 Task: Look for Airbnb properties in Tokar, Sudan from 14th December, 2023 to 30th December, 2023 for 5 adults.5 bedrooms having 5 beds and 5 bathrooms. Property type can be house. Amenities needed are: wifi, TV, free parkinig on premises, gym, breakfast. Booking option can be shelf check-in. Look for 5 properties as per requirement.
Action: Mouse moved to (474, 152)
Screenshot: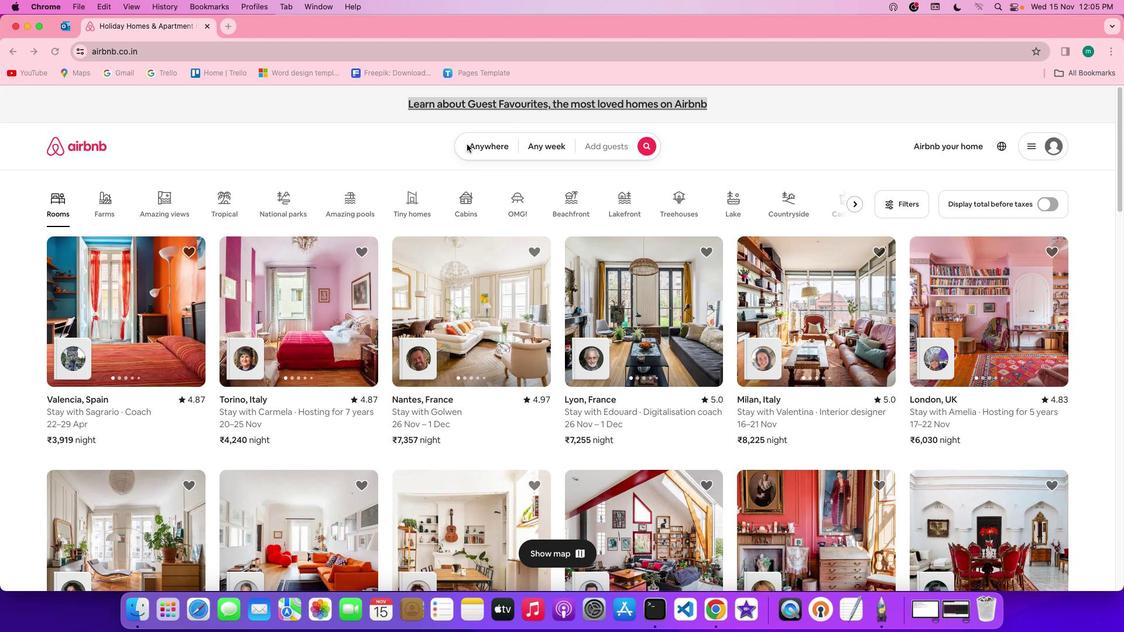 
Action: Mouse pressed left at (474, 152)
Screenshot: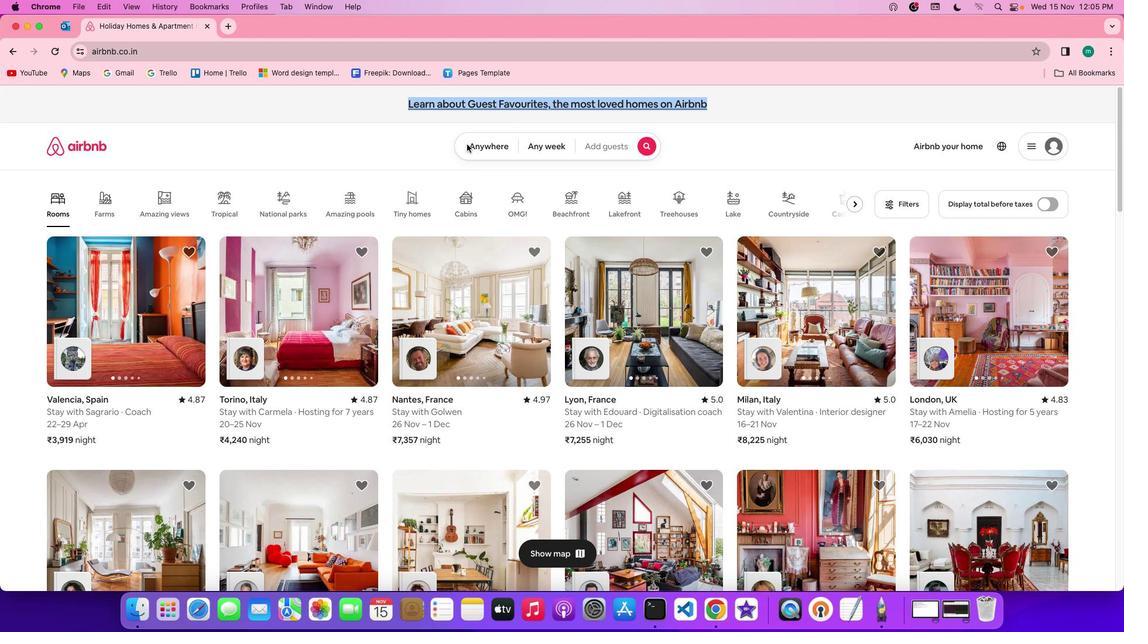 
Action: Mouse pressed left at (474, 152)
Screenshot: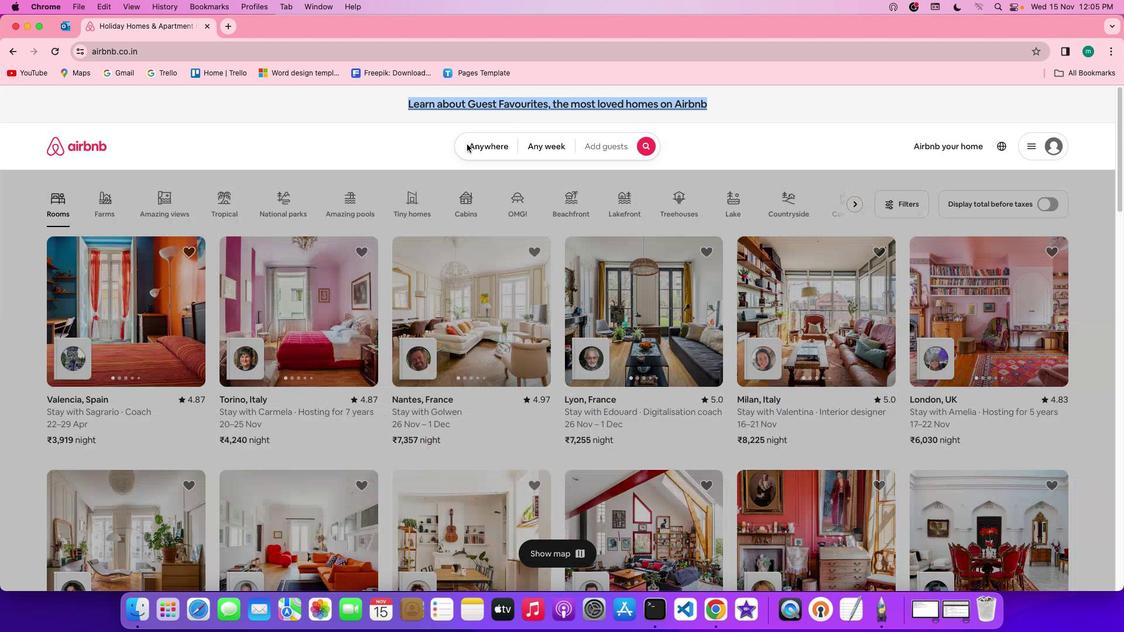 
Action: Mouse moved to (435, 196)
Screenshot: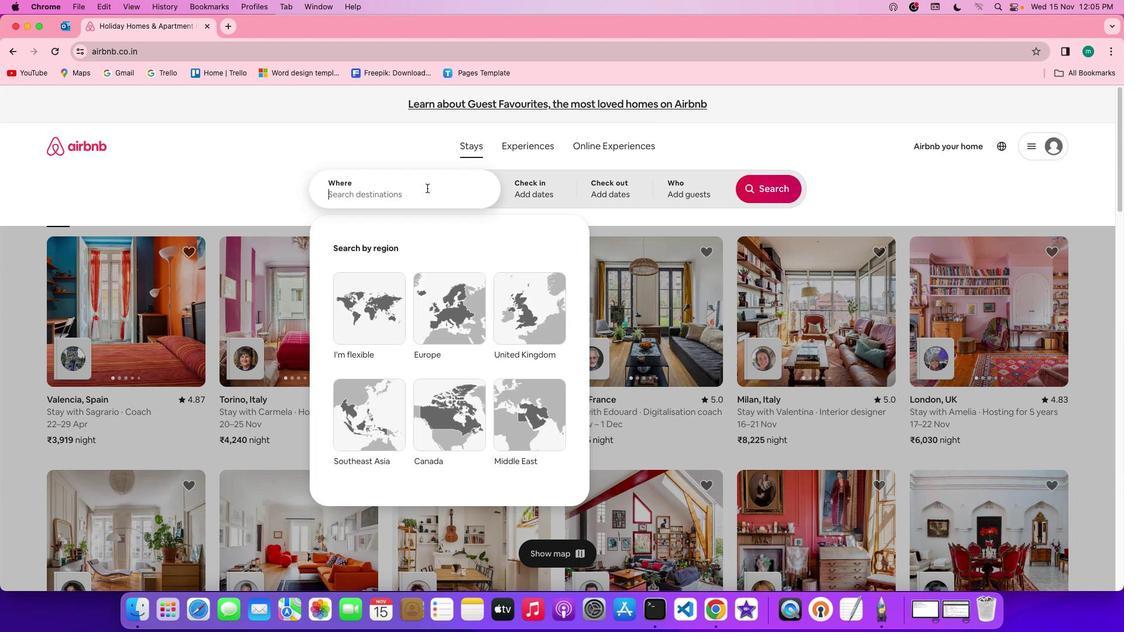 
Action: Mouse pressed left at (435, 196)
Screenshot: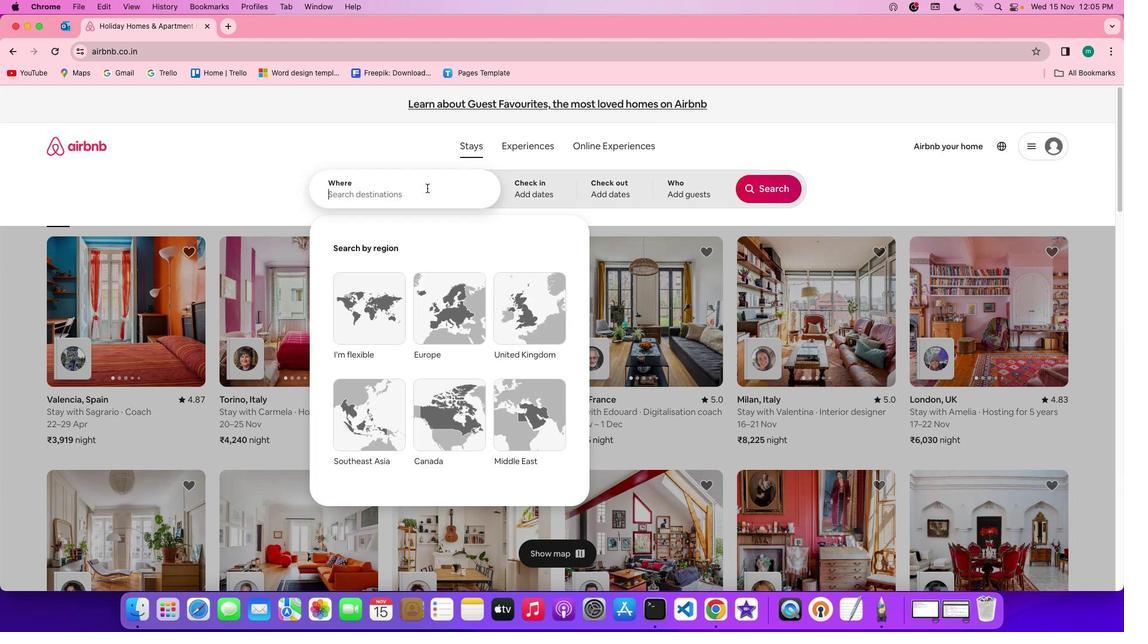 
Action: Key pressed Key.shift'T''o''k''a''r'','Key.spaceKey.shift'S''u''d''a''n'
Screenshot: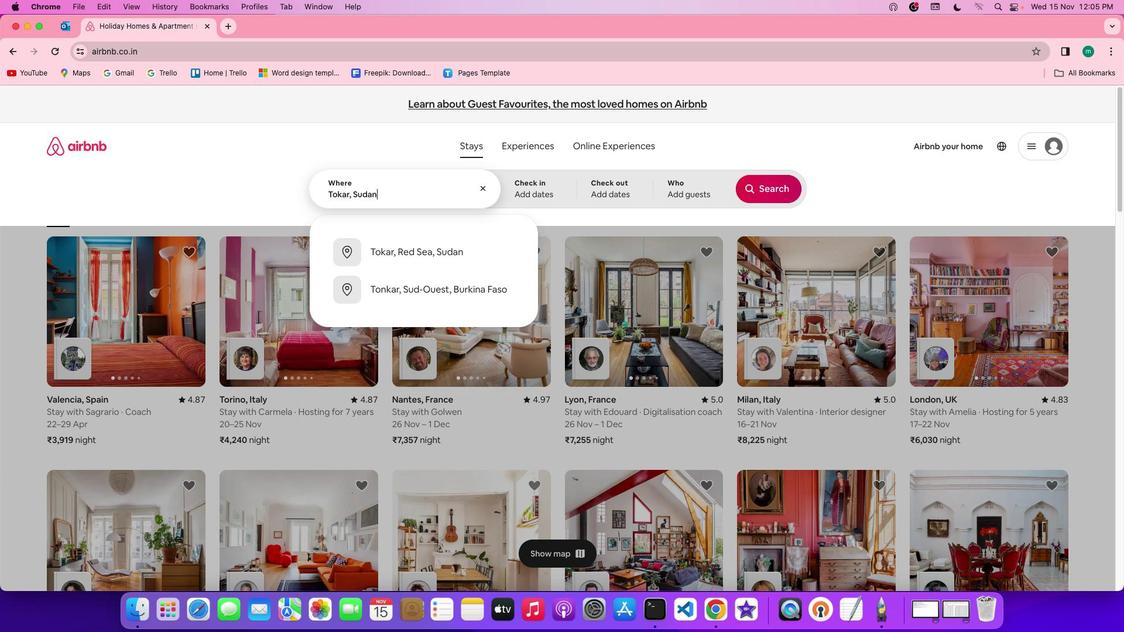 
Action: Mouse moved to (564, 196)
Screenshot: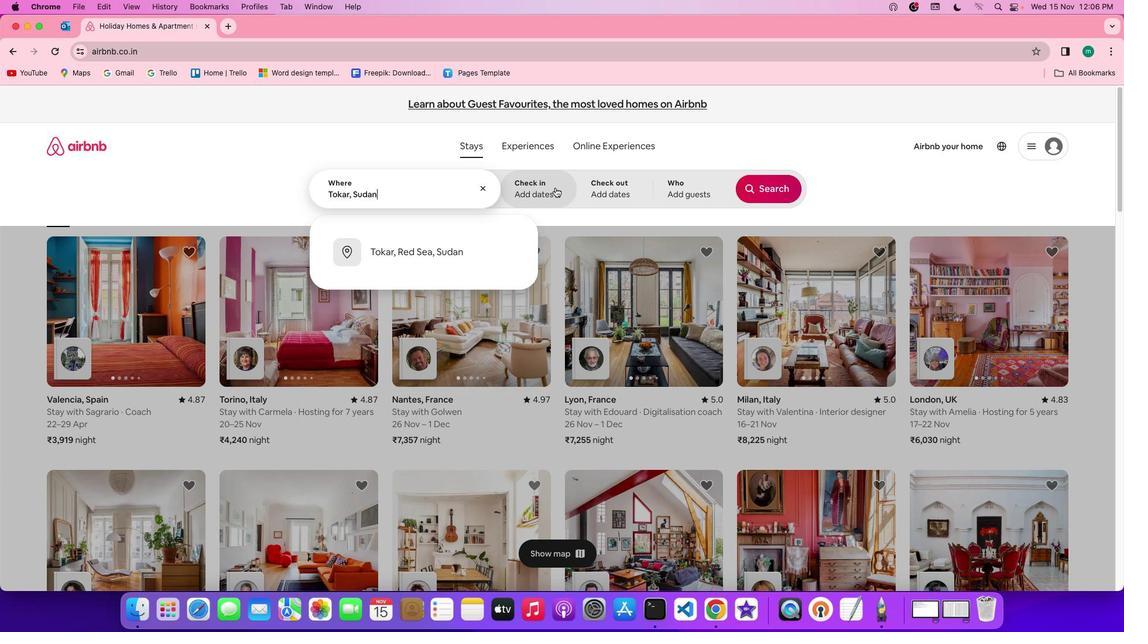 
Action: Mouse pressed left at (564, 196)
Screenshot: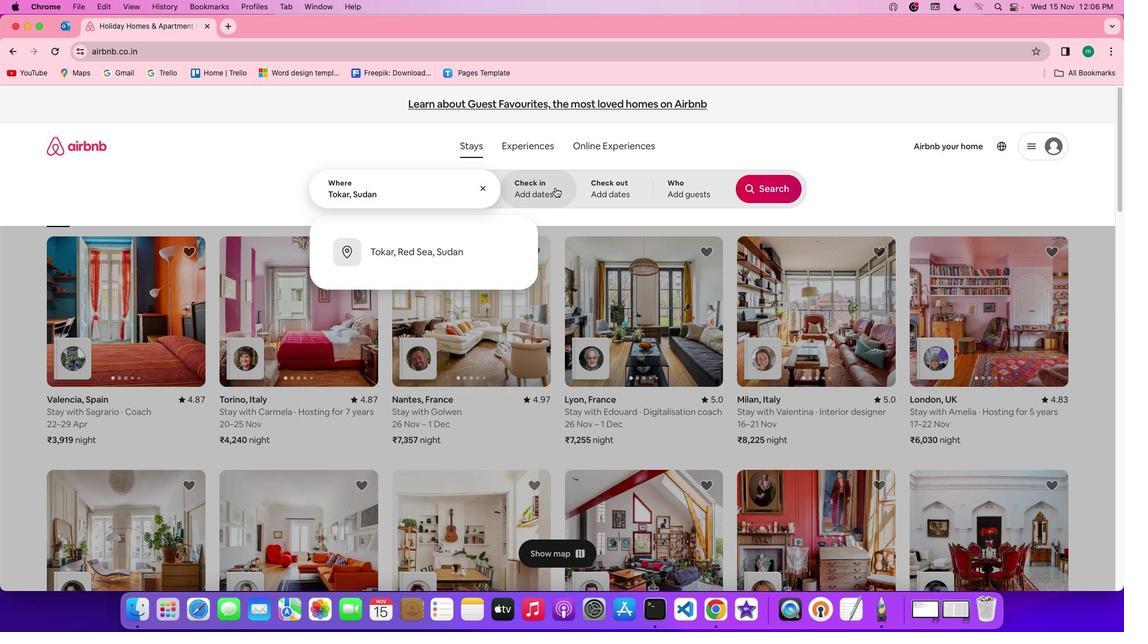 
Action: Mouse moved to (678, 364)
Screenshot: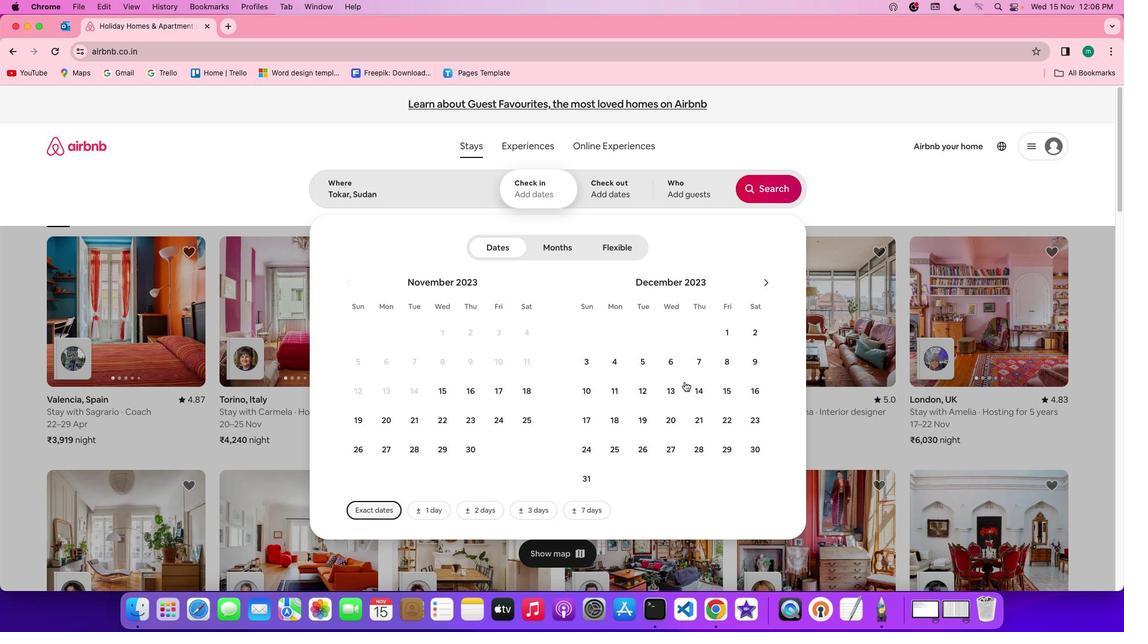 
Action: Mouse pressed left at (678, 364)
Screenshot: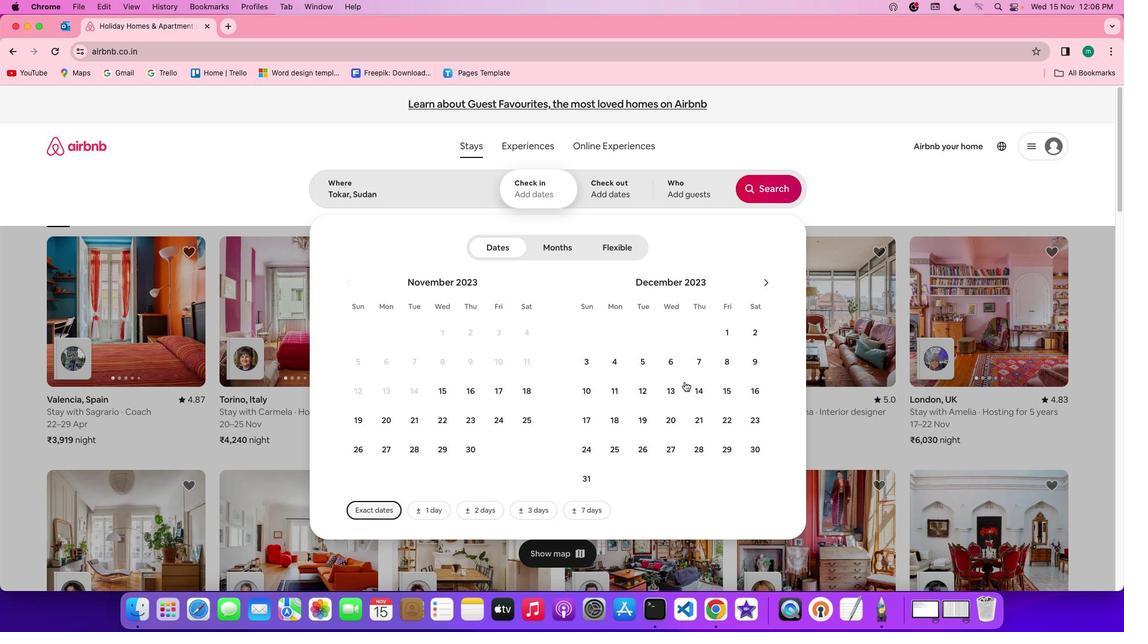 
Action: Mouse moved to (697, 394)
Screenshot: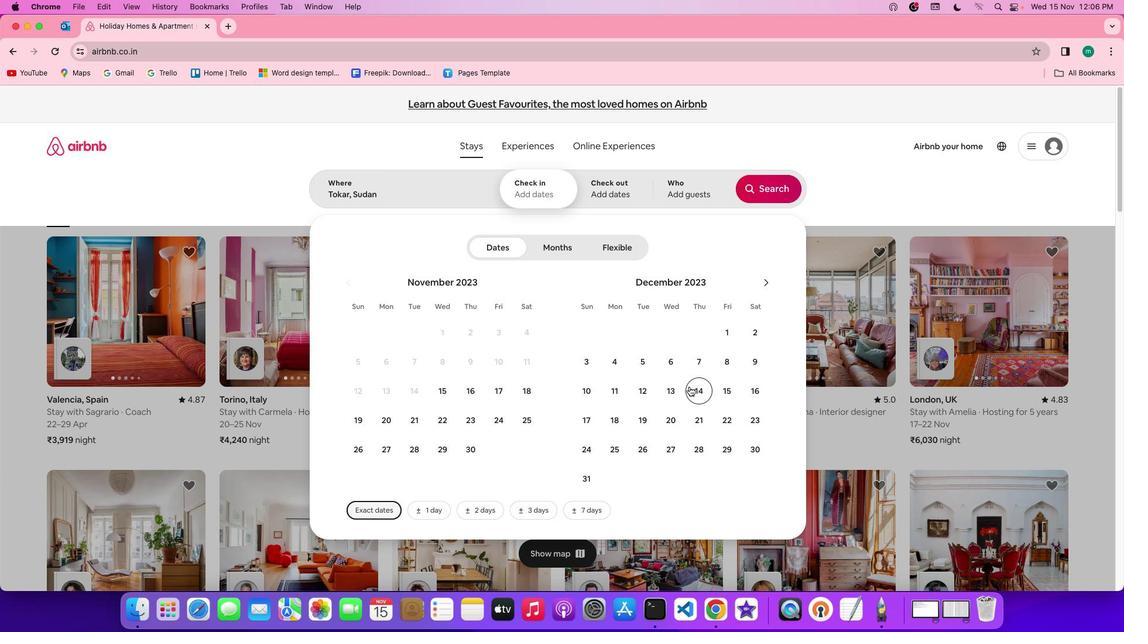 
Action: Mouse pressed left at (697, 394)
Screenshot: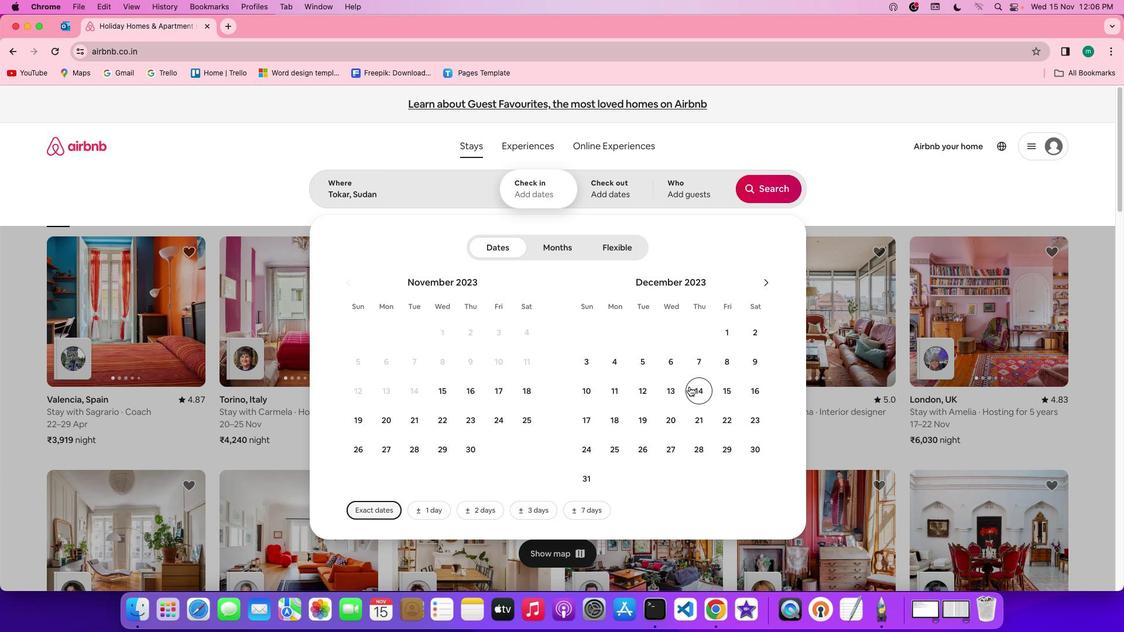 
Action: Mouse moved to (769, 462)
Screenshot: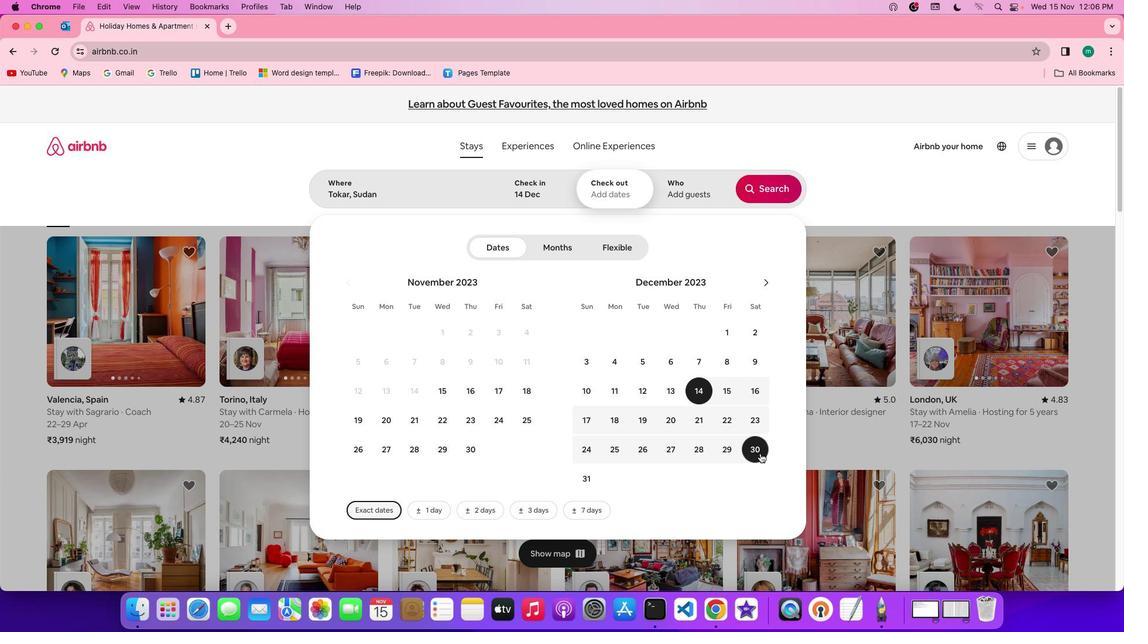 
Action: Mouse pressed left at (769, 462)
Screenshot: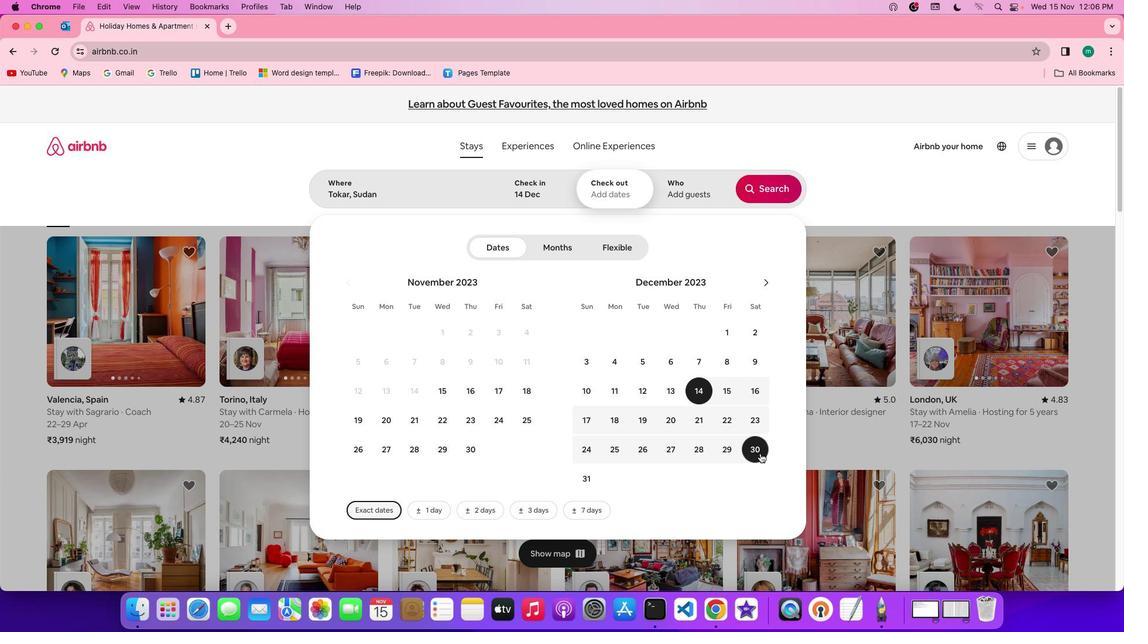 
Action: Mouse moved to (695, 192)
Screenshot: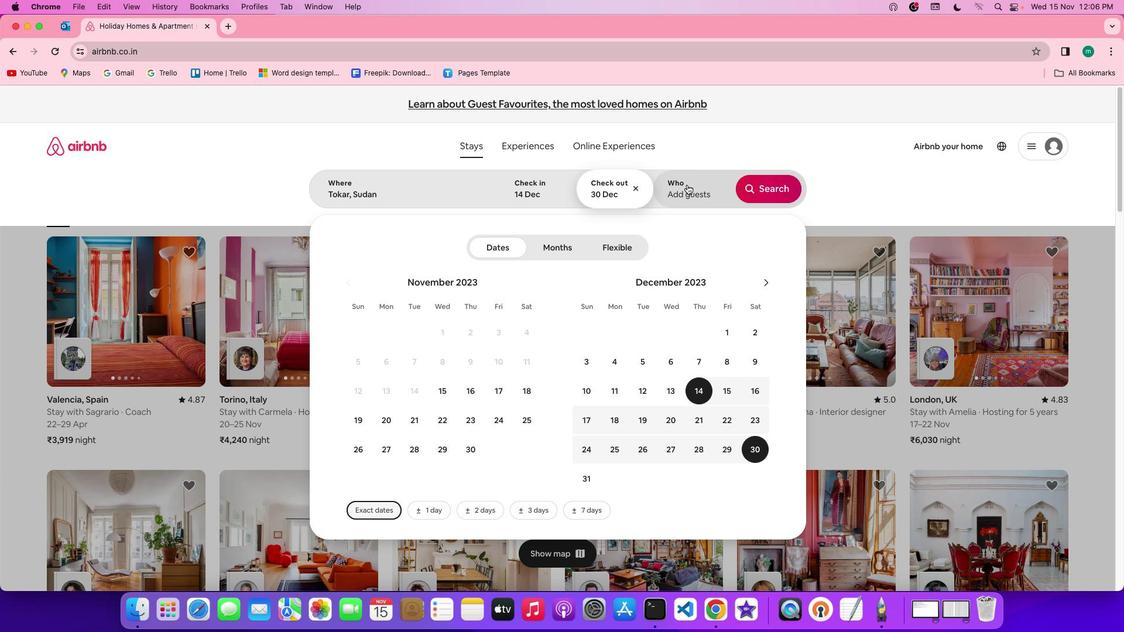 
Action: Mouse pressed left at (695, 192)
Screenshot: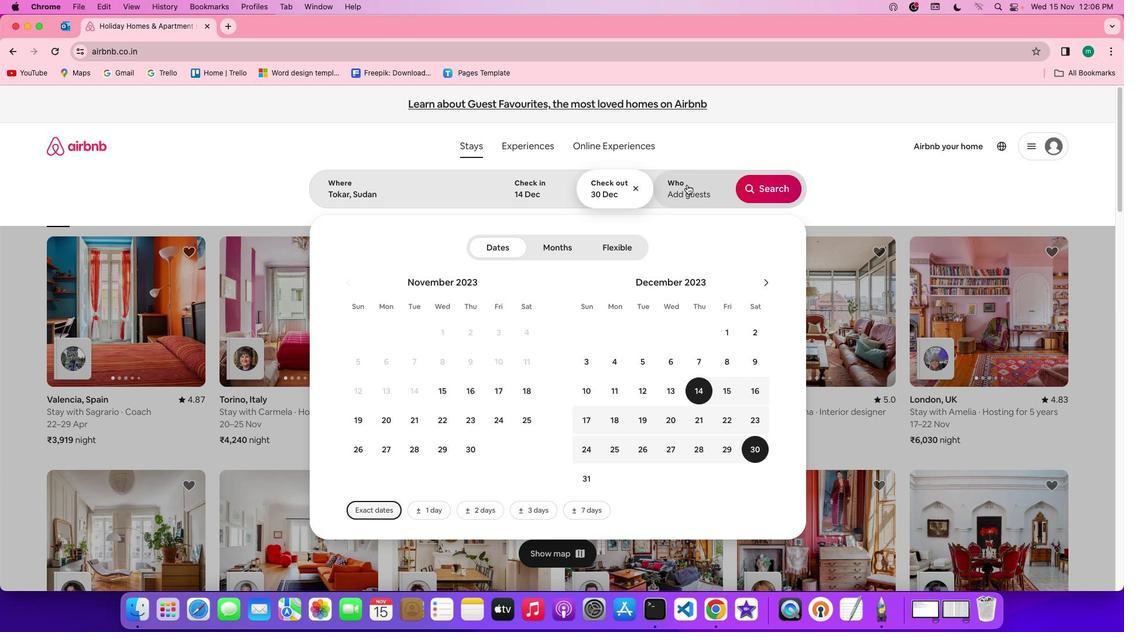 
Action: Mouse moved to (774, 258)
Screenshot: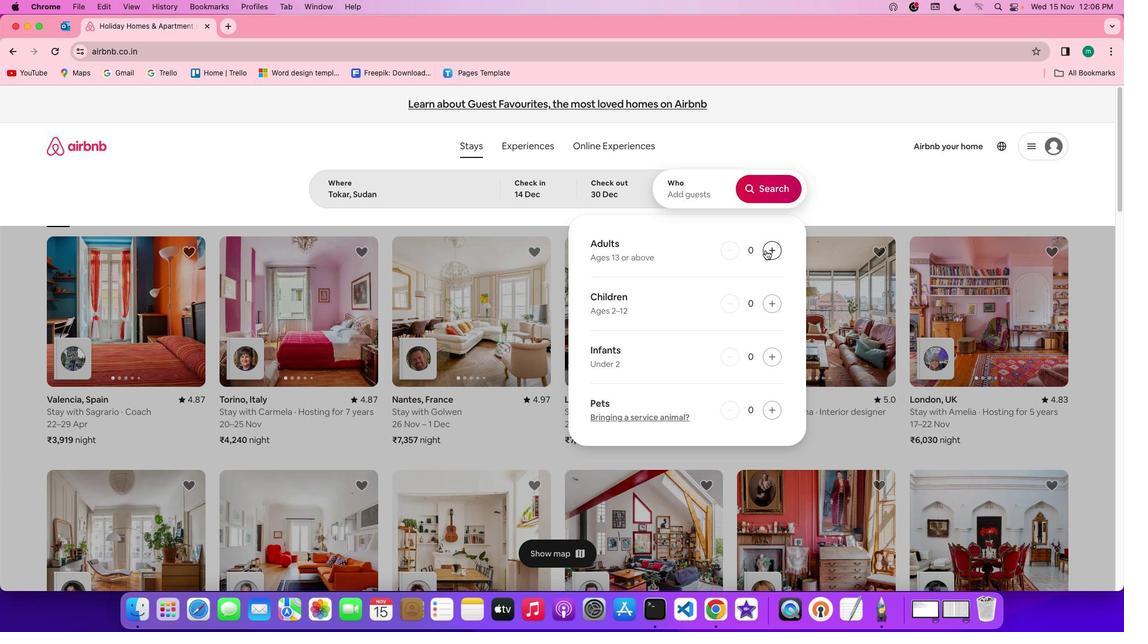 
Action: Mouse pressed left at (774, 258)
Screenshot: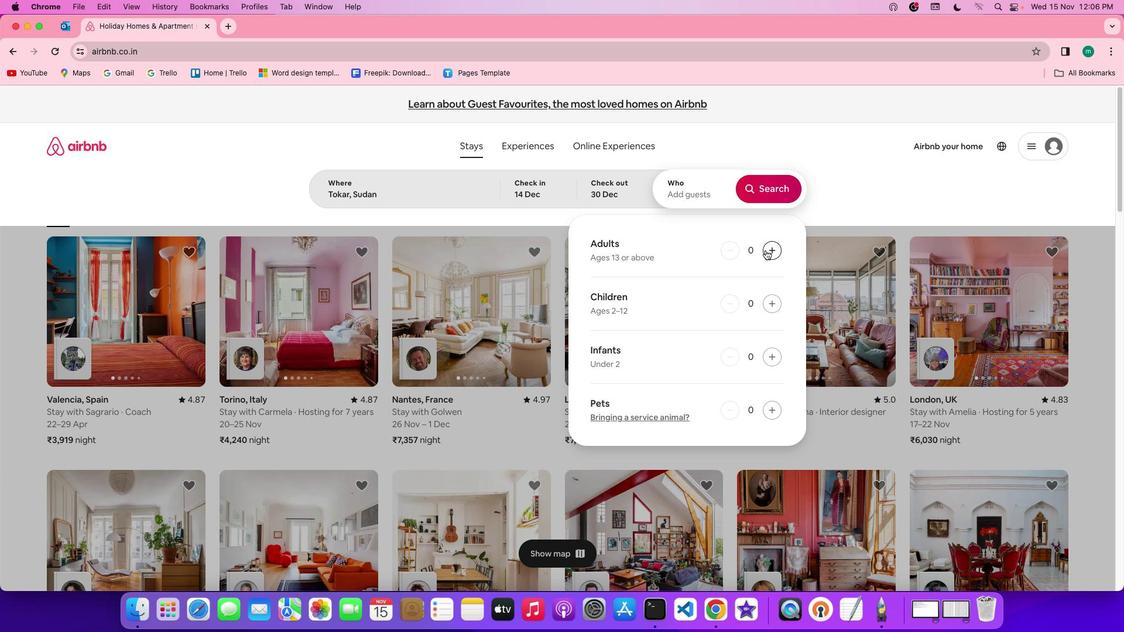 
Action: Mouse pressed left at (774, 258)
Screenshot: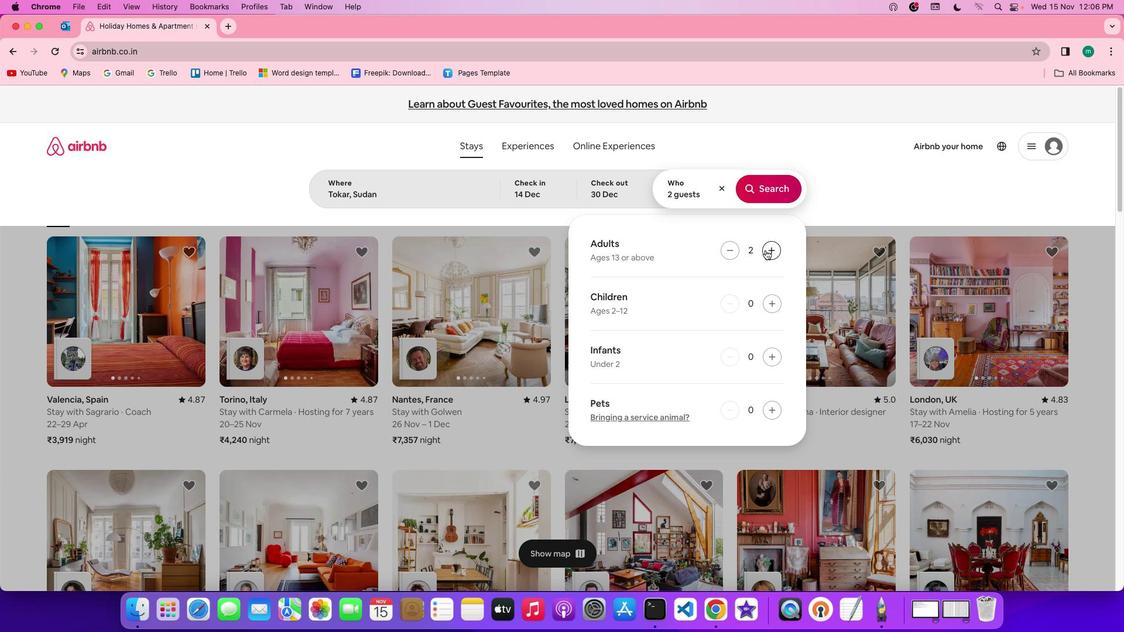
Action: Mouse pressed left at (774, 258)
Screenshot: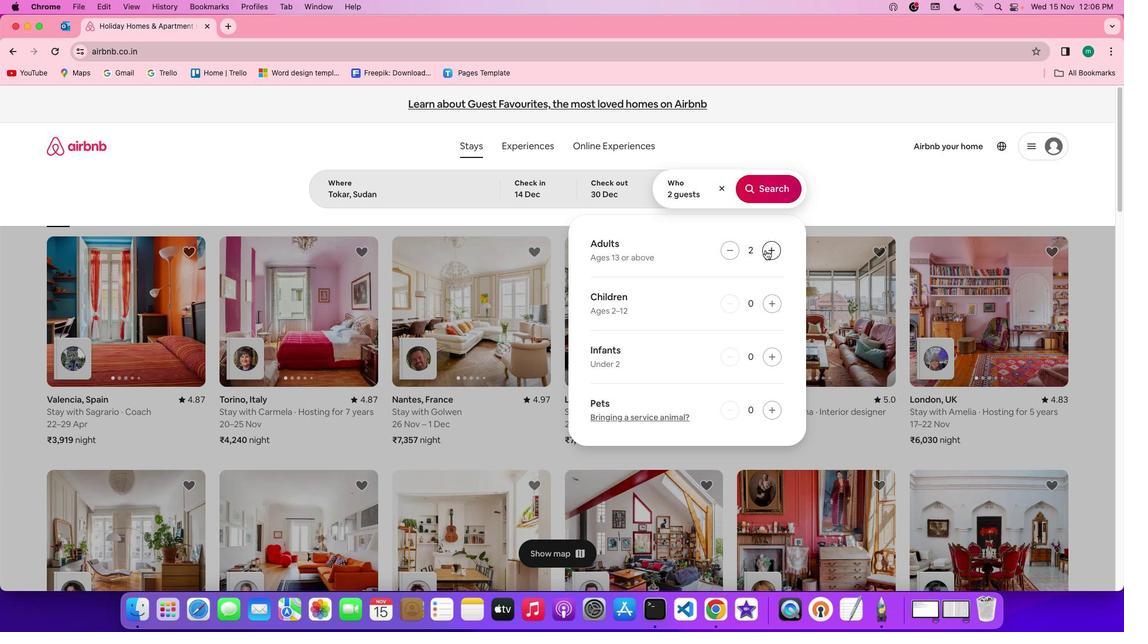 
Action: Mouse pressed left at (774, 258)
Screenshot: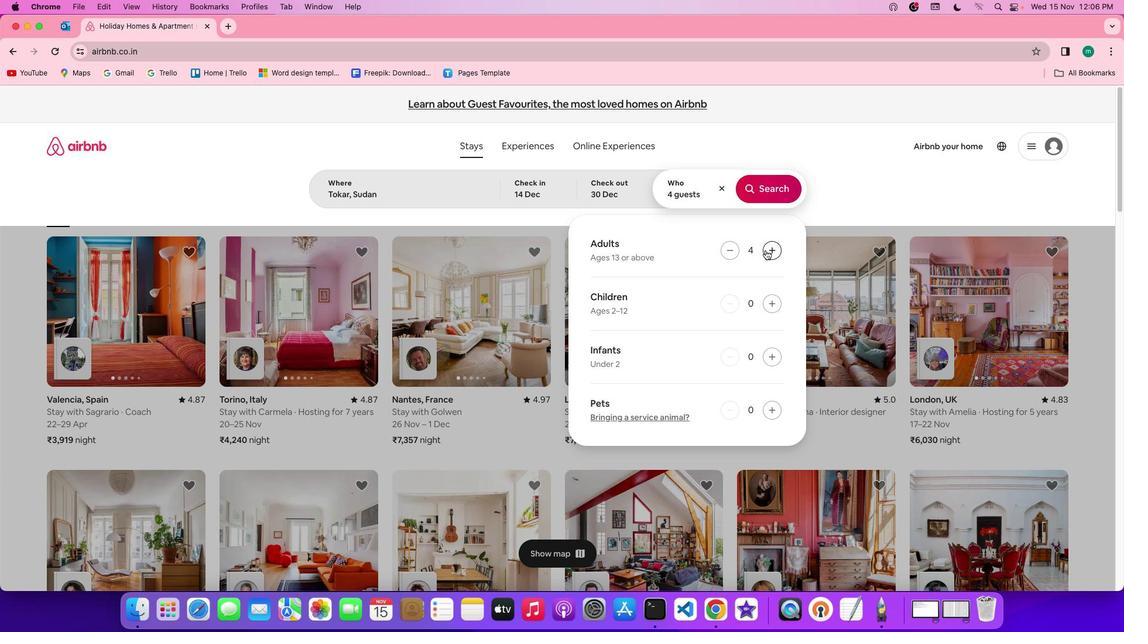 
Action: Mouse pressed left at (774, 258)
Screenshot: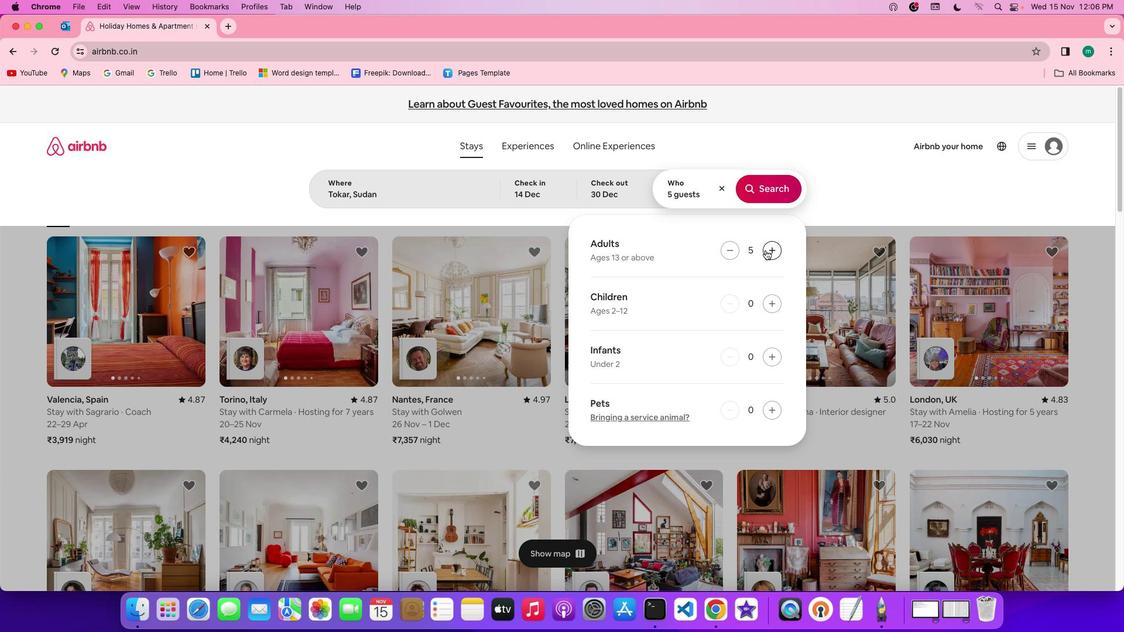
Action: Mouse moved to (776, 190)
Screenshot: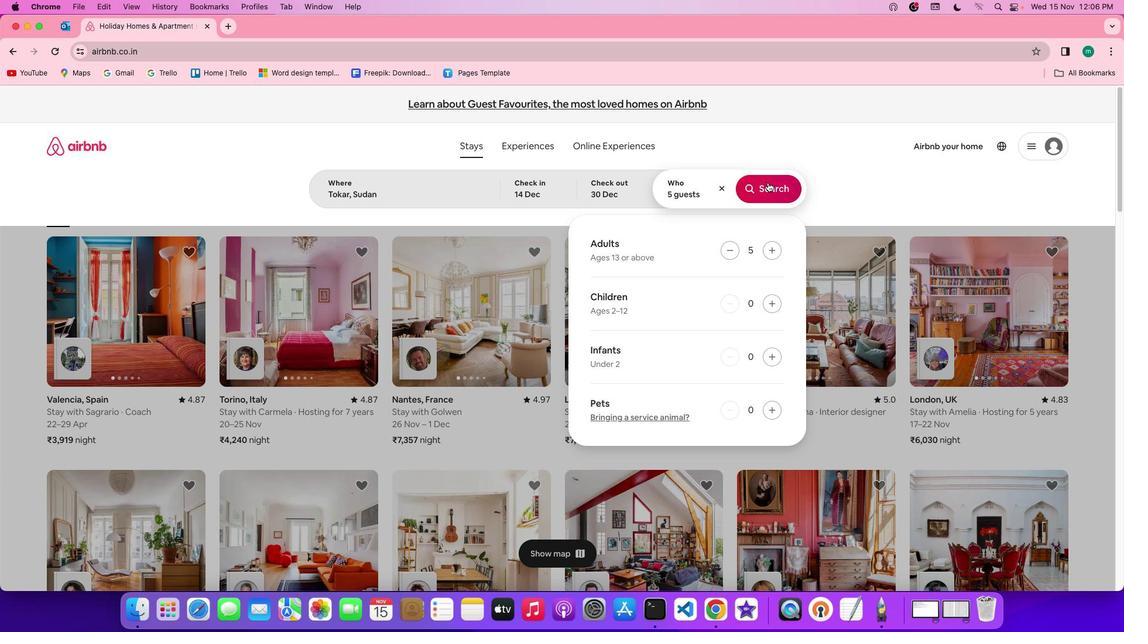 
Action: Mouse pressed left at (776, 190)
Screenshot: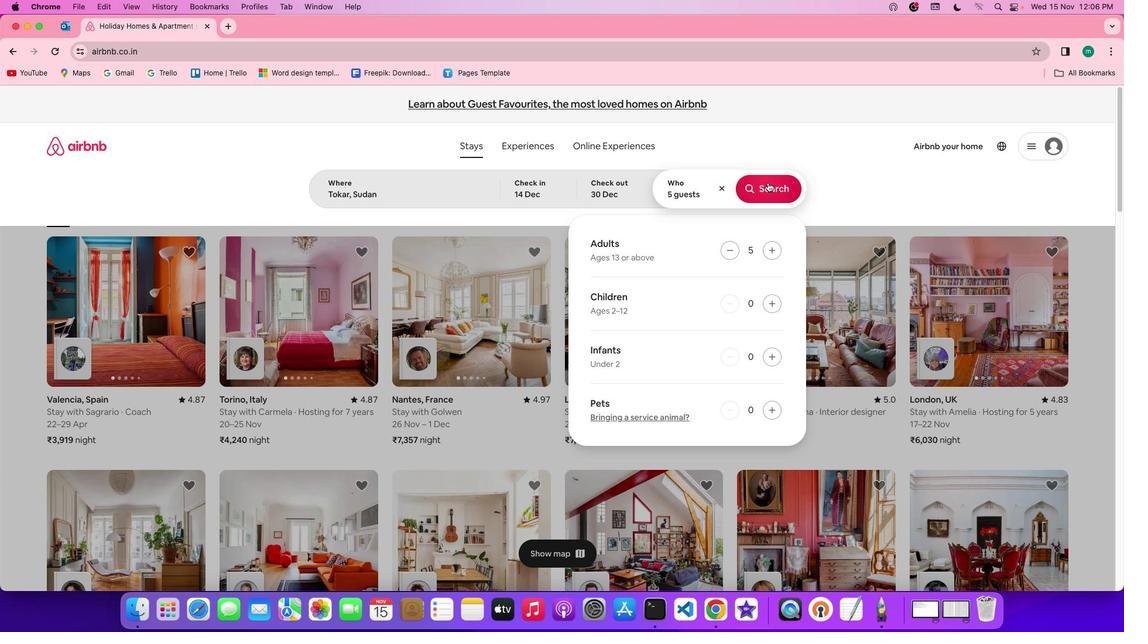 
Action: Mouse moved to (942, 158)
Screenshot: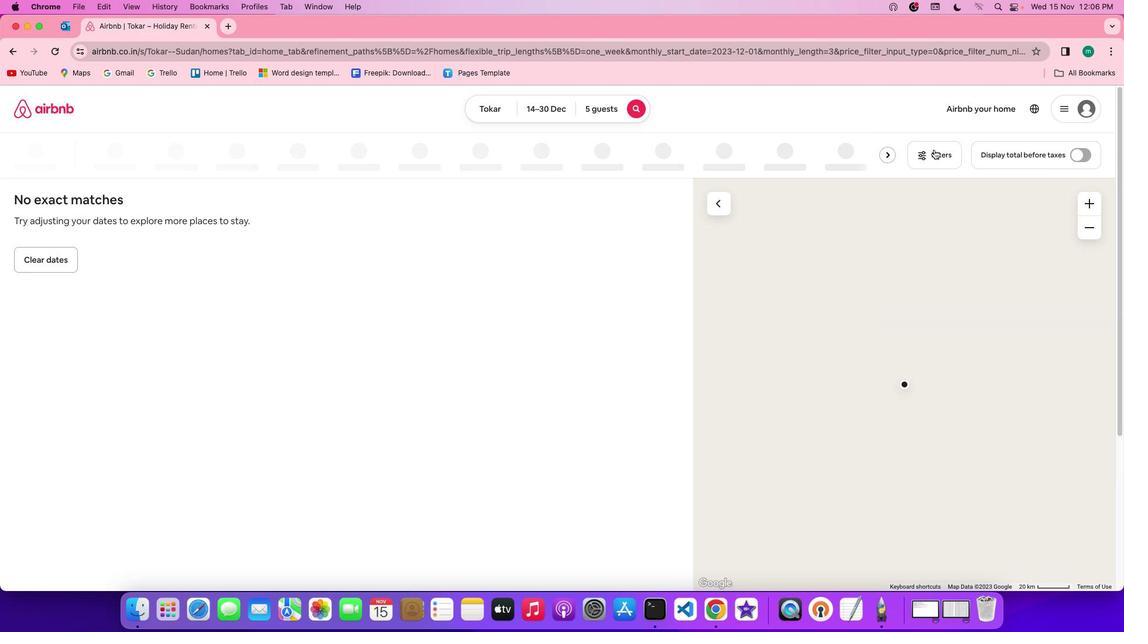 
Action: Mouse pressed left at (942, 158)
Screenshot: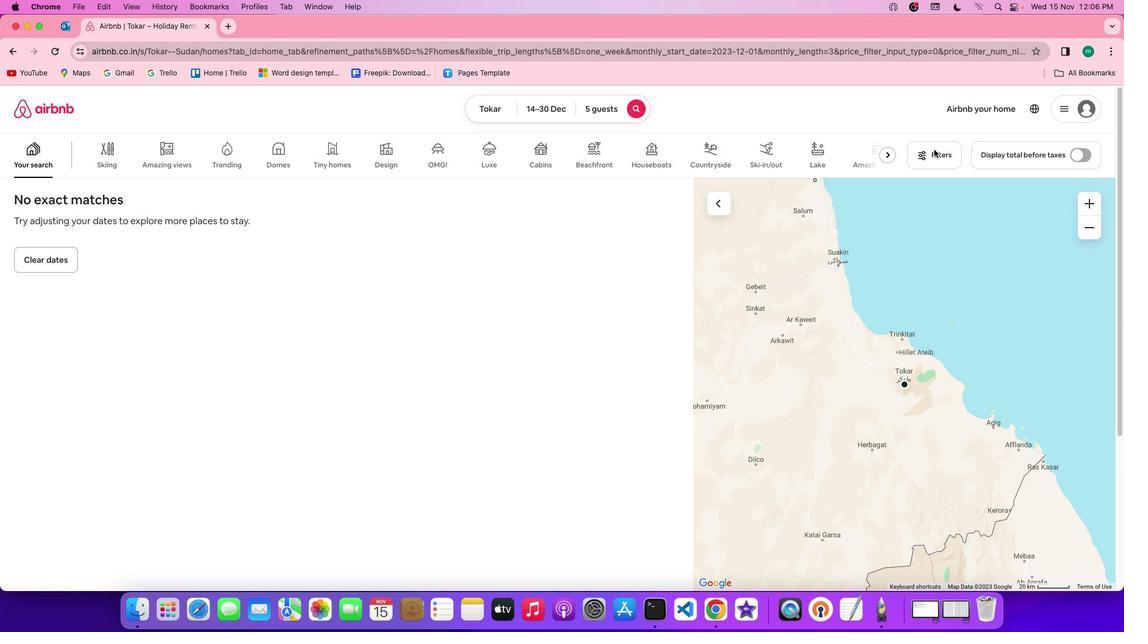 
Action: Mouse moved to (497, 412)
Screenshot: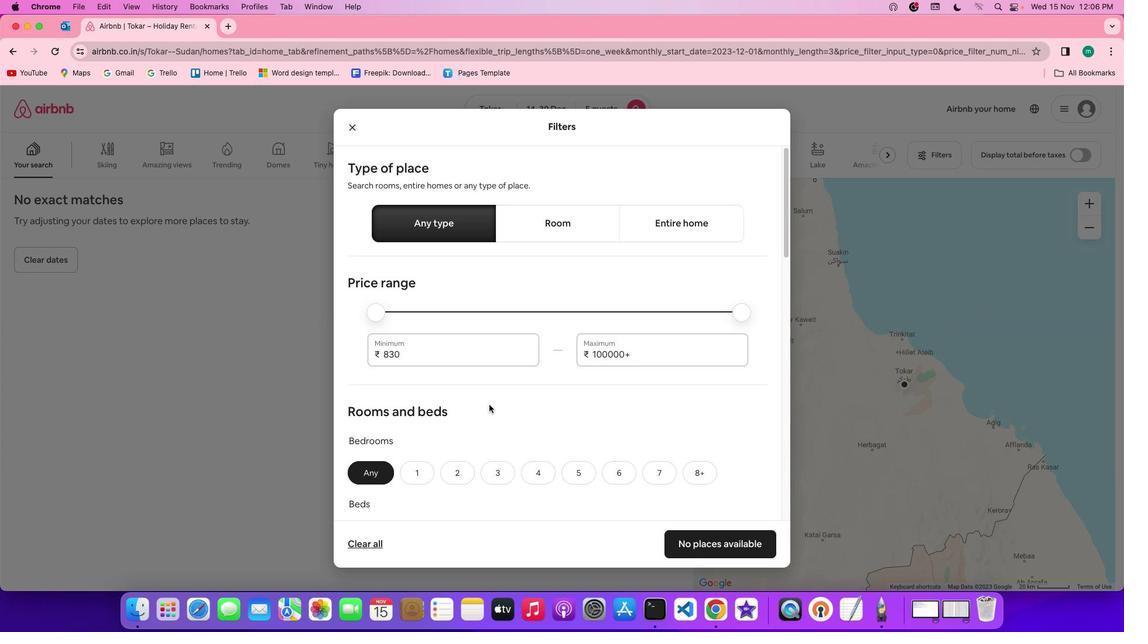 
Action: Mouse scrolled (497, 412) with delta (8, 7)
Screenshot: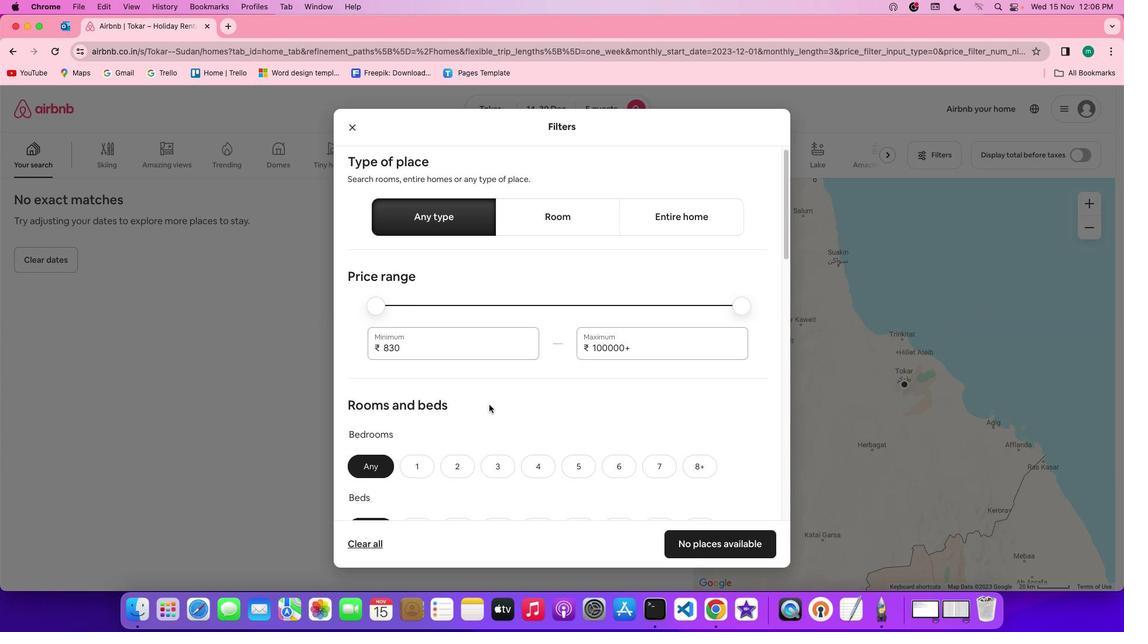 
Action: Mouse scrolled (497, 412) with delta (8, 7)
Screenshot: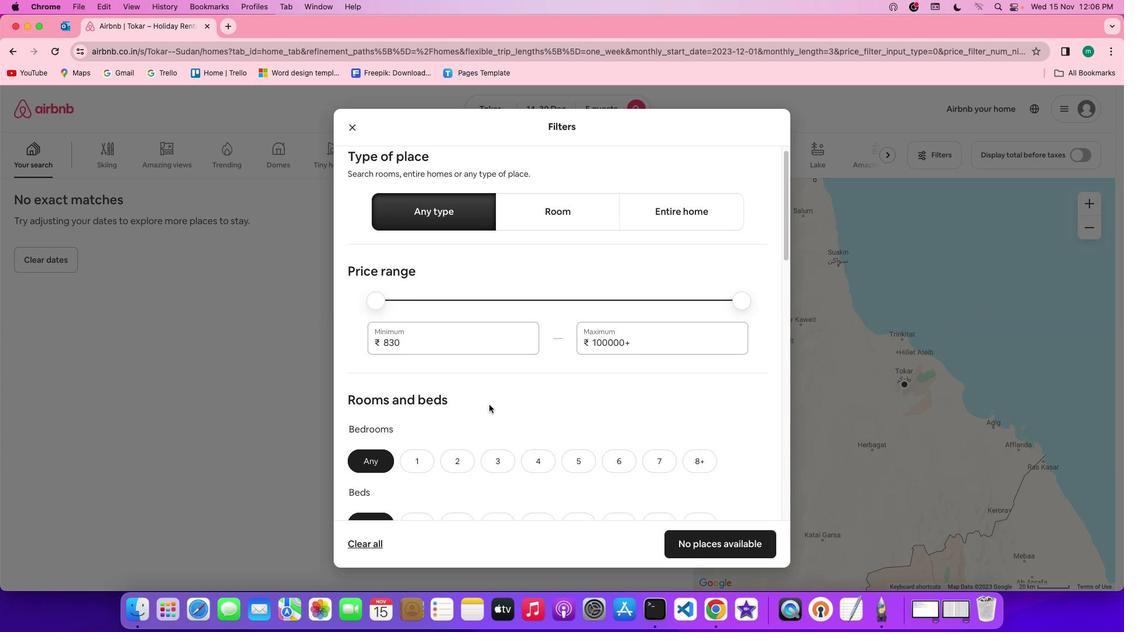 
Action: Mouse scrolled (497, 412) with delta (8, 7)
Screenshot: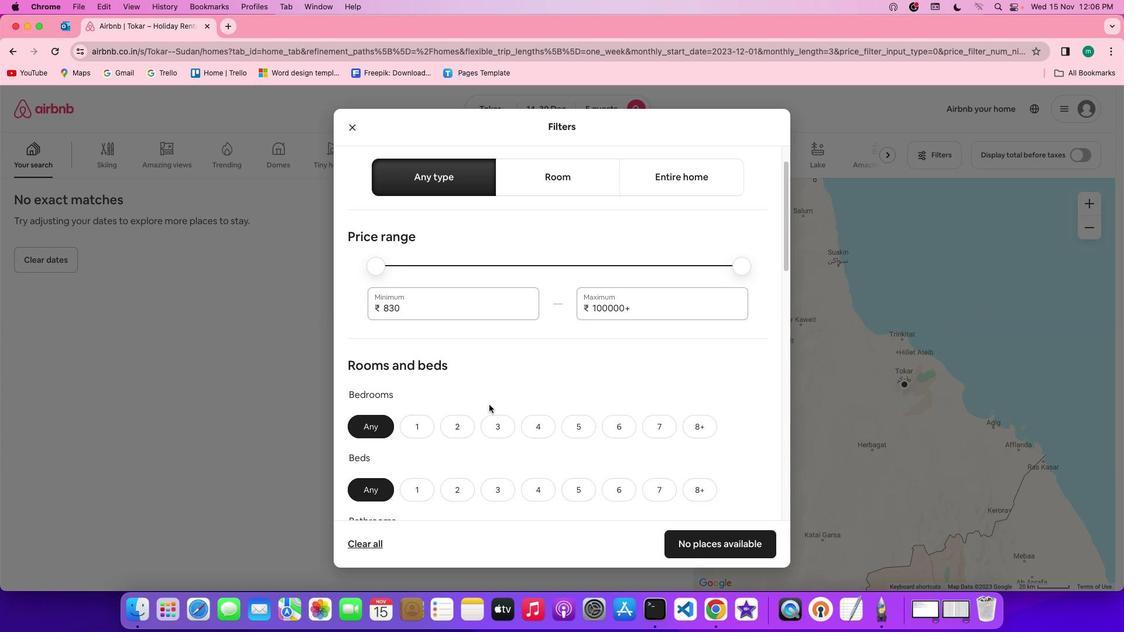 
Action: Mouse scrolled (497, 412) with delta (8, 7)
Screenshot: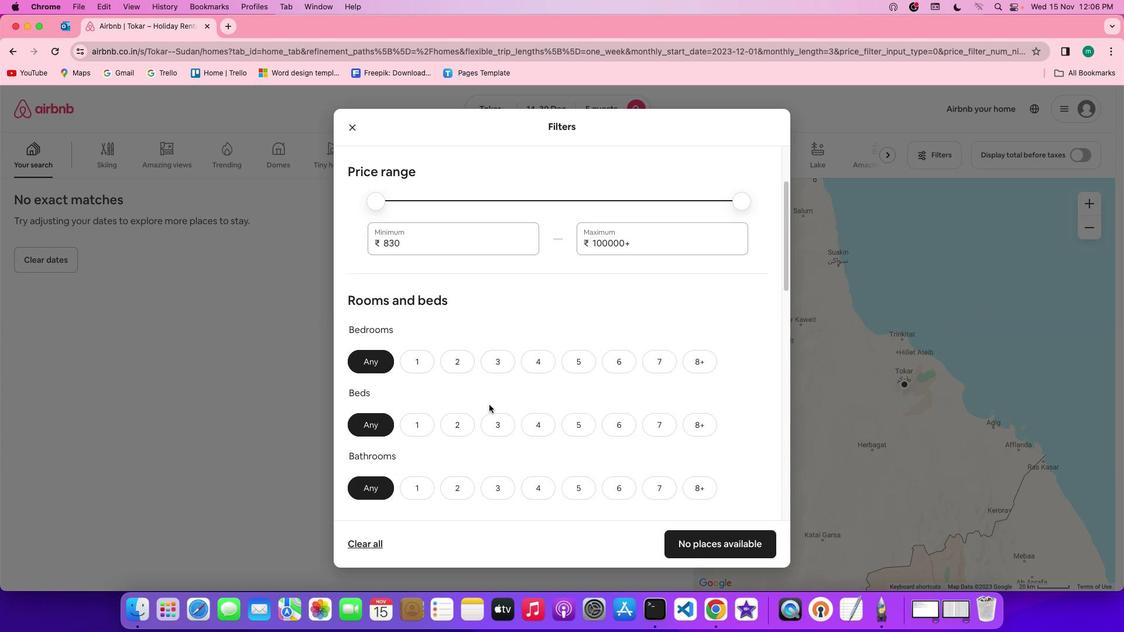 
Action: Mouse scrolled (497, 412) with delta (8, 7)
Screenshot: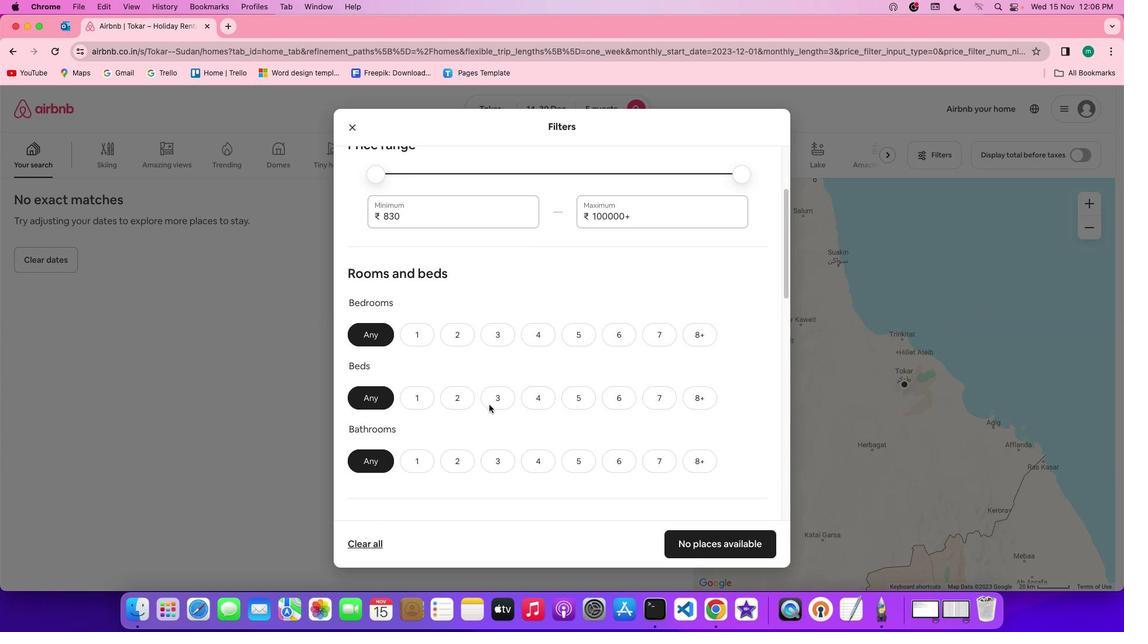 
Action: Mouse scrolled (497, 412) with delta (8, 7)
Screenshot: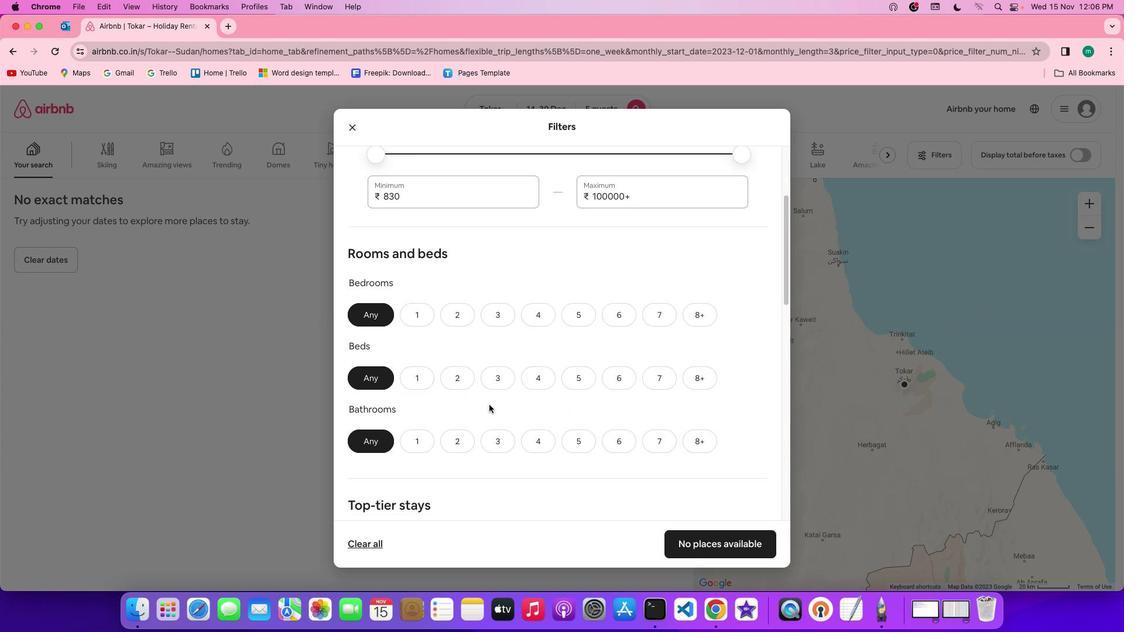 
Action: Mouse scrolled (497, 412) with delta (8, 7)
Screenshot: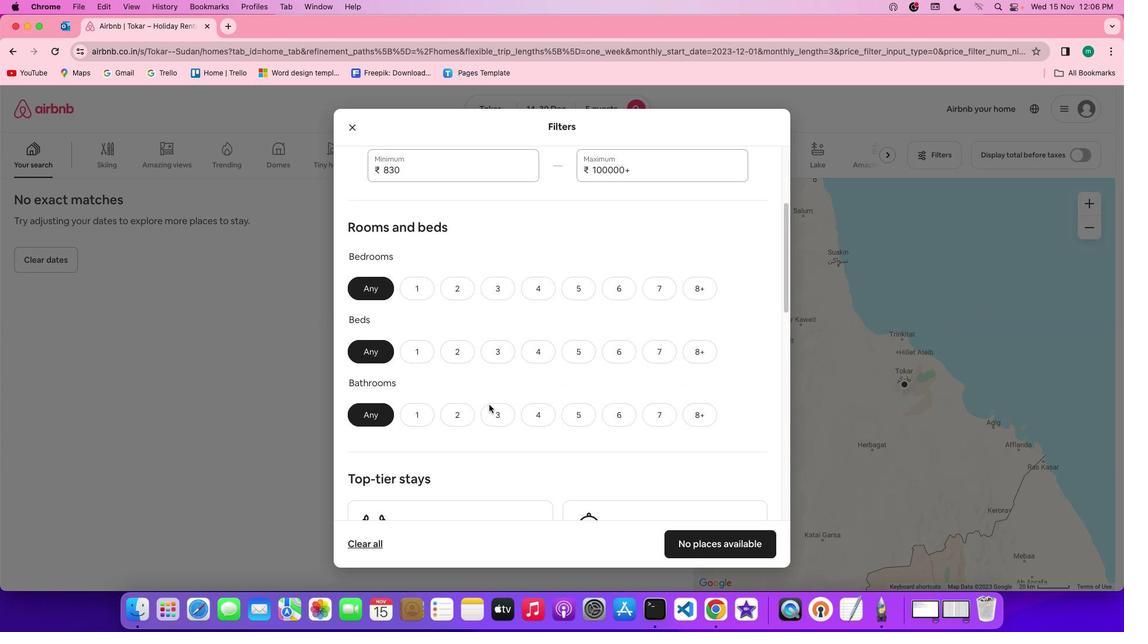 
Action: Mouse scrolled (497, 412) with delta (8, 7)
Screenshot: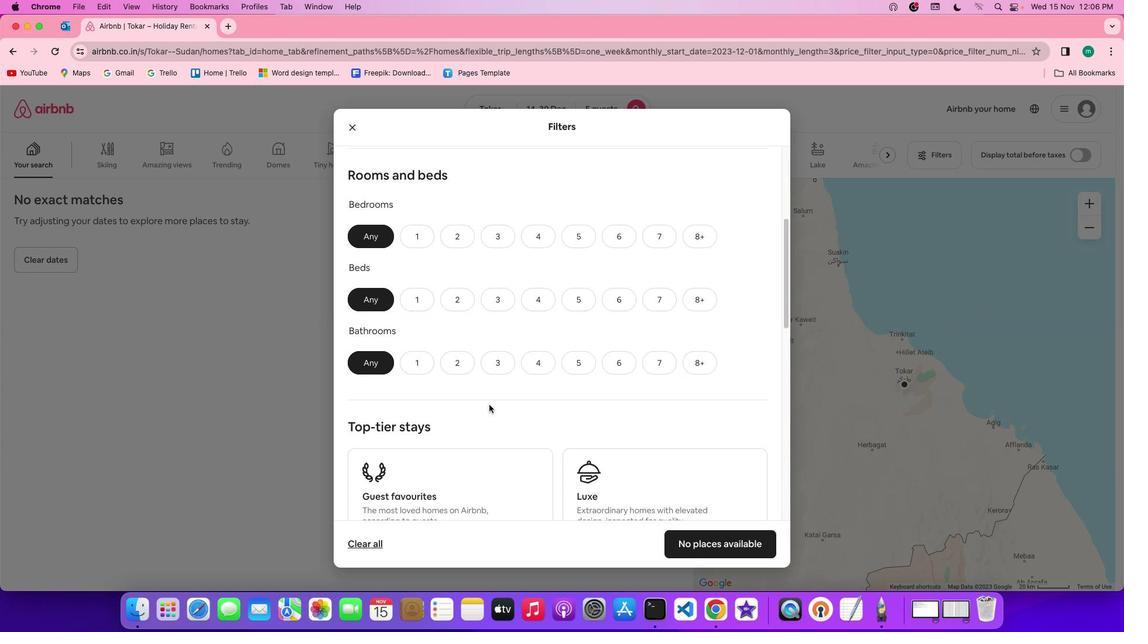 
Action: Mouse scrolled (497, 412) with delta (8, 7)
Screenshot: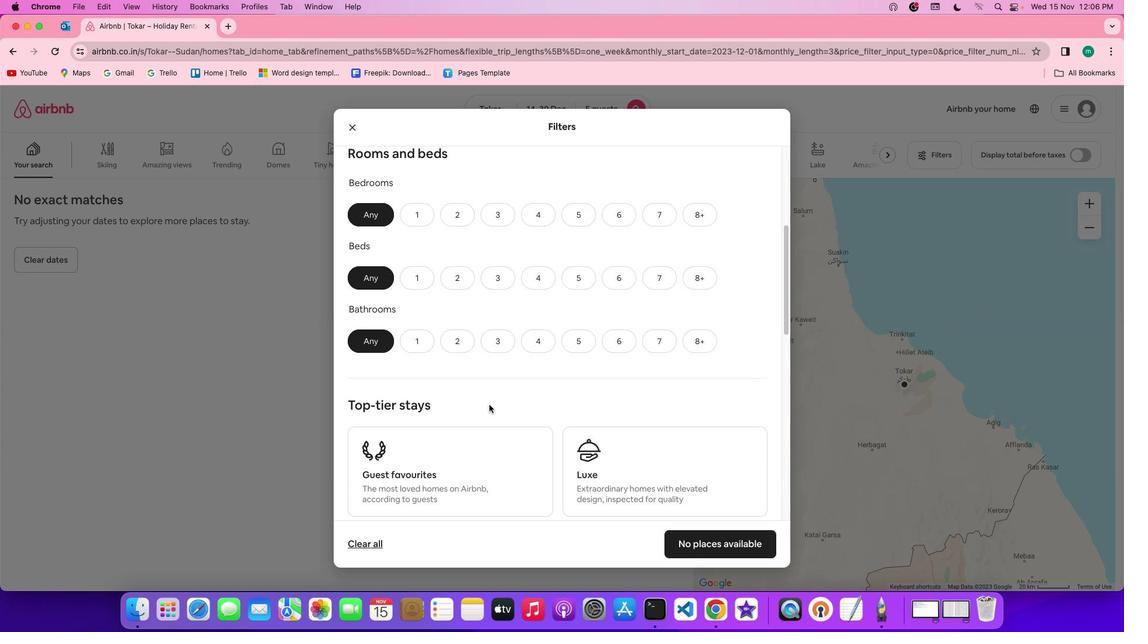 
Action: Mouse scrolled (497, 412) with delta (8, 7)
Screenshot: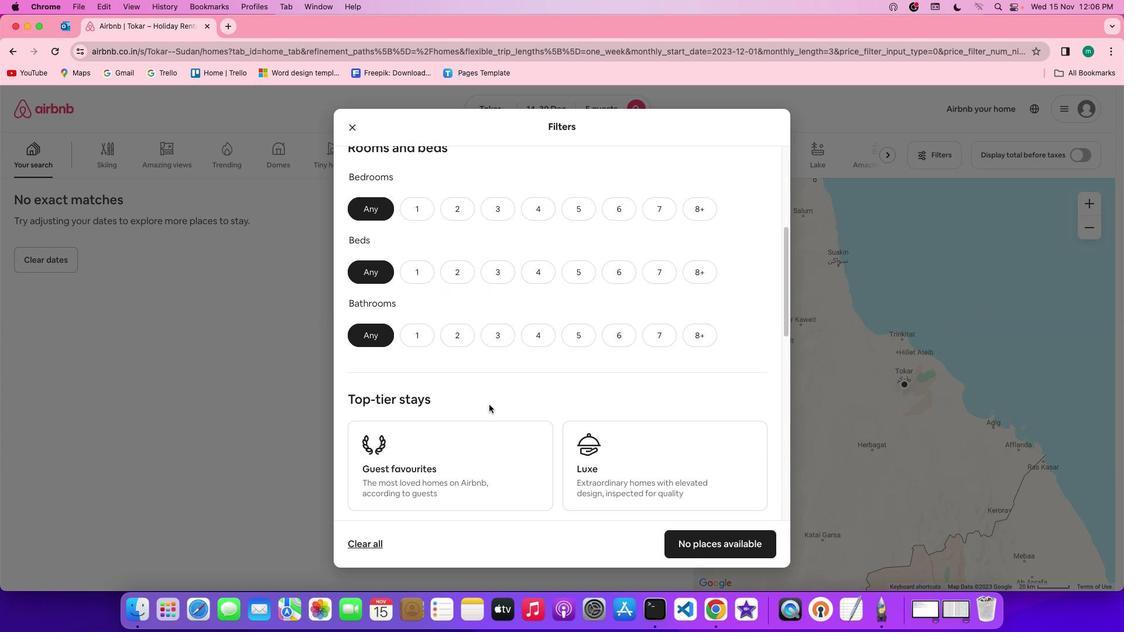 
Action: Mouse scrolled (497, 412) with delta (8, 7)
Screenshot: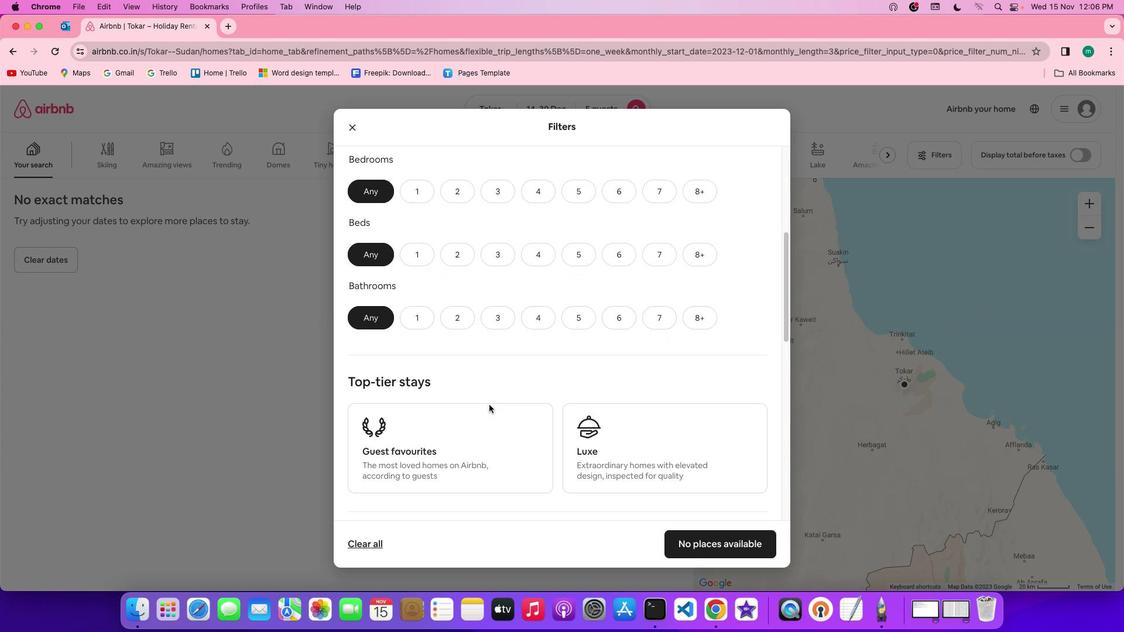 
Action: Mouse moved to (588, 179)
Screenshot: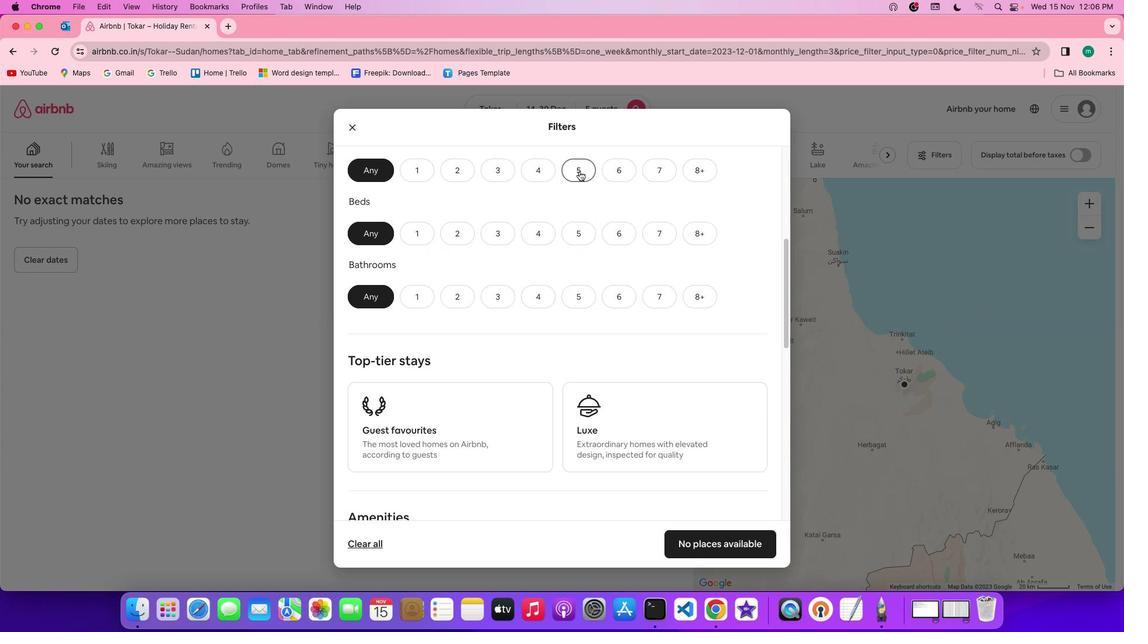 
Action: Mouse pressed left at (588, 179)
Screenshot: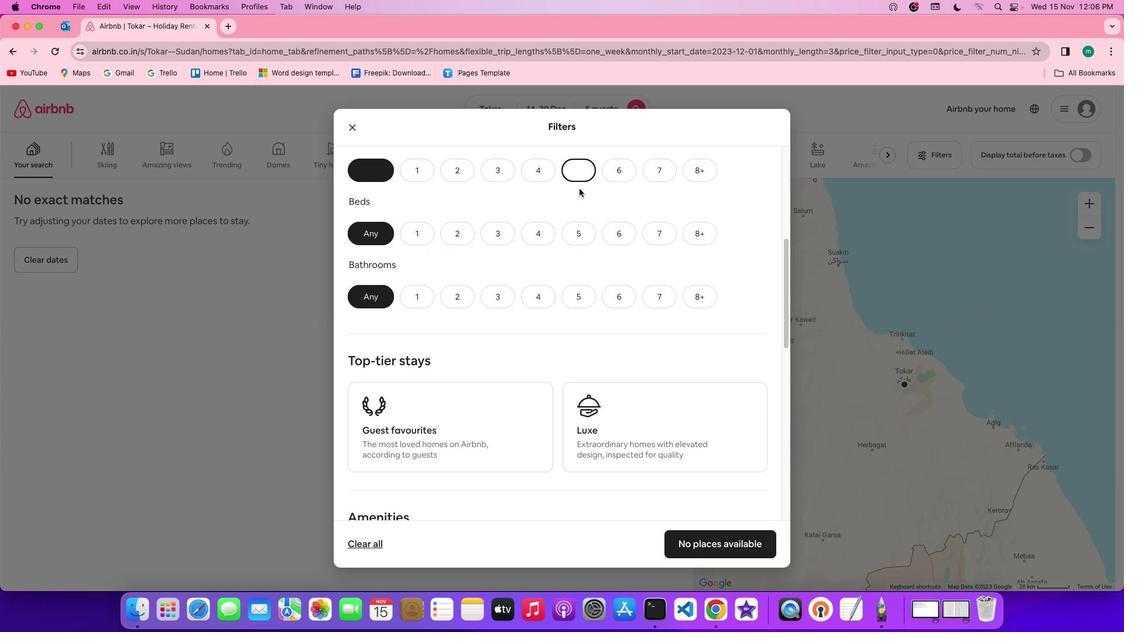 
Action: Mouse moved to (588, 228)
Screenshot: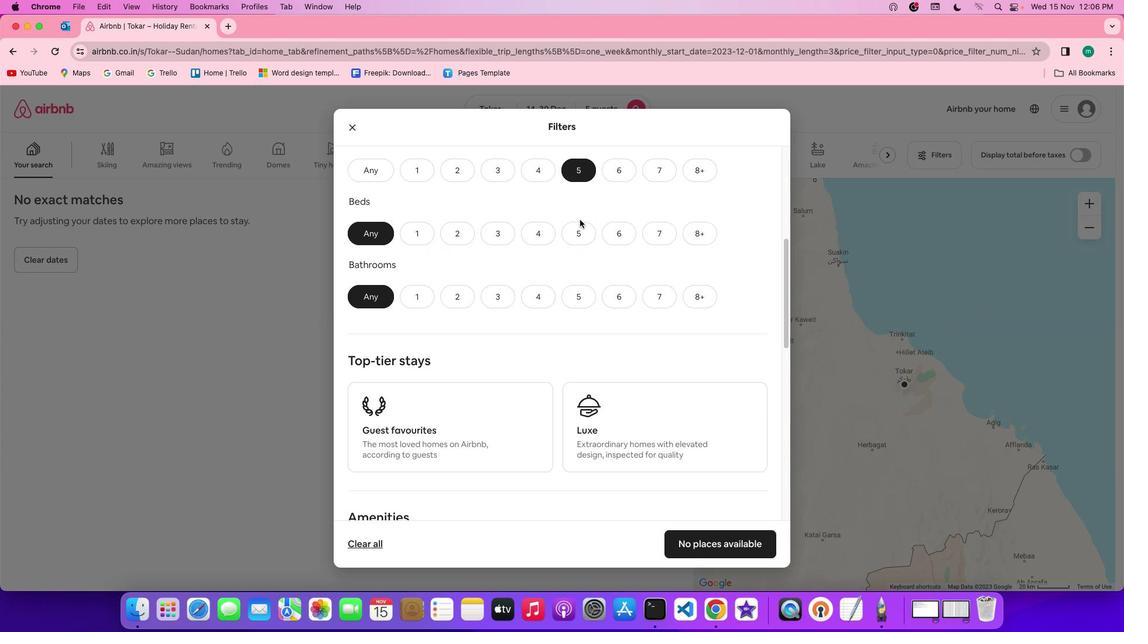
Action: Mouse pressed left at (588, 228)
Screenshot: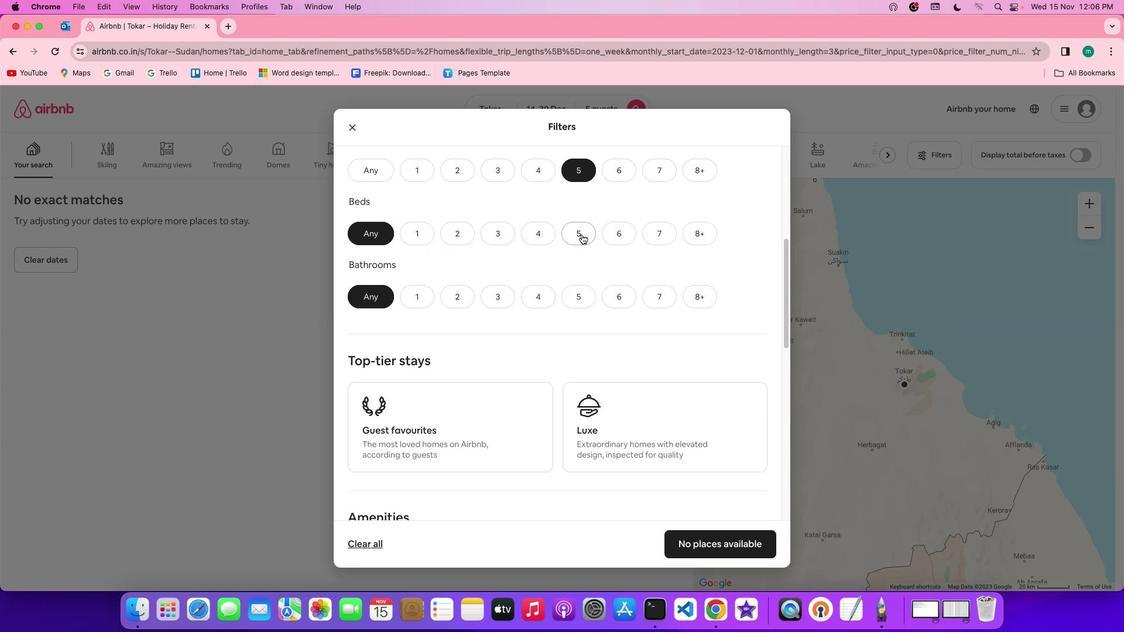 
Action: Mouse moved to (592, 248)
Screenshot: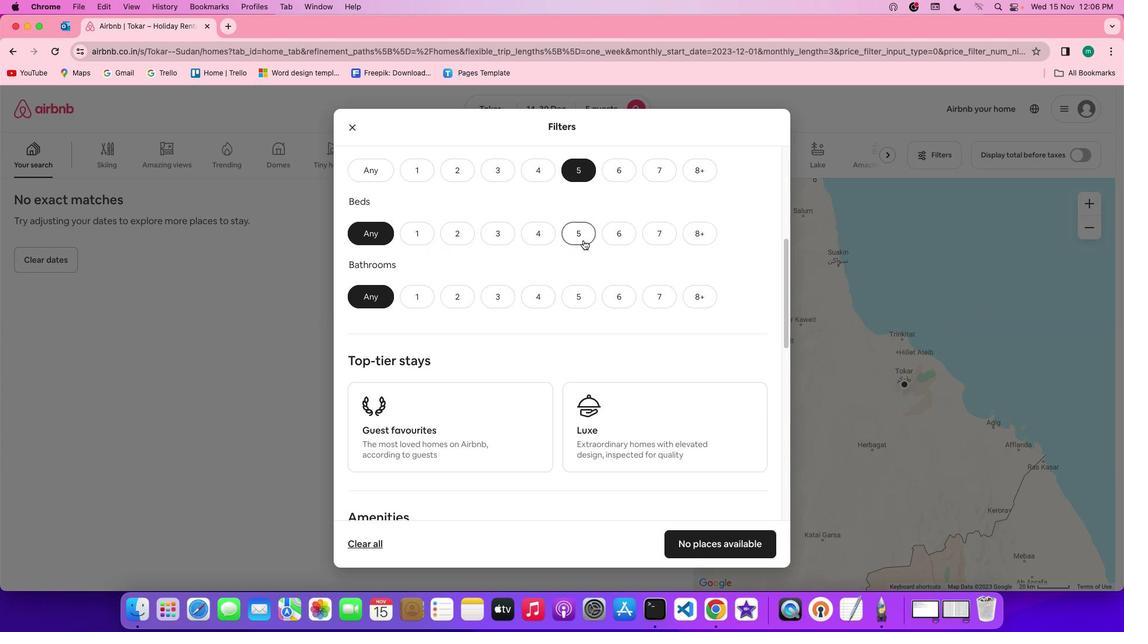 
Action: Mouse pressed left at (592, 248)
Screenshot: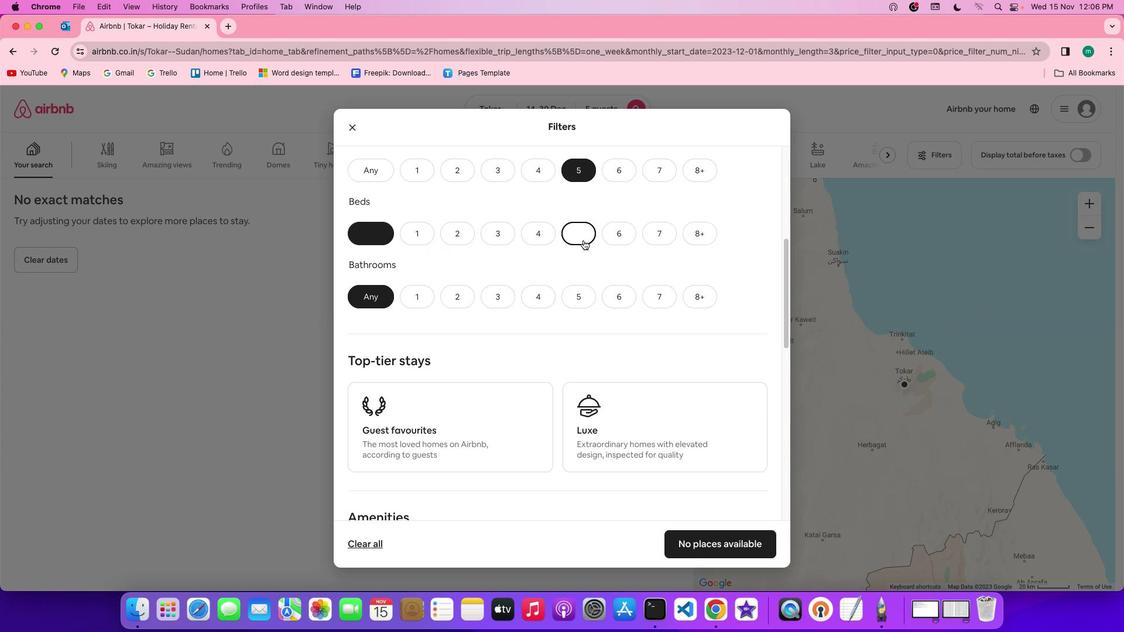 
Action: Mouse moved to (589, 298)
Screenshot: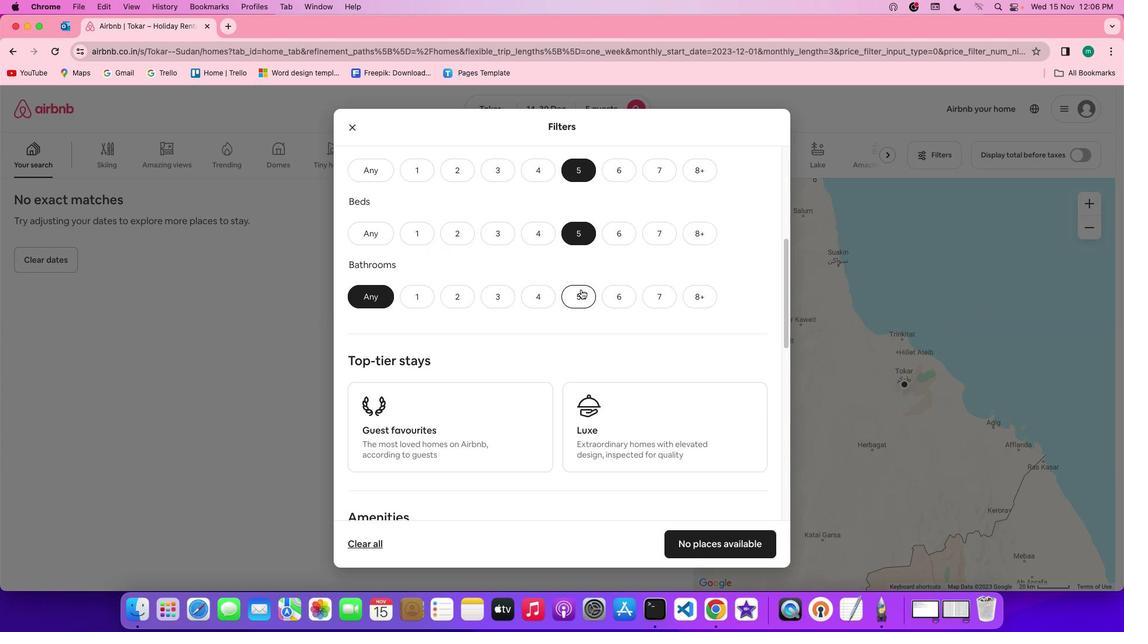 
Action: Mouse pressed left at (589, 298)
Screenshot: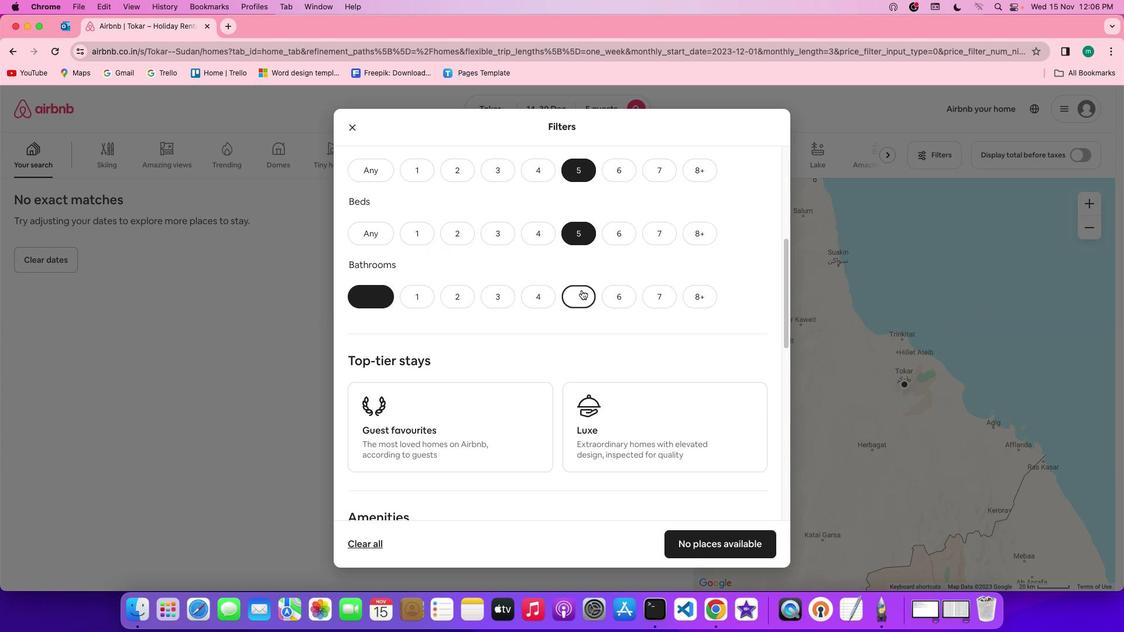 
Action: Mouse moved to (681, 325)
Screenshot: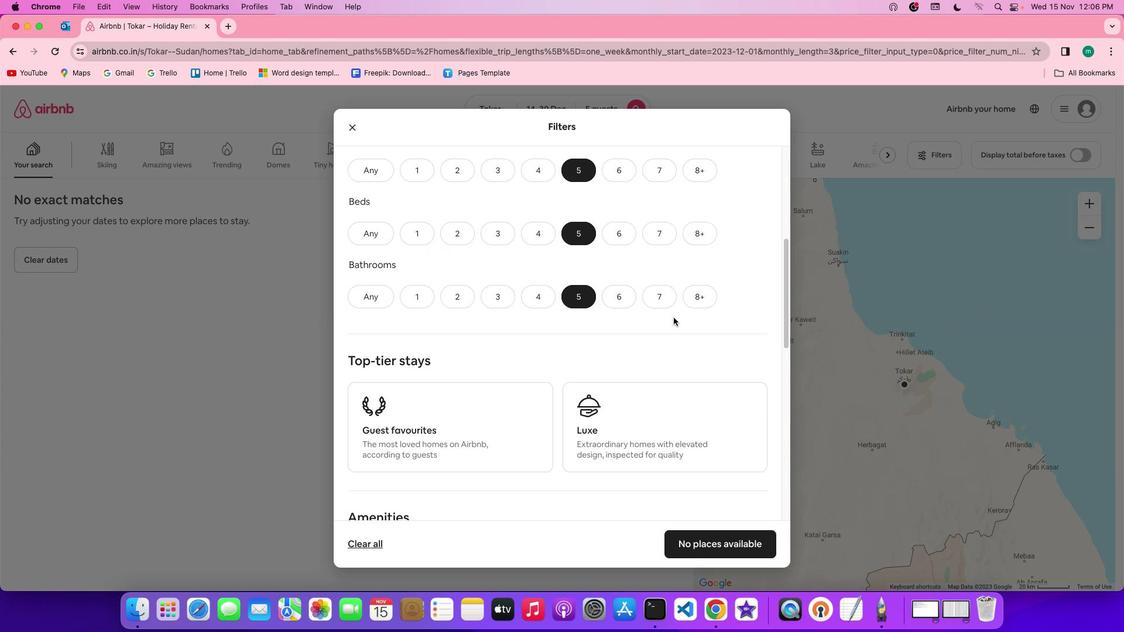 
Action: Mouse scrolled (681, 325) with delta (8, 7)
Screenshot: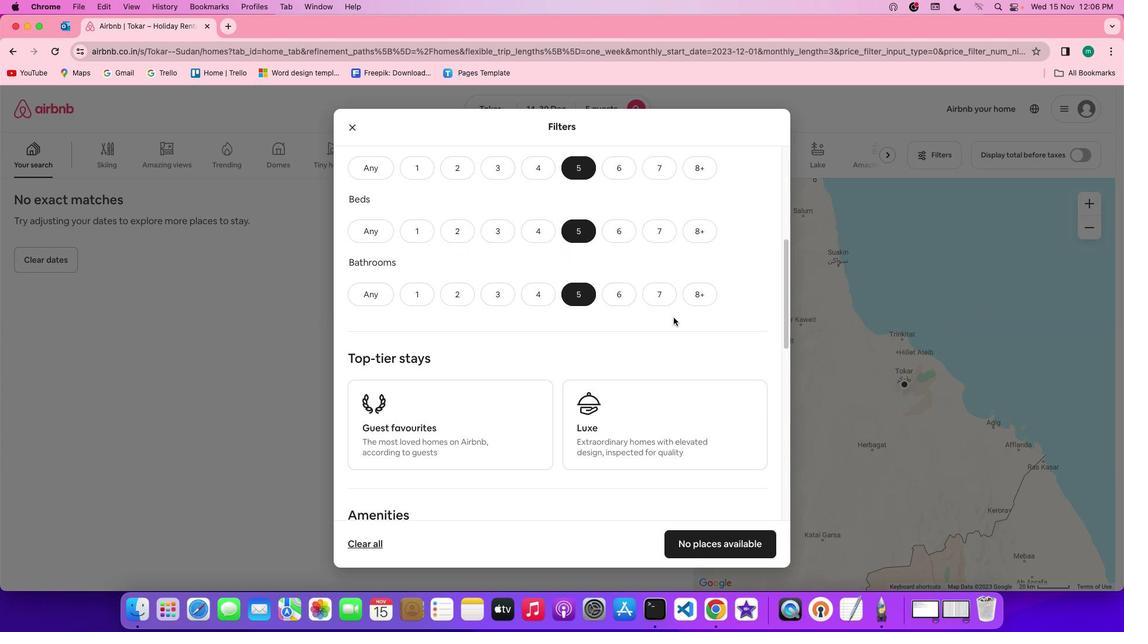 
Action: Mouse scrolled (681, 325) with delta (8, 7)
Screenshot: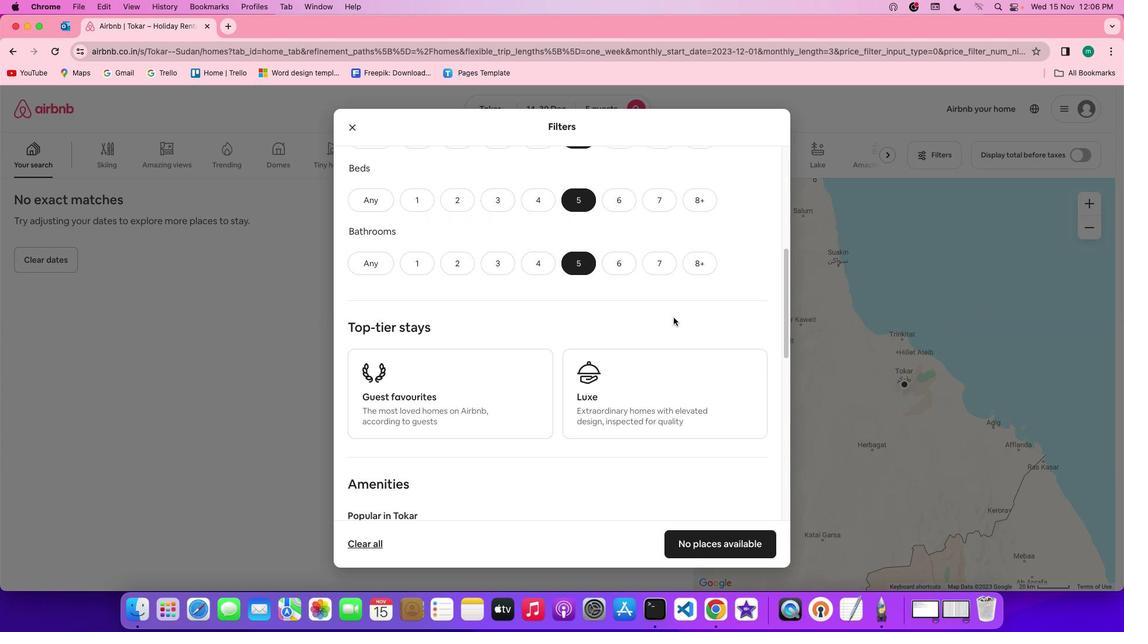 
Action: Mouse scrolled (681, 325) with delta (8, 7)
Screenshot: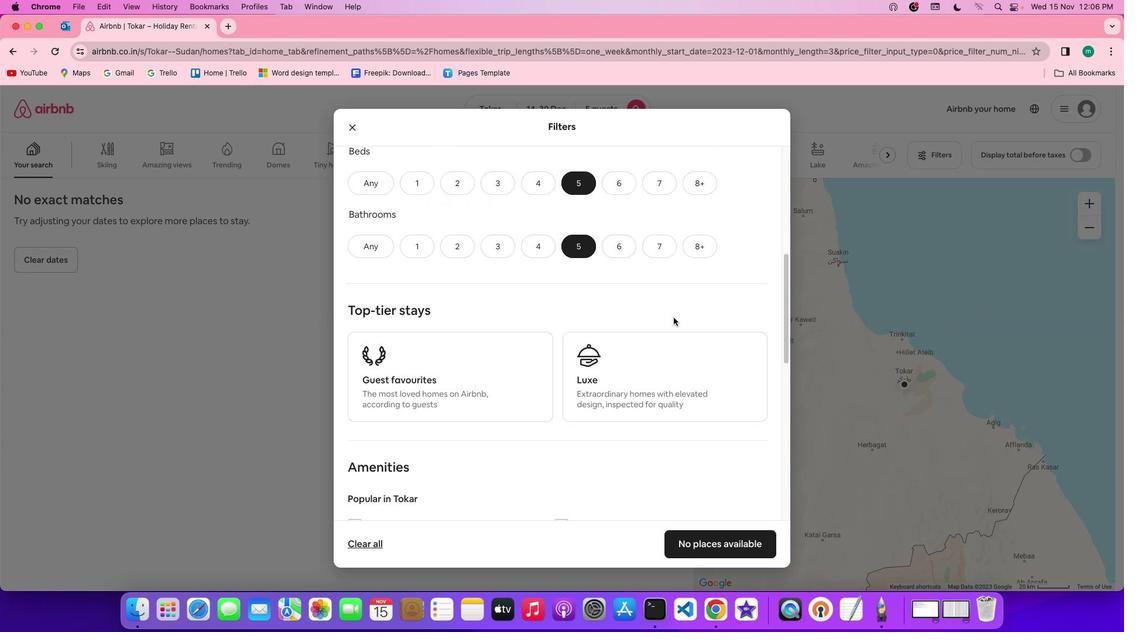
Action: Mouse scrolled (681, 325) with delta (8, 7)
Screenshot: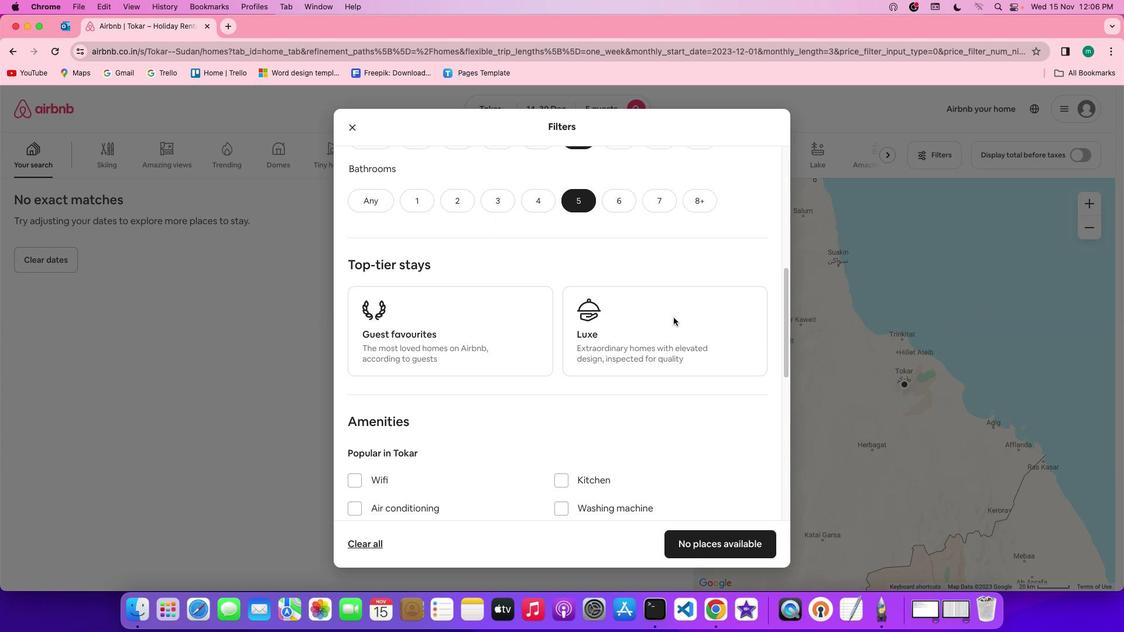 
Action: Mouse scrolled (681, 325) with delta (8, 7)
Screenshot: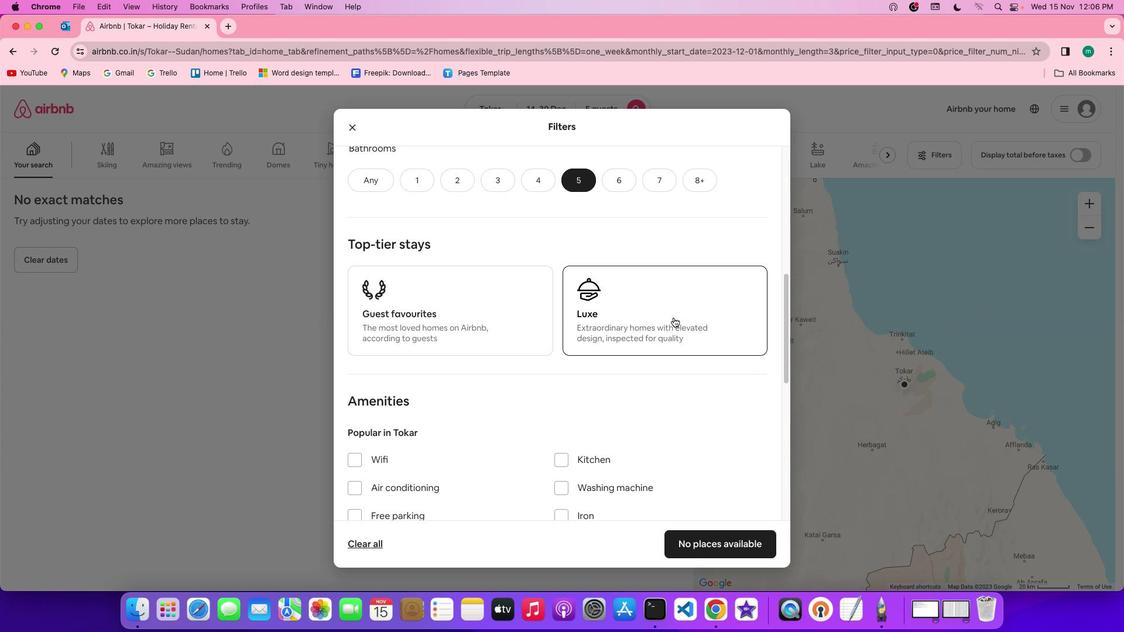 
Action: Mouse scrolled (681, 325) with delta (8, 7)
Screenshot: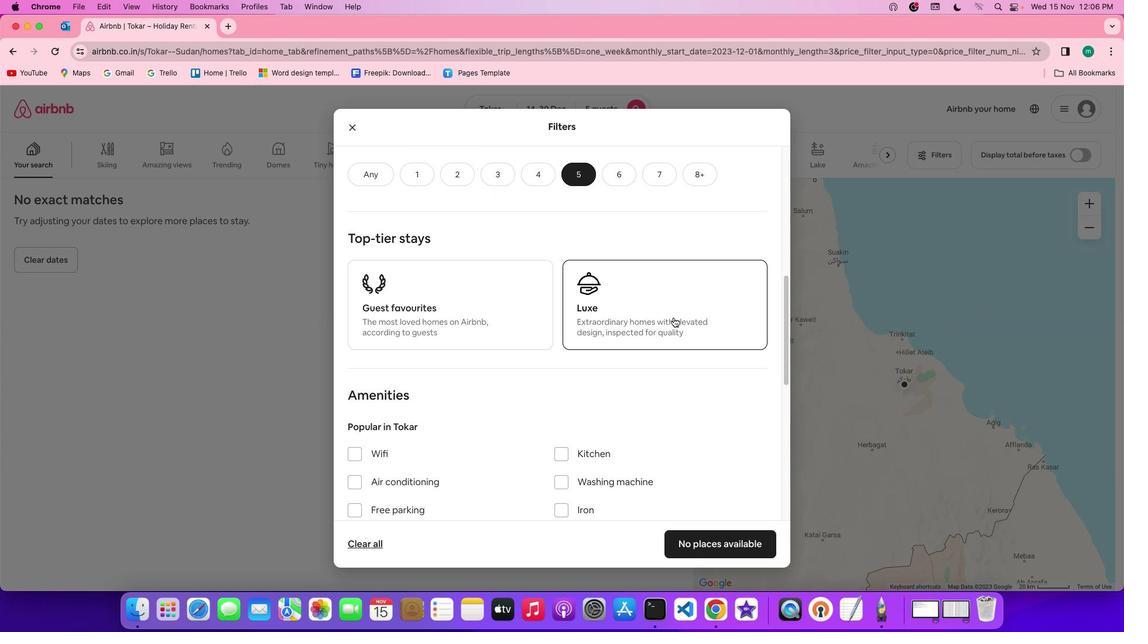 
Action: Mouse scrolled (681, 325) with delta (8, 7)
Screenshot: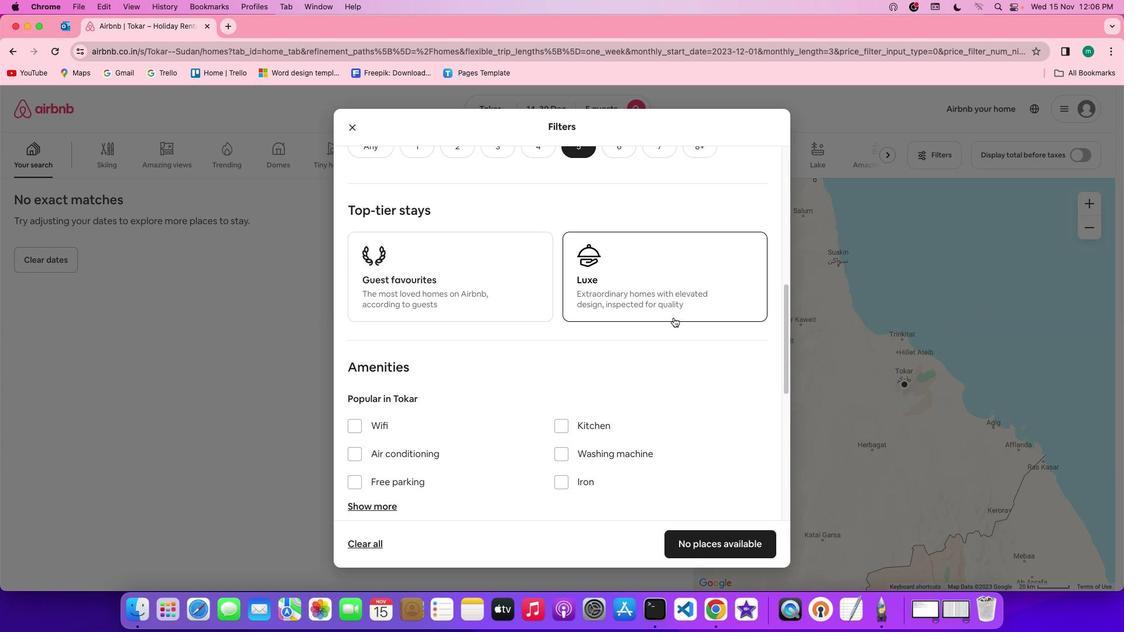 
Action: Mouse scrolled (681, 325) with delta (8, 7)
Screenshot: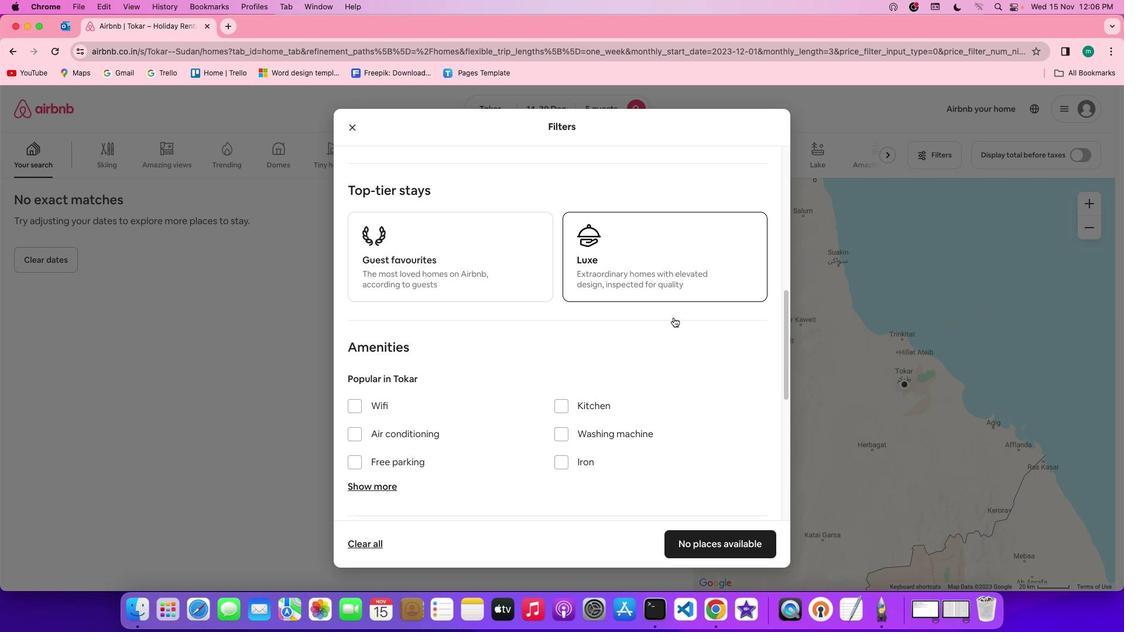 
Action: Mouse scrolled (681, 325) with delta (8, 7)
Screenshot: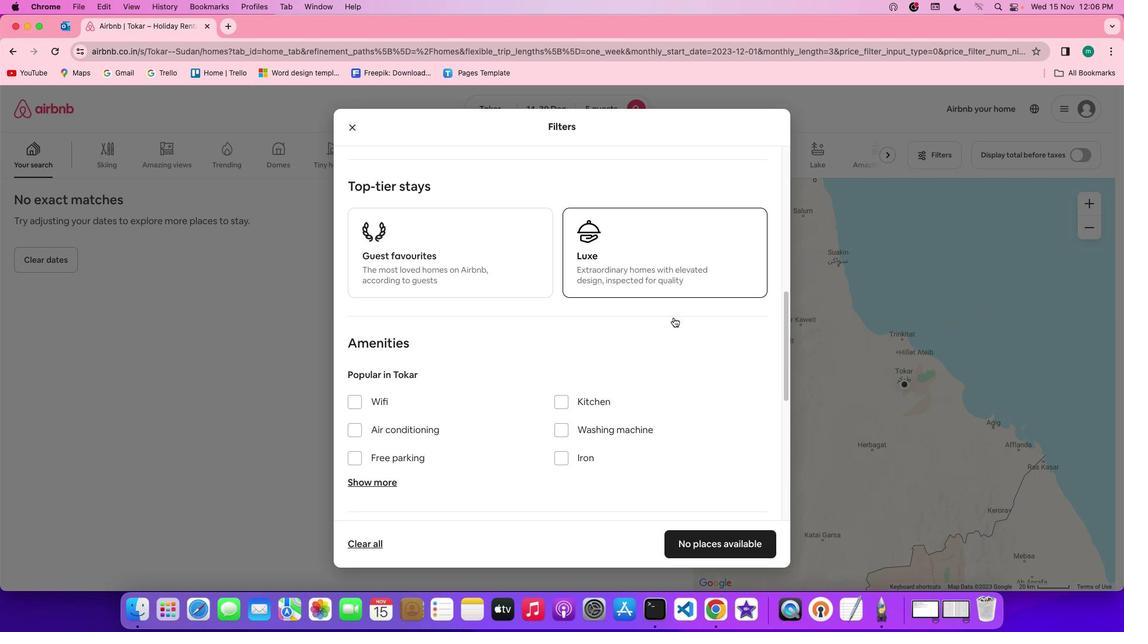 
Action: Mouse scrolled (681, 325) with delta (8, 7)
Screenshot: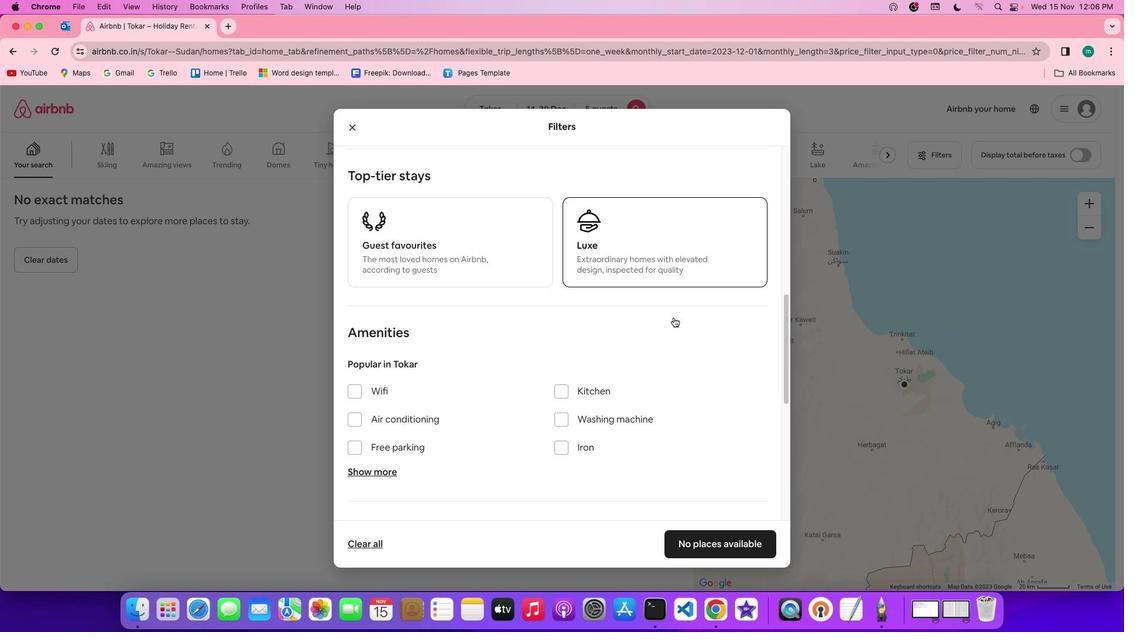 
Action: Mouse scrolled (681, 325) with delta (8, 7)
Screenshot: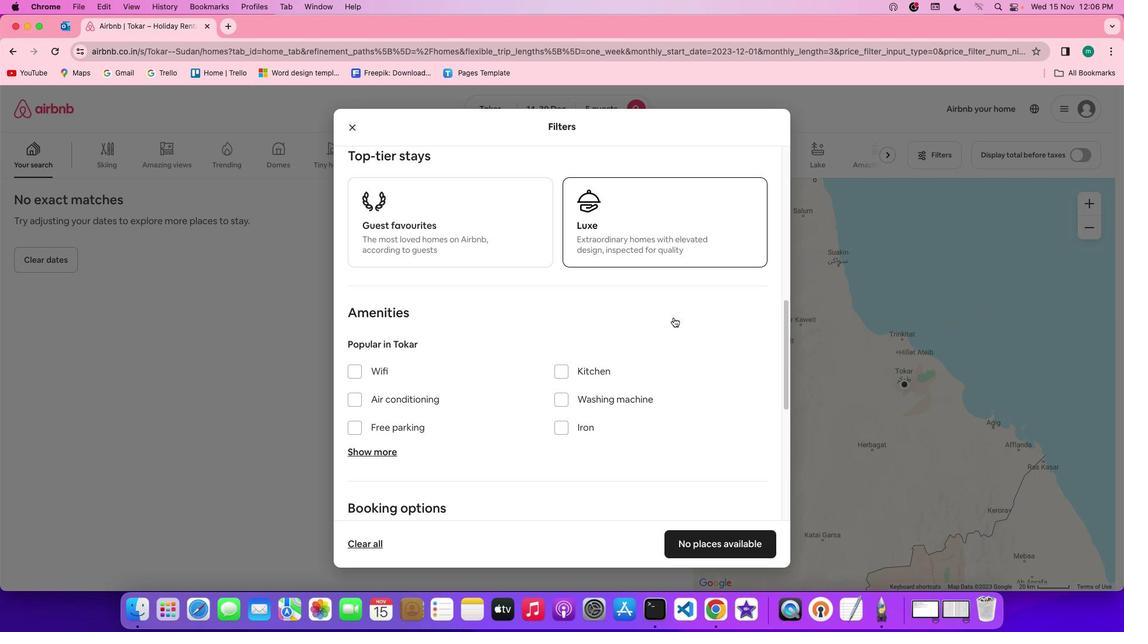 
Action: Mouse scrolled (681, 325) with delta (8, 7)
Screenshot: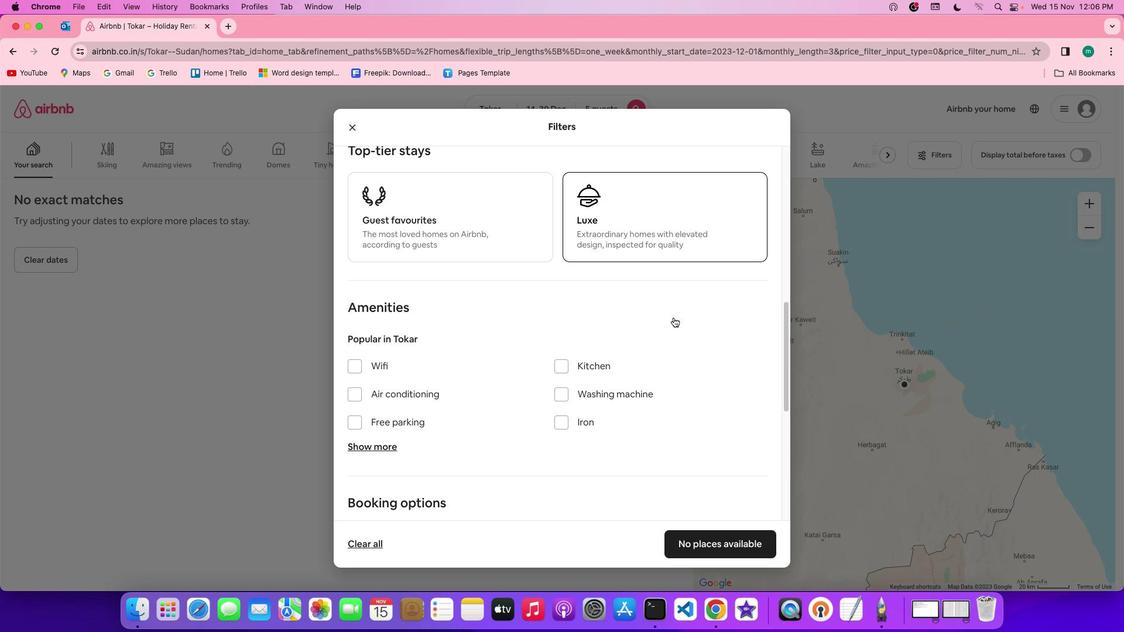 
Action: Mouse scrolled (681, 325) with delta (8, 7)
Screenshot: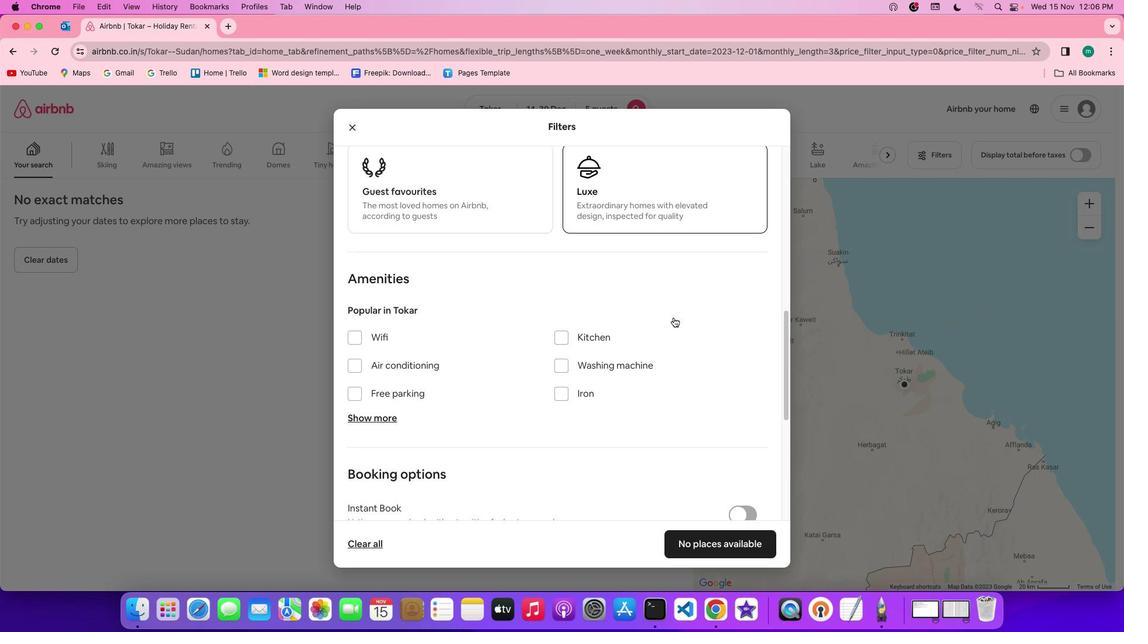 
Action: Mouse scrolled (681, 325) with delta (8, 6)
Screenshot: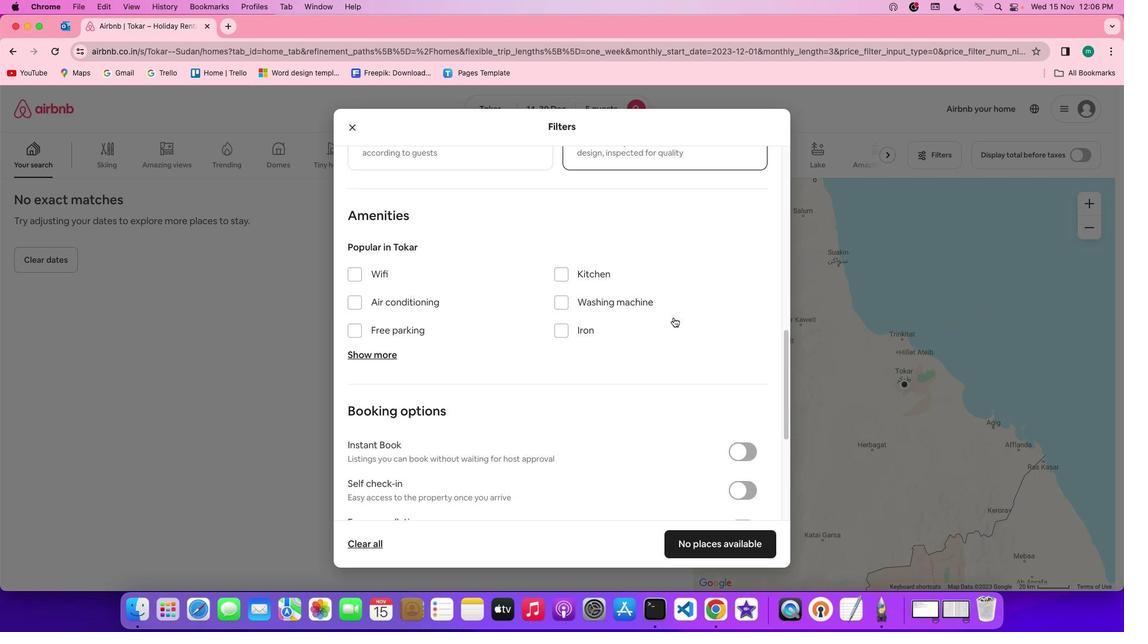 
Action: Mouse moved to (364, 242)
Screenshot: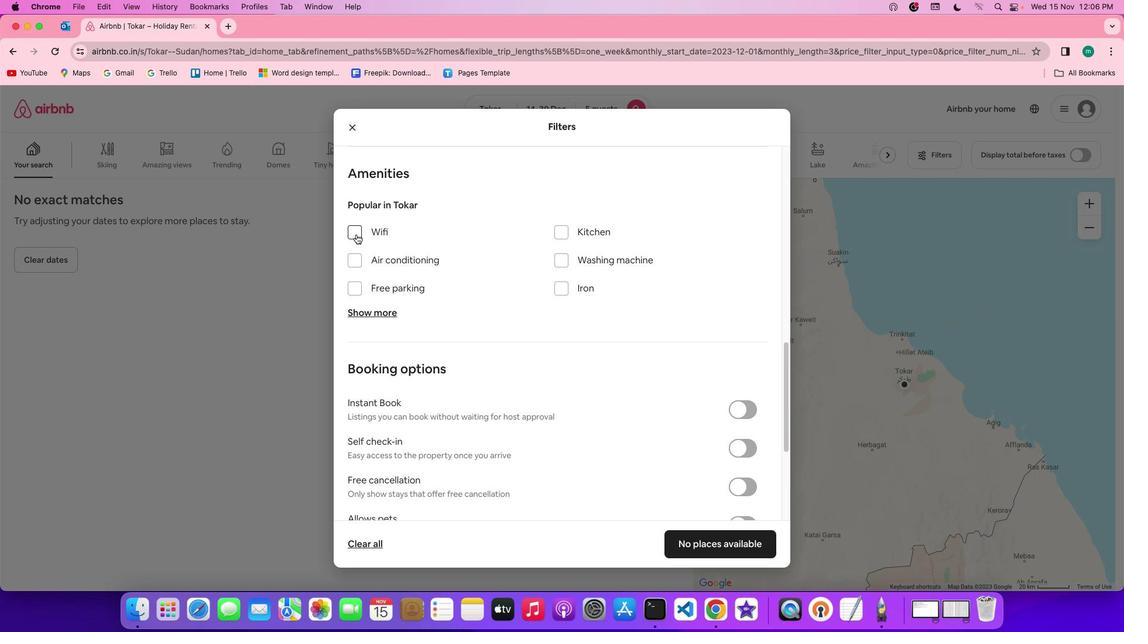 
Action: Mouse pressed left at (364, 242)
Screenshot: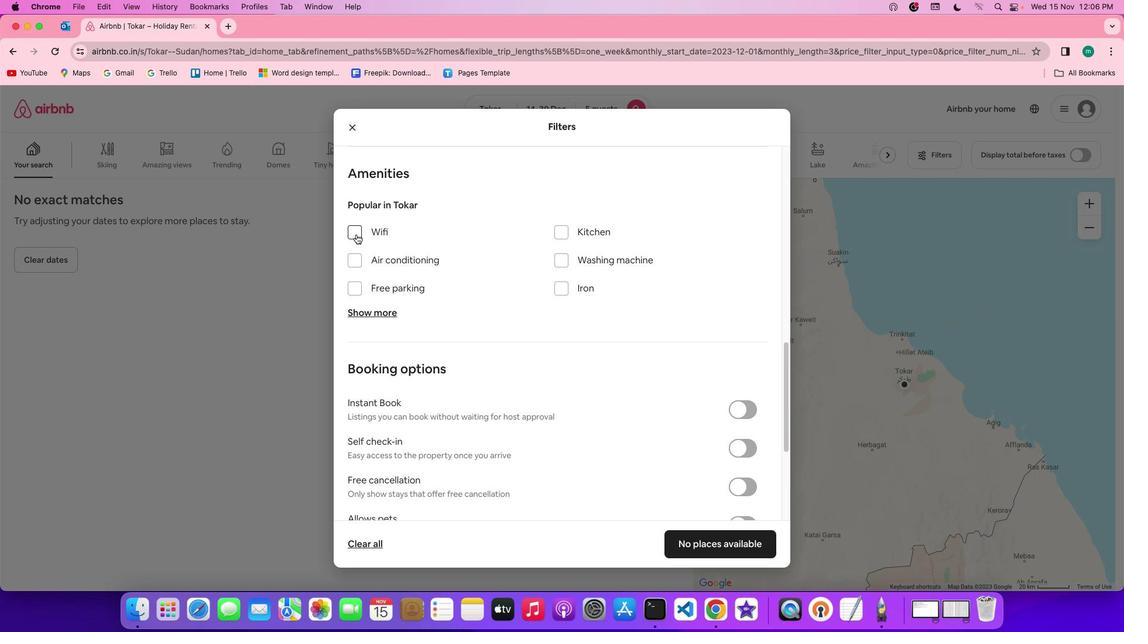 
Action: Mouse moved to (376, 318)
Screenshot: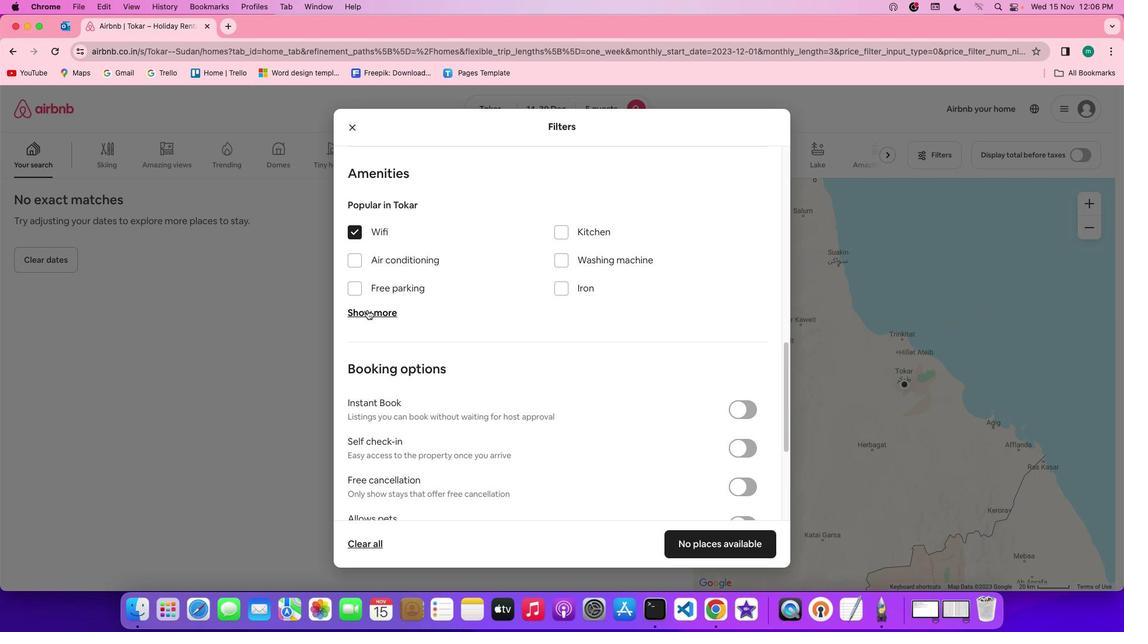 
Action: Mouse pressed left at (376, 318)
Screenshot: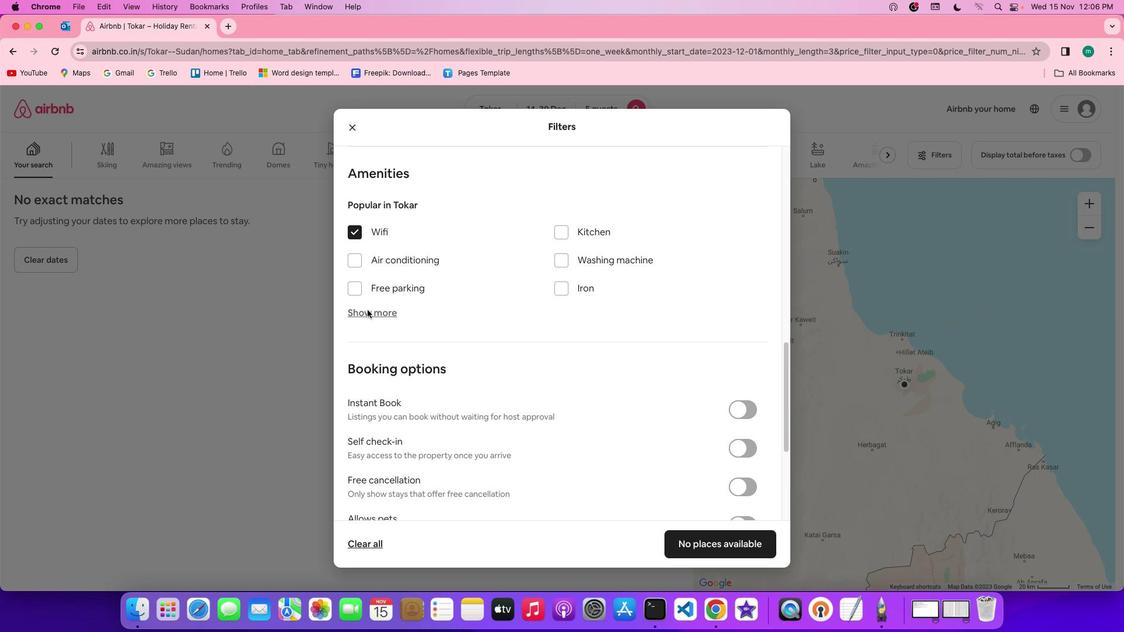 
Action: Mouse moved to (561, 340)
Screenshot: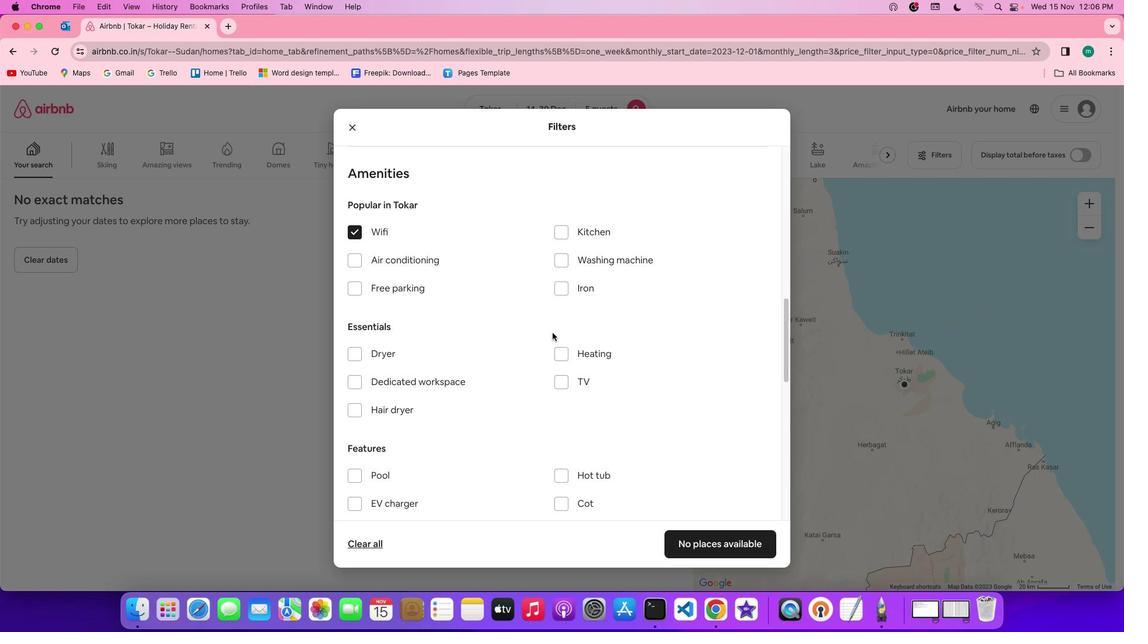 
Action: Mouse scrolled (561, 340) with delta (8, 7)
Screenshot: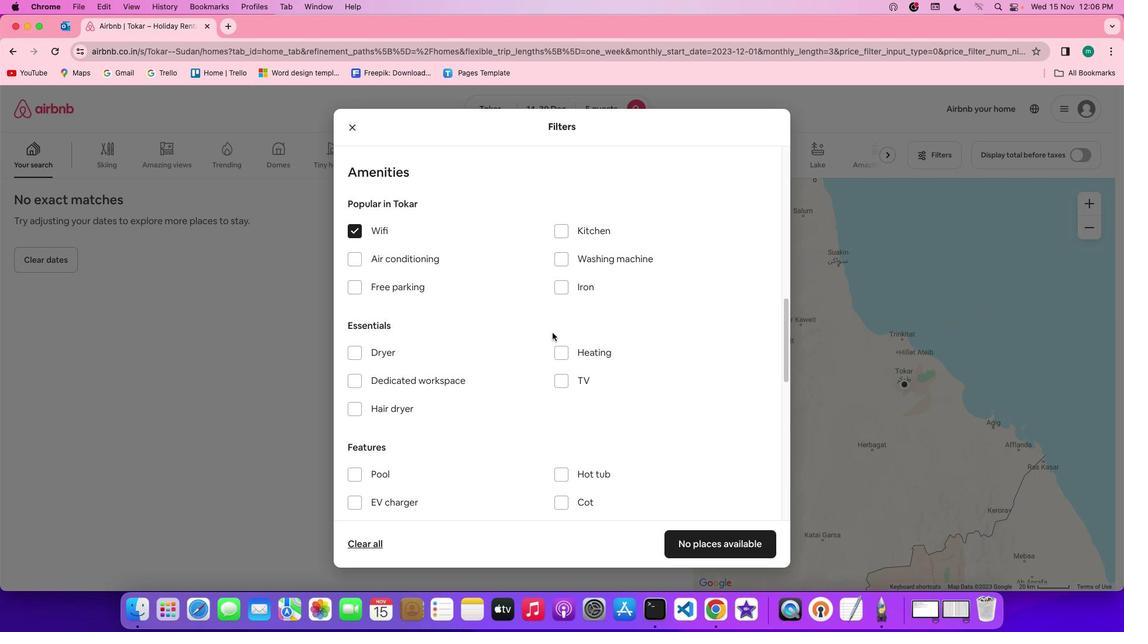 
Action: Mouse scrolled (561, 340) with delta (8, 7)
Screenshot: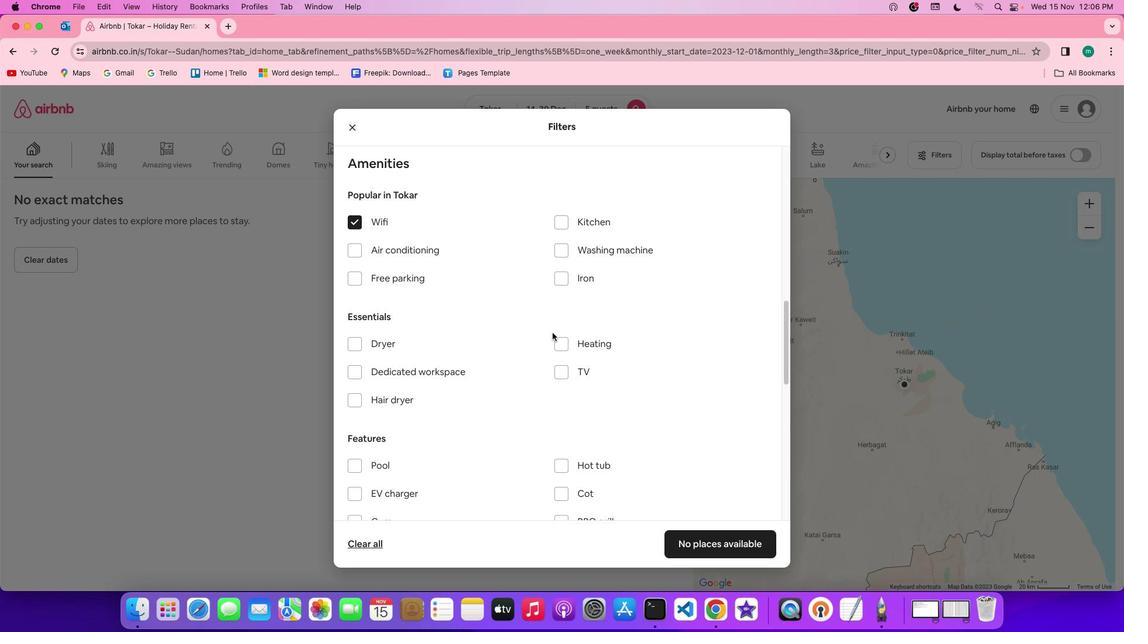 
Action: Mouse scrolled (561, 340) with delta (8, 7)
Screenshot: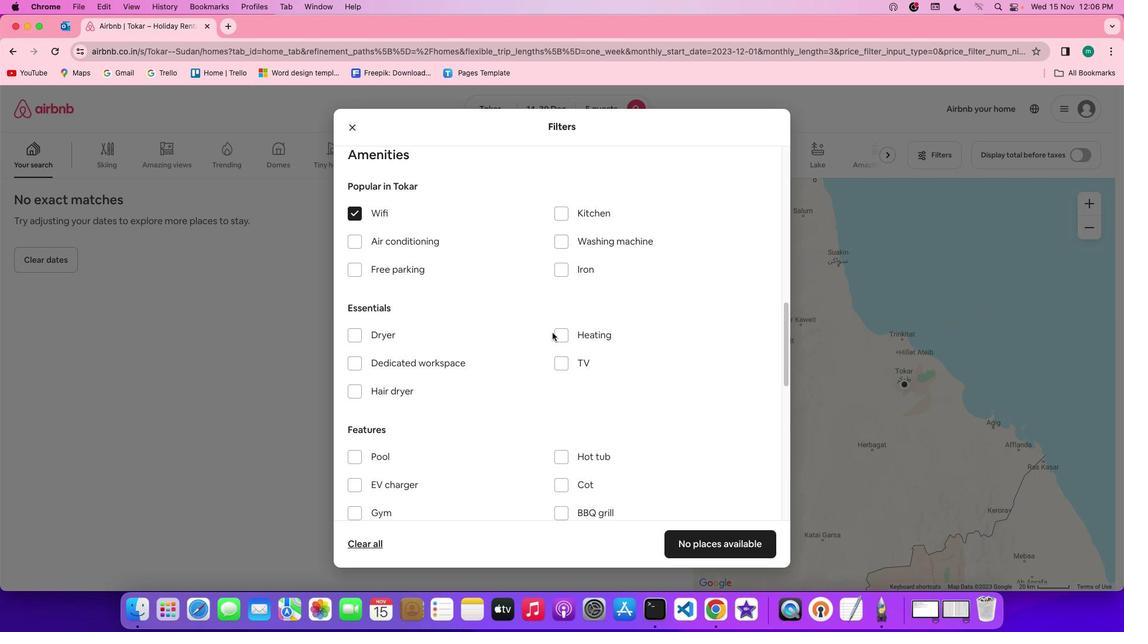 
Action: Mouse scrolled (561, 340) with delta (8, 7)
Screenshot: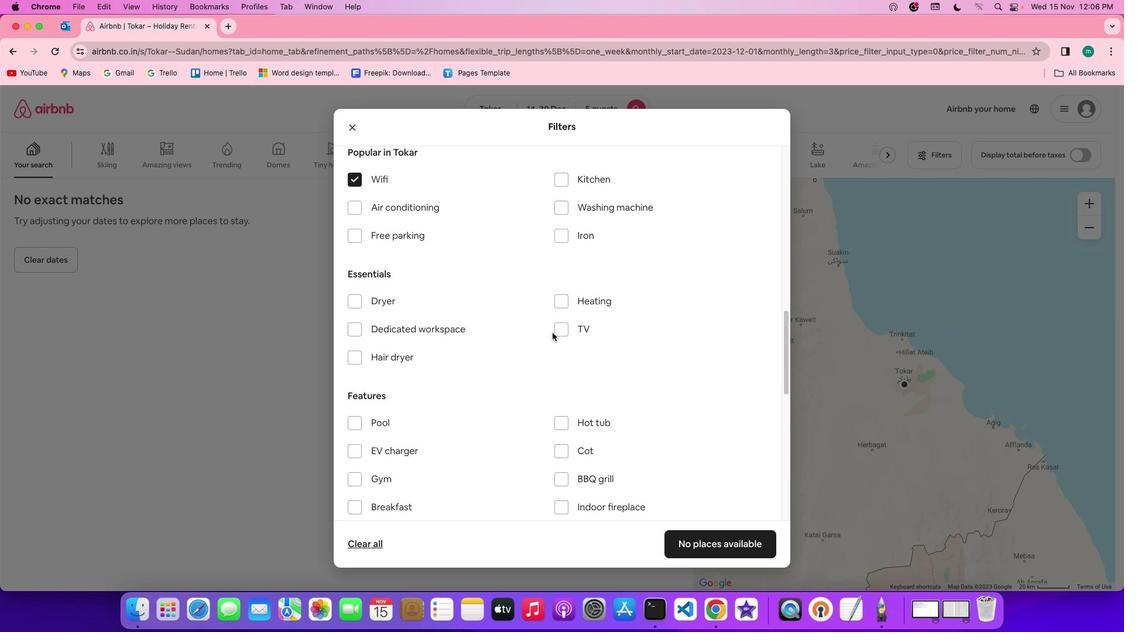 
Action: Mouse scrolled (561, 340) with delta (8, 7)
Screenshot: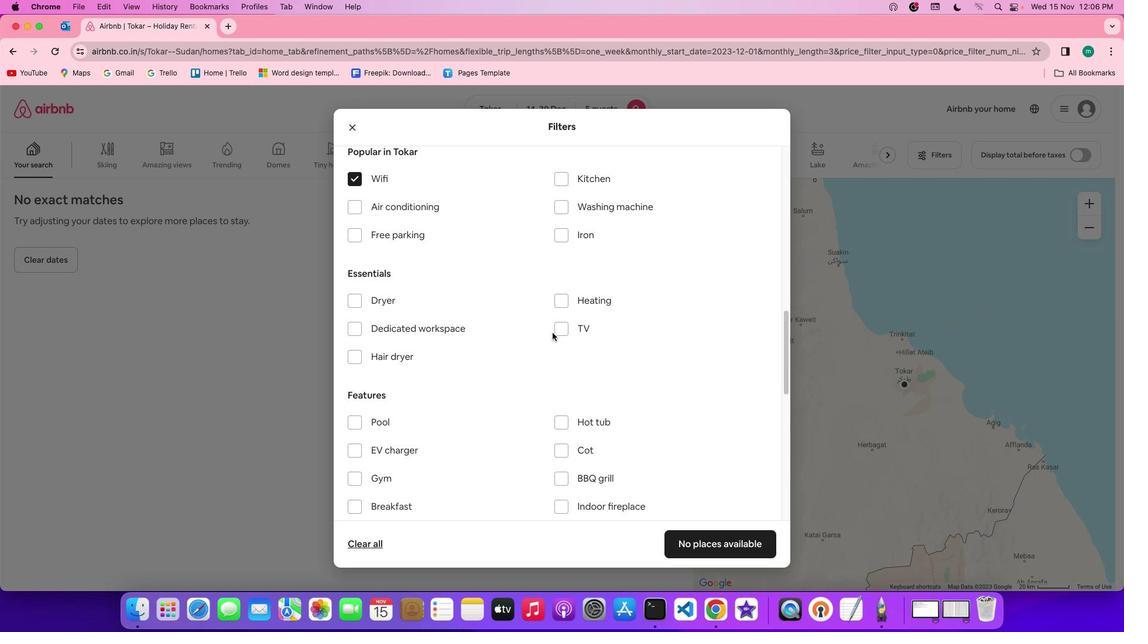 
Action: Mouse scrolled (561, 340) with delta (8, 7)
Screenshot: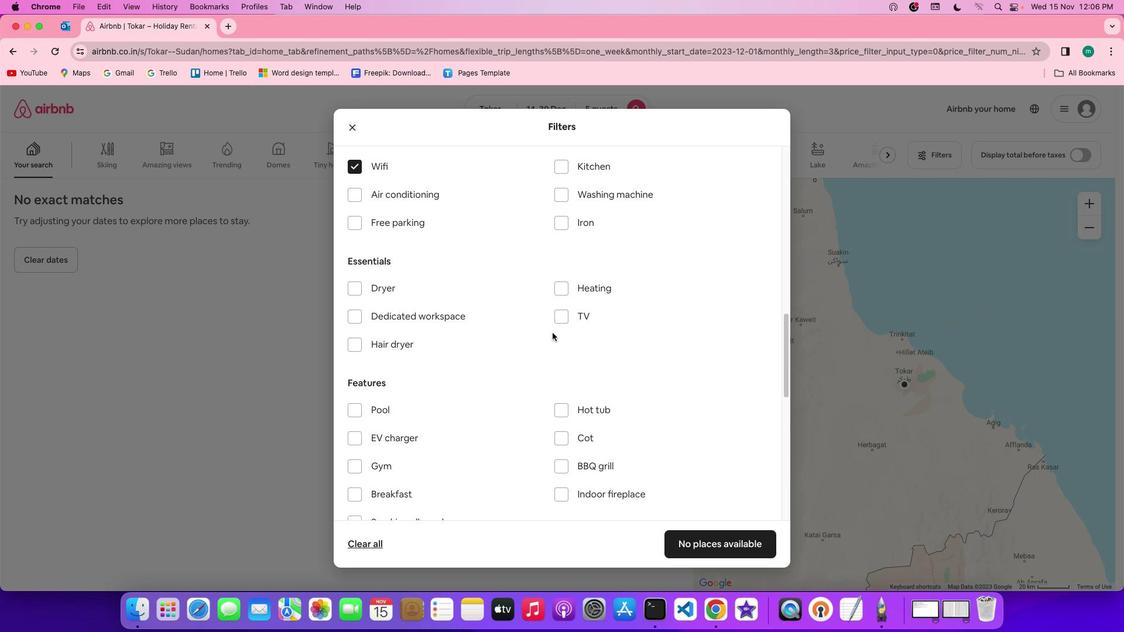 
Action: Mouse scrolled (561, 340) with delta (8, 7)
Screenshot: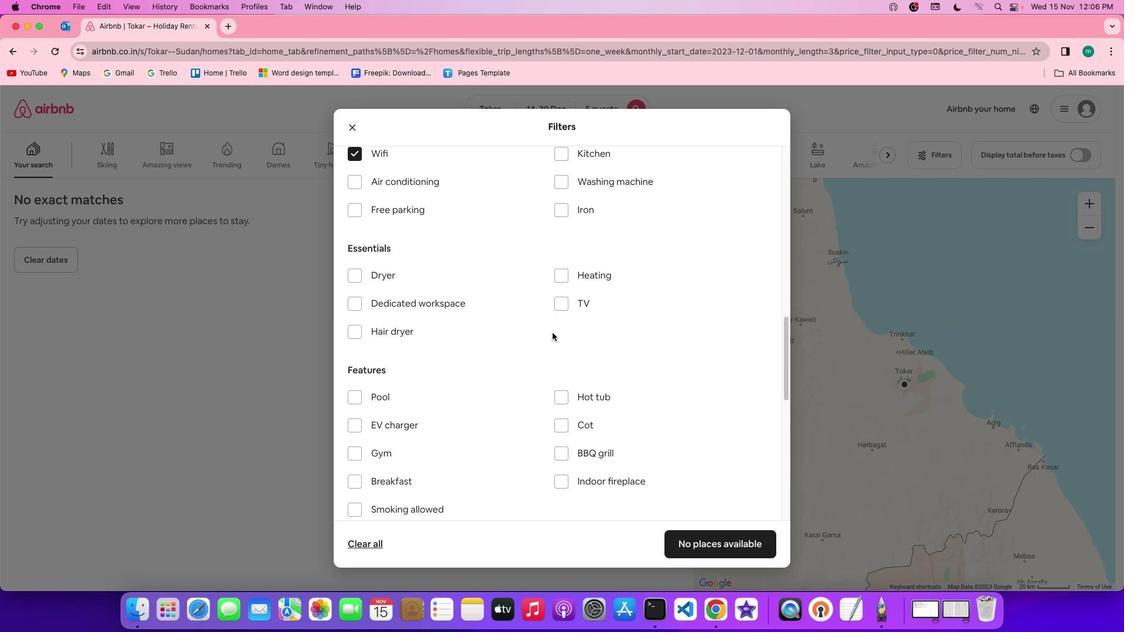 
Action: Mouse scrolled (561, 340) with delta (8, 7)
Screenshot: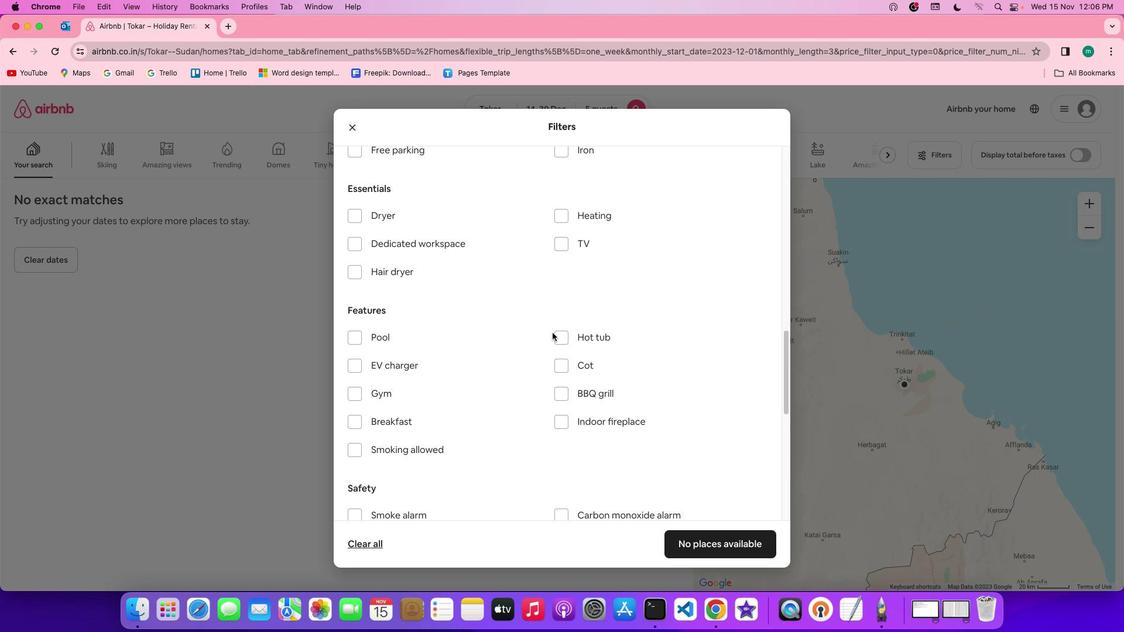 
Action: Mouse moved to (569, 220)
Screenshot: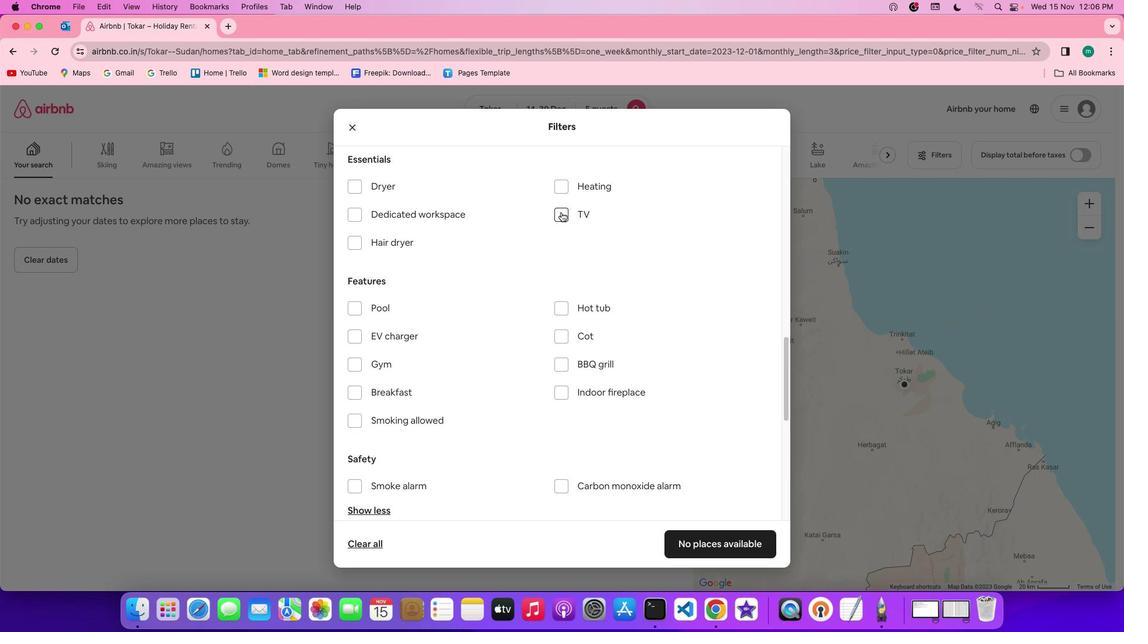 
Action: Mouse pressed left at (569, 220)
Screenshot: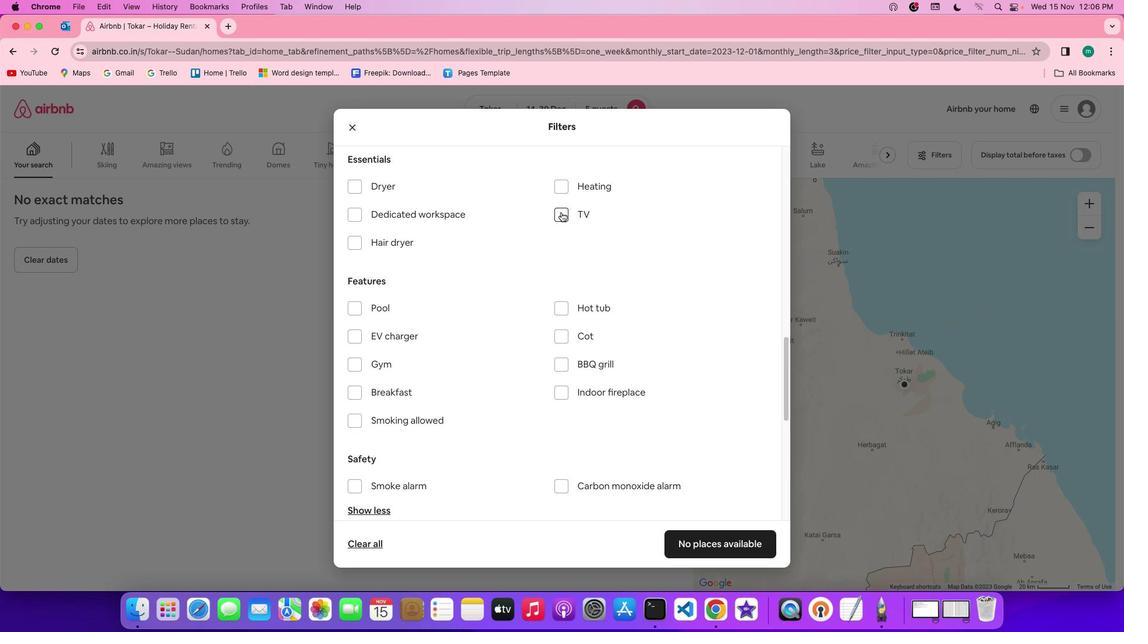 
Action: Mouse moved to (614, 272)
Screenshot: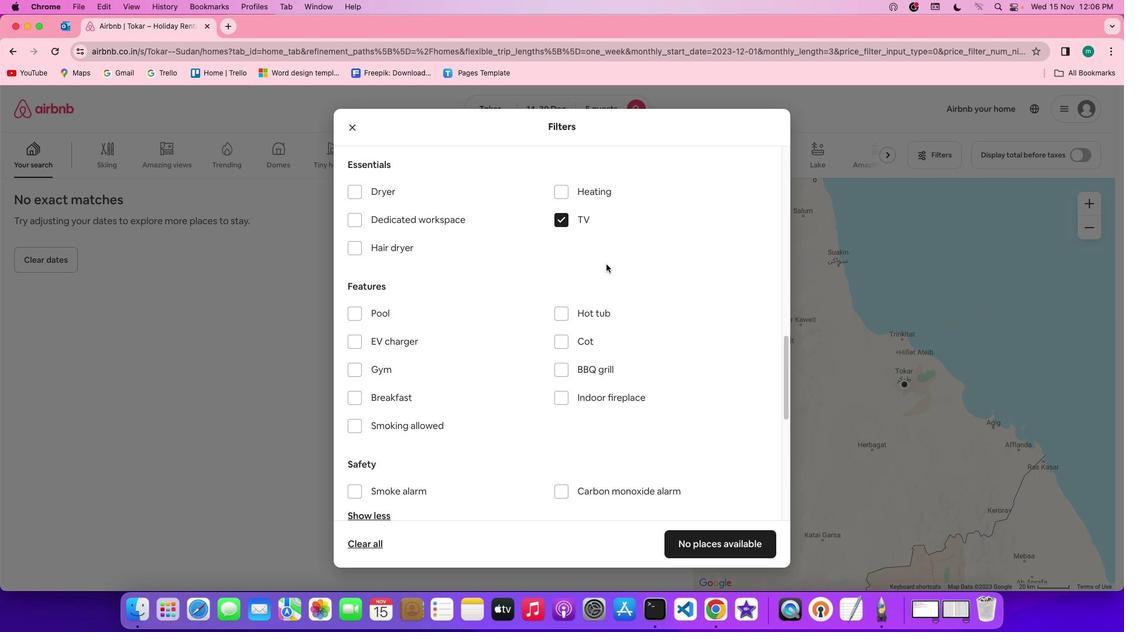 
Action: Mouse scrolled (614, 272) with delta (8, 8)
Screenshot: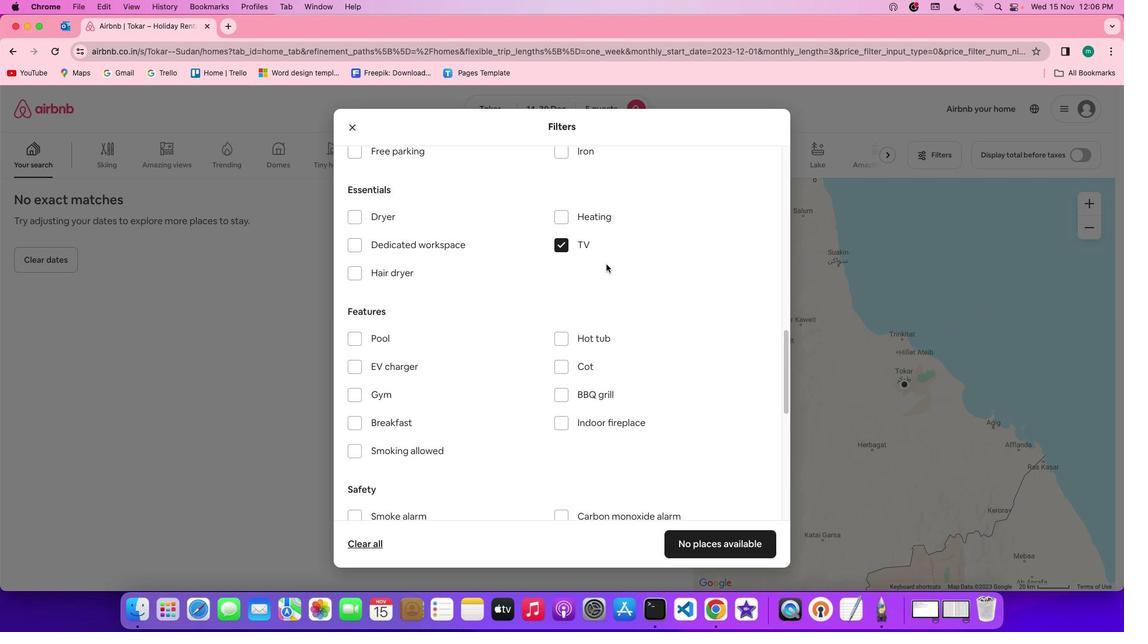 
Action: Mouse scrolled (614, 272) with delta (8, 8)
Screenshot: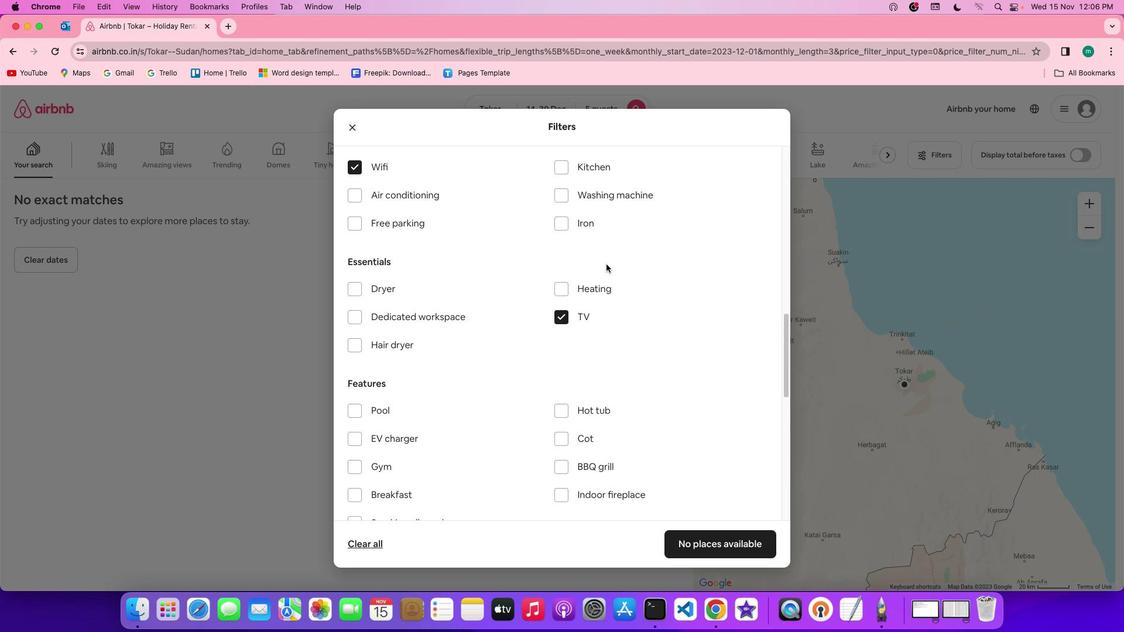 
Action: Mouse scrolled (614, 272) with delta (8, 9)
Screenshot: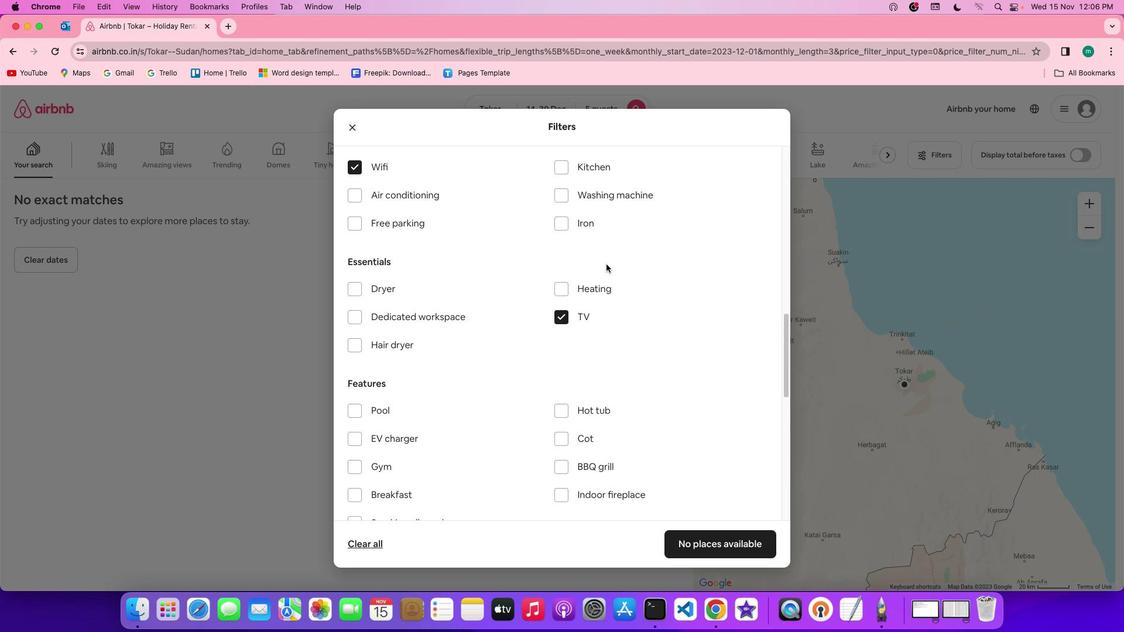 
Action: Mouse scrolled (614, 272) with delta (8, 11)
Screenshot: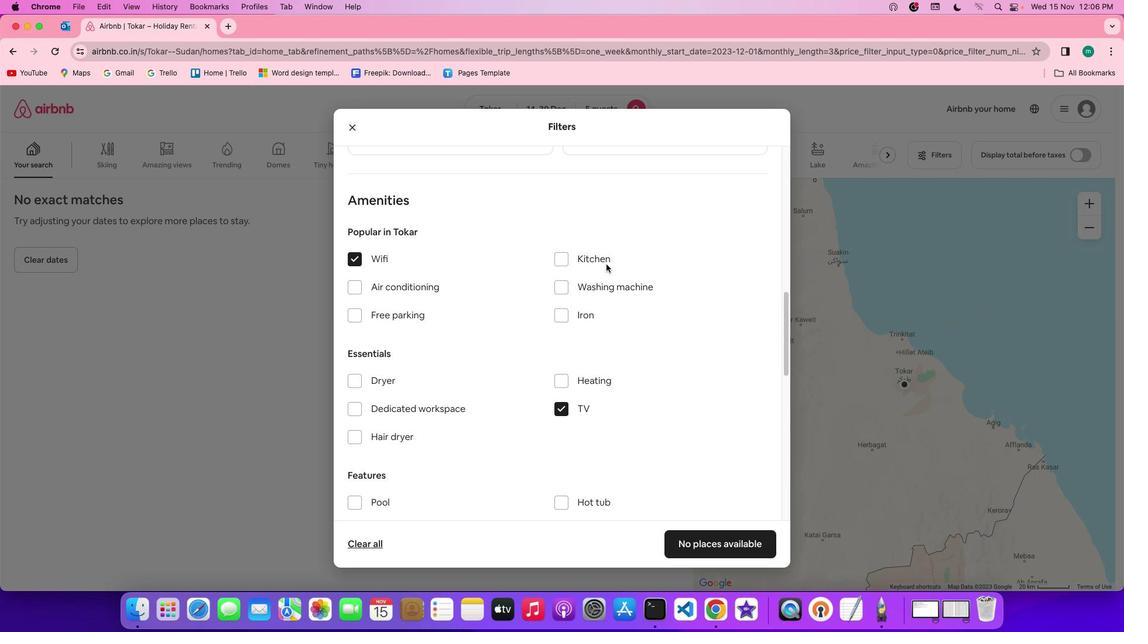 
Action: Mouse moved to (398, 368)
Screenshot: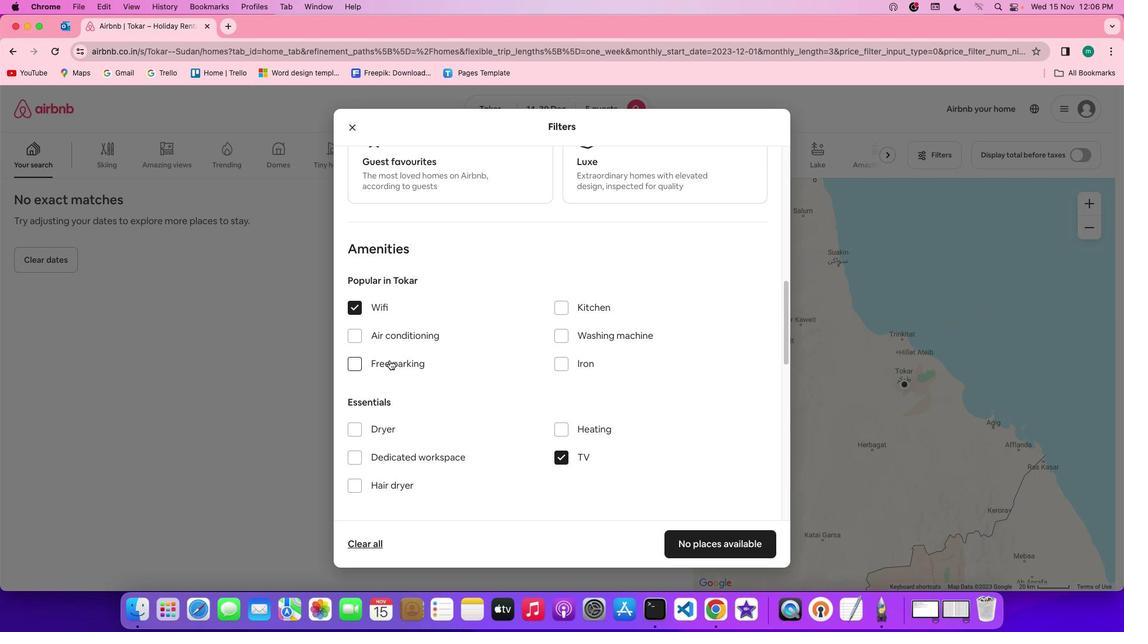 
Action: Mouse pressed left at (398, 368)
Screenshot: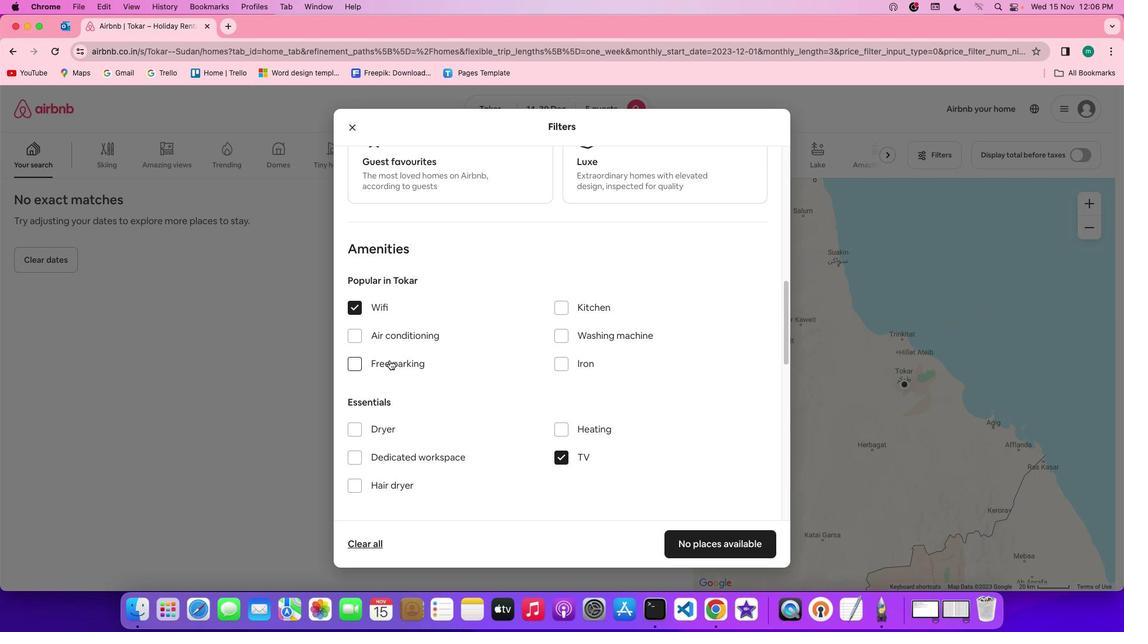 
Action: Mouse moved to (605, 400)
Screenshot: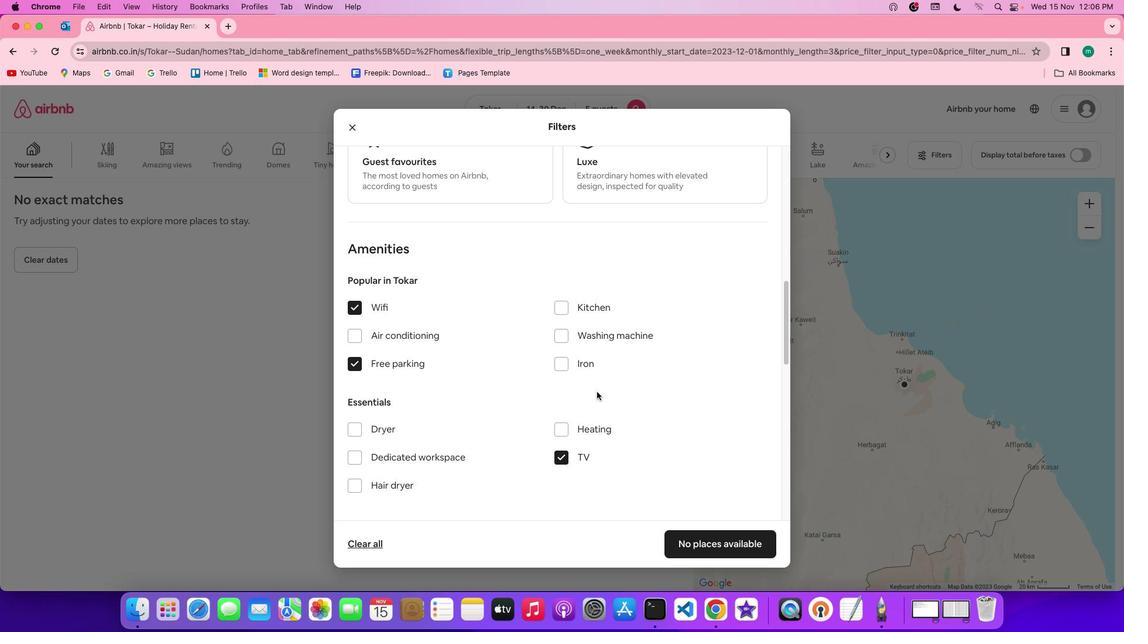 
Action: Mouse scrolled (605, 400) with delta (8, 7)
Screenshot: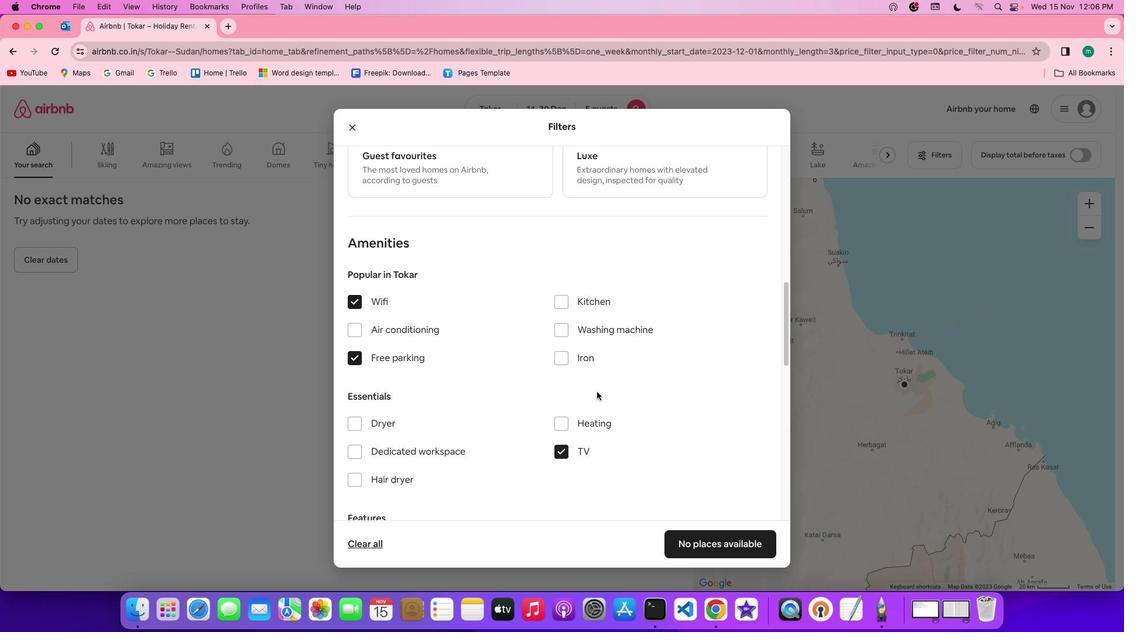 
Action: Mouse scrolled (605, 400) with delta (8, 7)
Screenshot: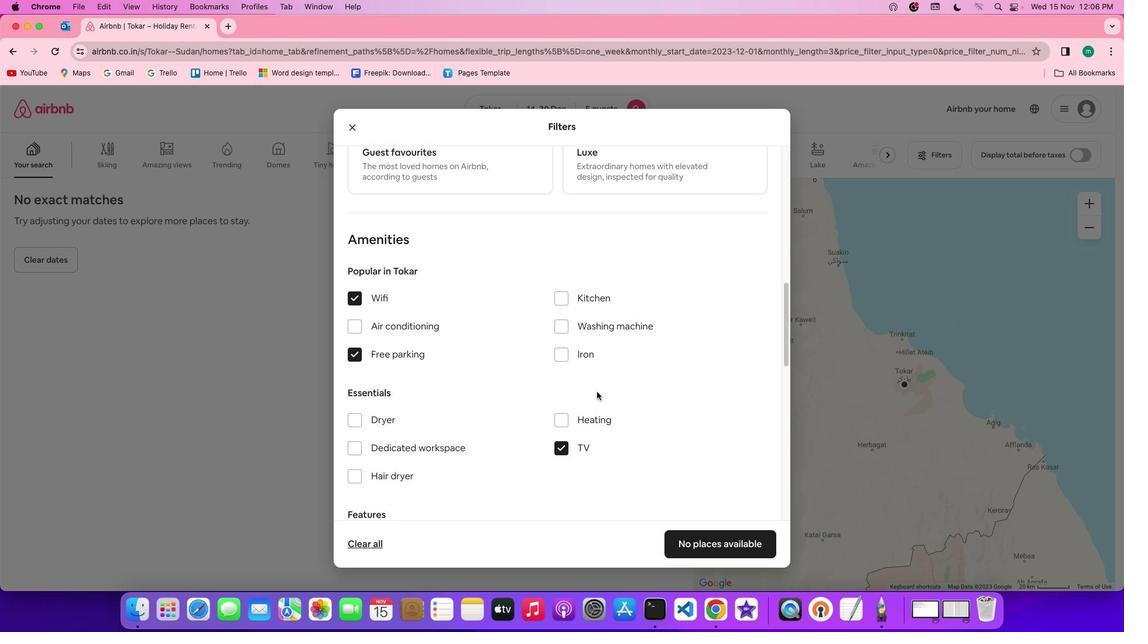 
Action: Mouse scrolled (605, 400) with delta (8, 7)
Screenshot: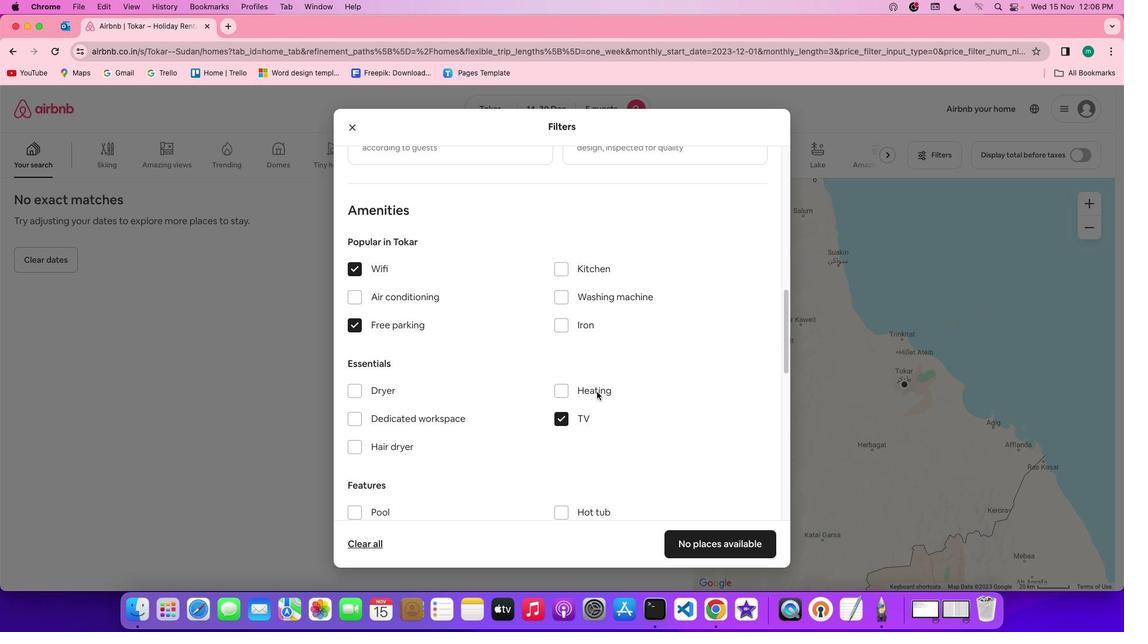 
Action: Mouse scrolled (605, 400) with delta (8, 7)
Screenshot: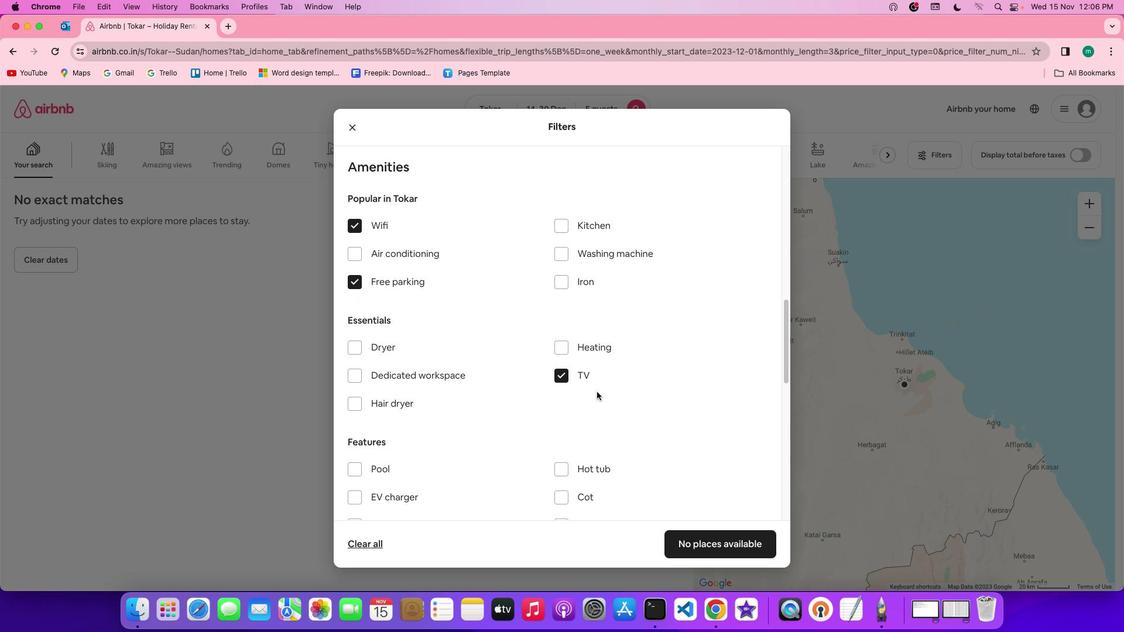 
Action: Mouse scrolled (605, 400) with delta (8, 7)
Screenshot: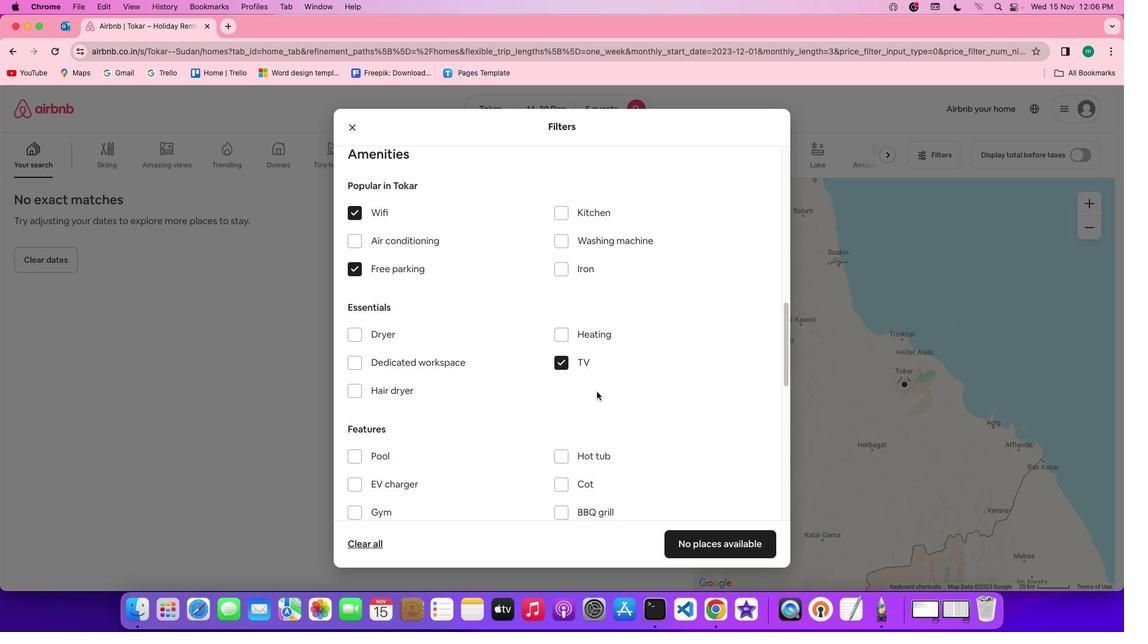 
Action: Mouse scrolled (605, 400) with delta (8, 7)
Screenshot: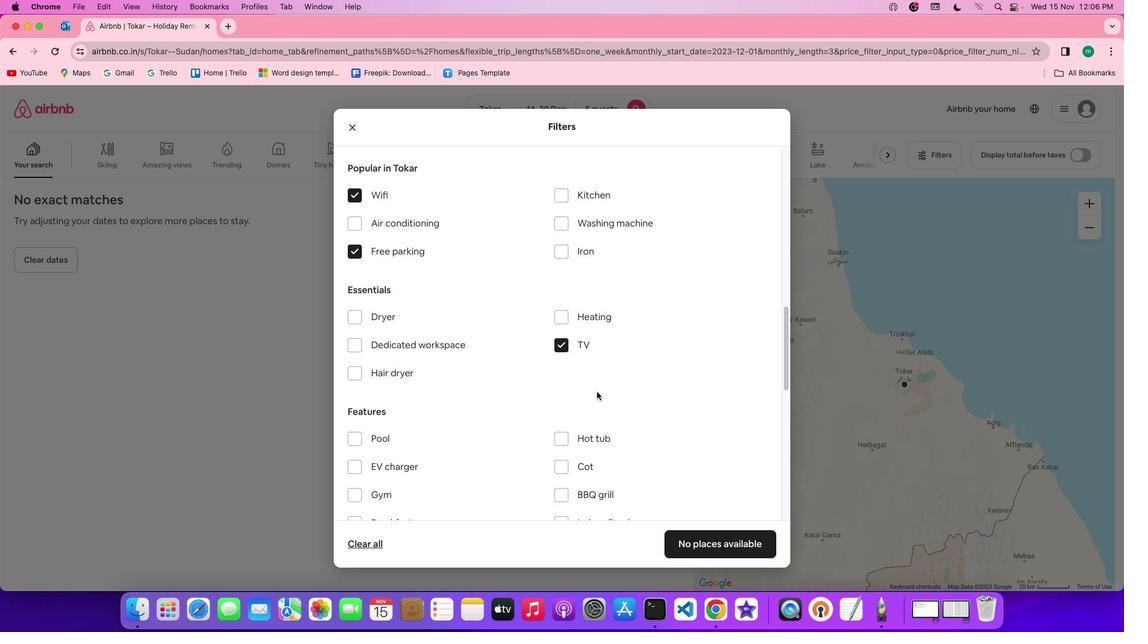 
Action: Mouse scrolled (605, 400) with delta (8, 7)
Screenshot: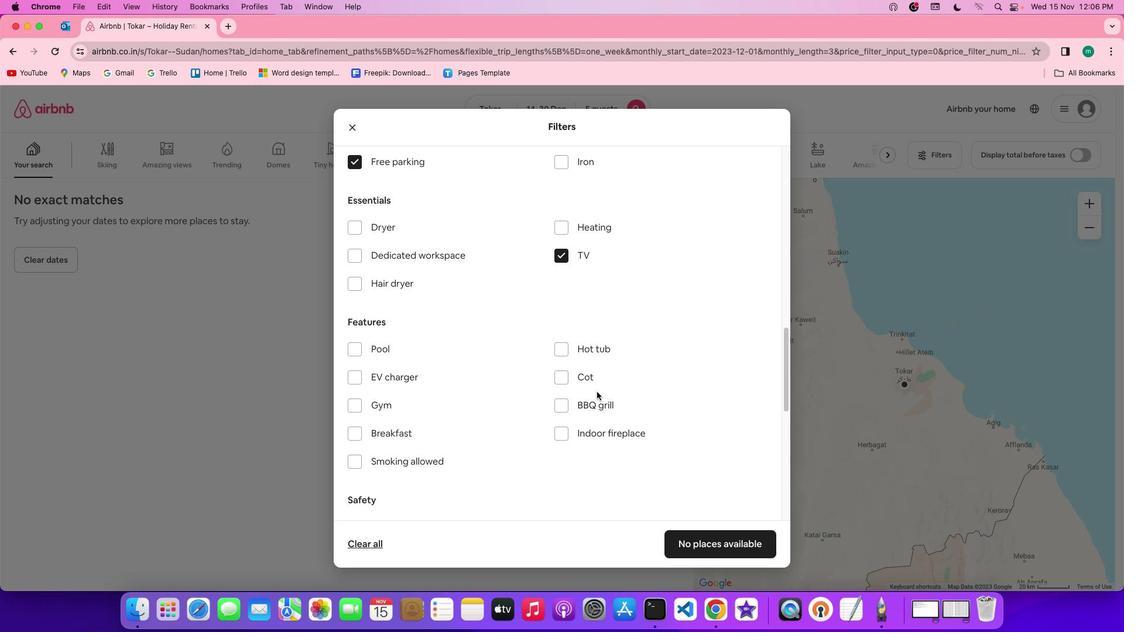 
Action: Mouse scrolled (605, 400) with delta (8, 7)
Screenshot: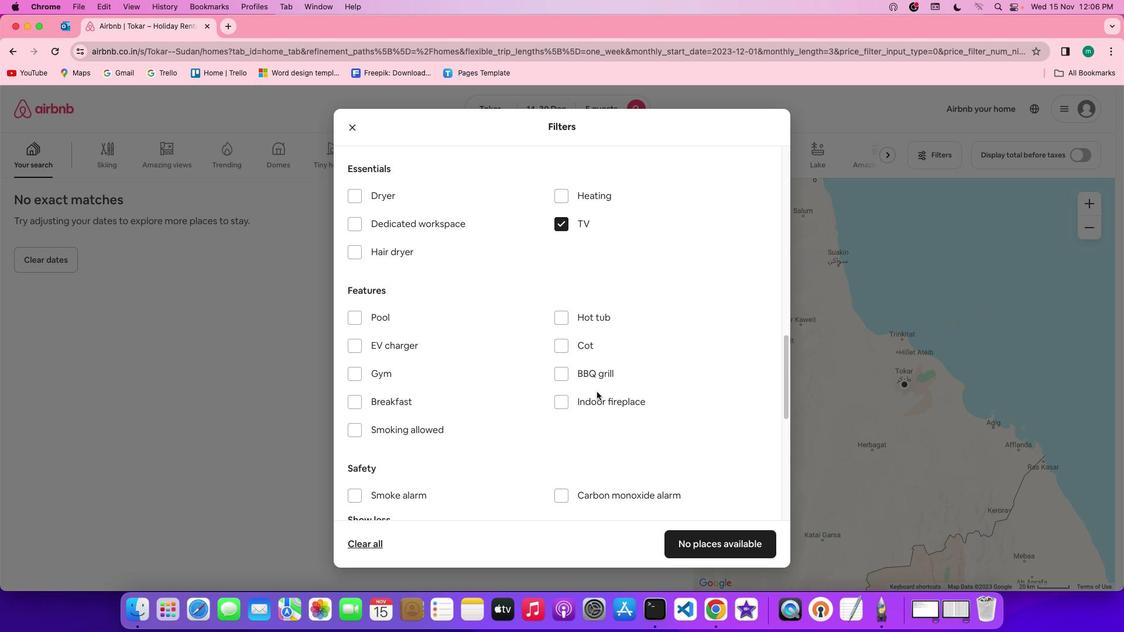 
Action: Mouse scrolled (605, 400) with delta (8, 7)
Screenshot: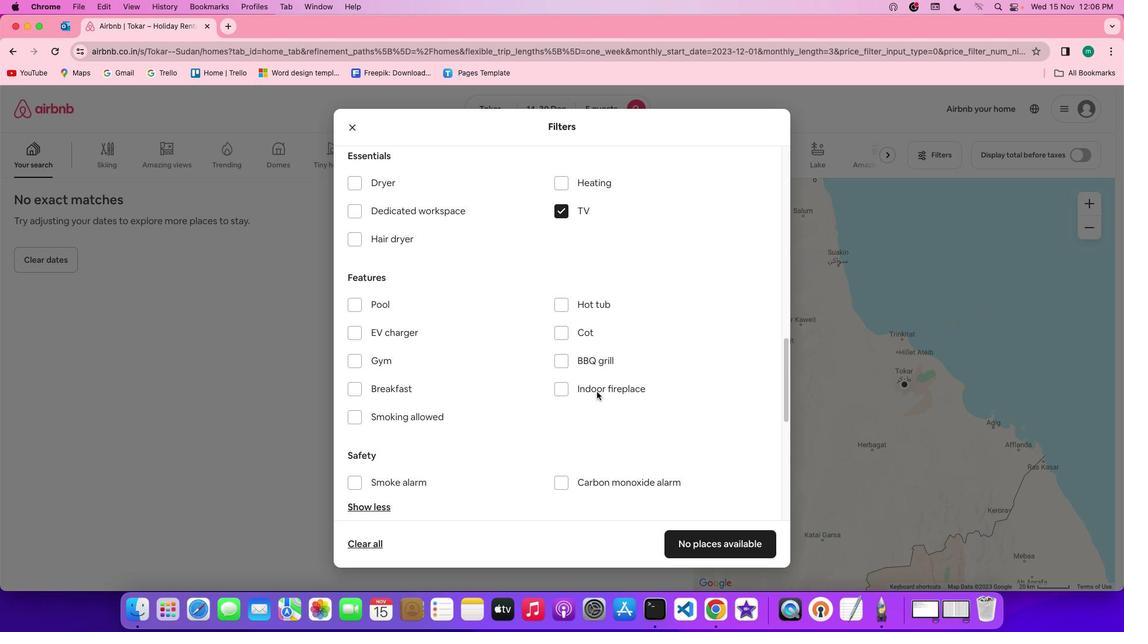 
Action: Mouse scrolled (605, 400) with delta (8, 7)
Screenshot: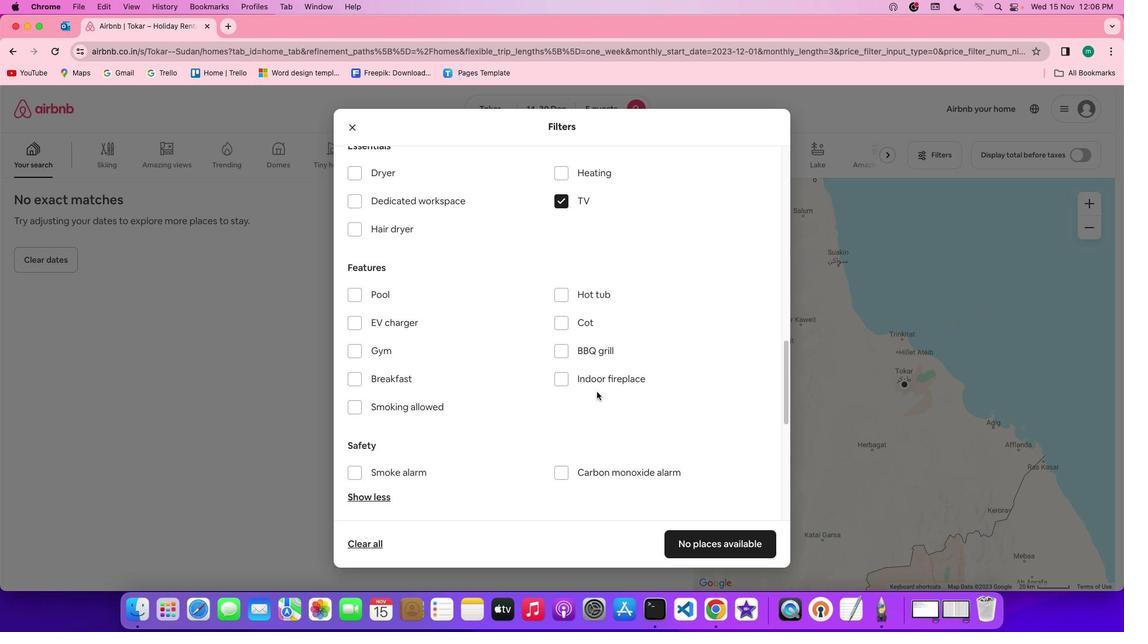 
Action: Mouse scrolled (605, 400) with delta (8, 6)
Screenshot: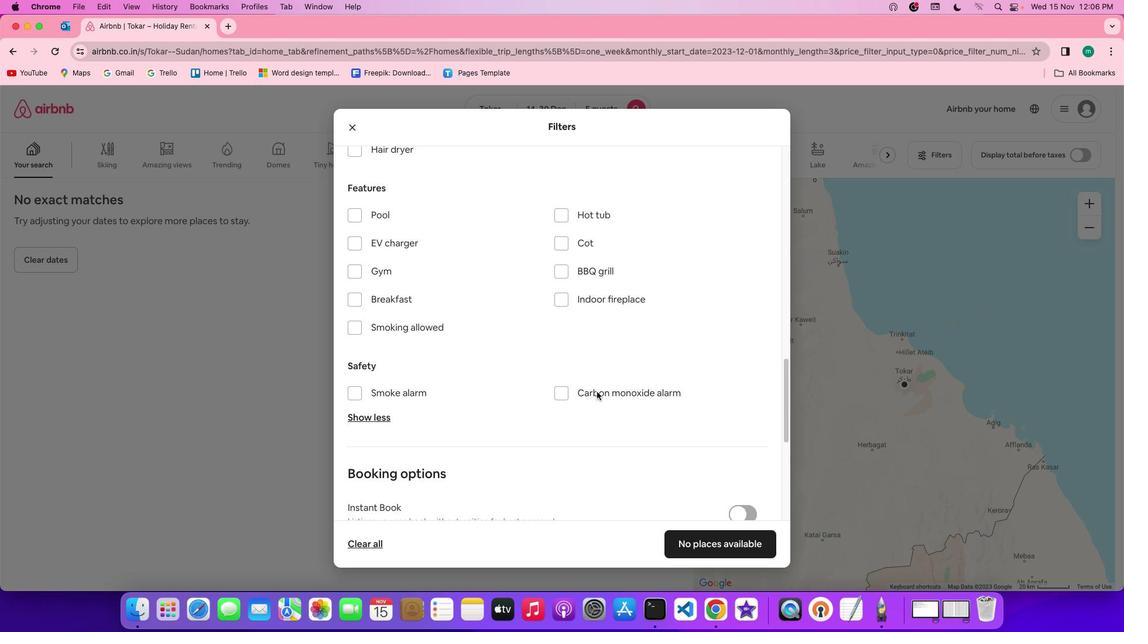 
Action: Mouse scrolled (605, 400) with delta (8, 7)
Screenshot: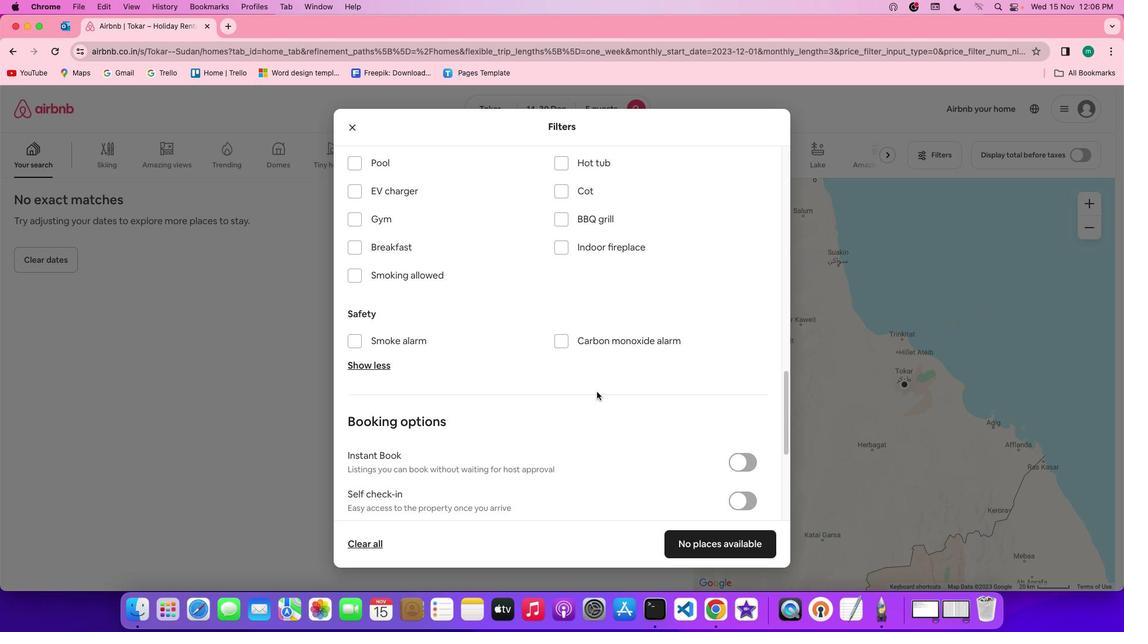 
Action: Mouse scrolled (605, 400) with delta (8, 7)
Screenshot: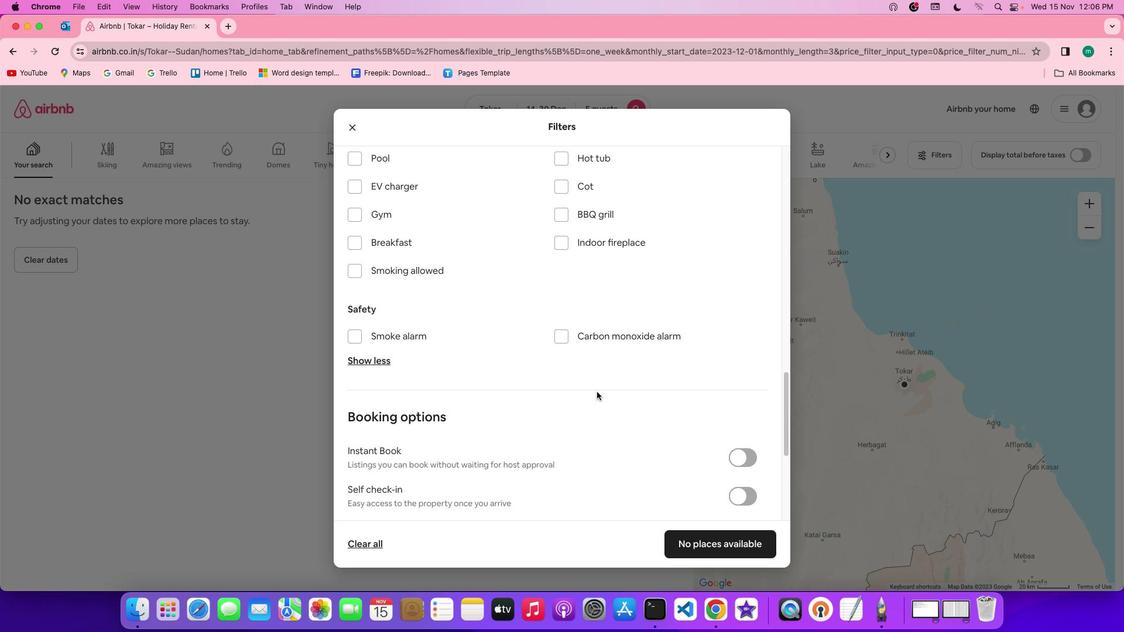 
Action: Mouse scrolled (605, 400) with delta (8, 7)
Screenshot: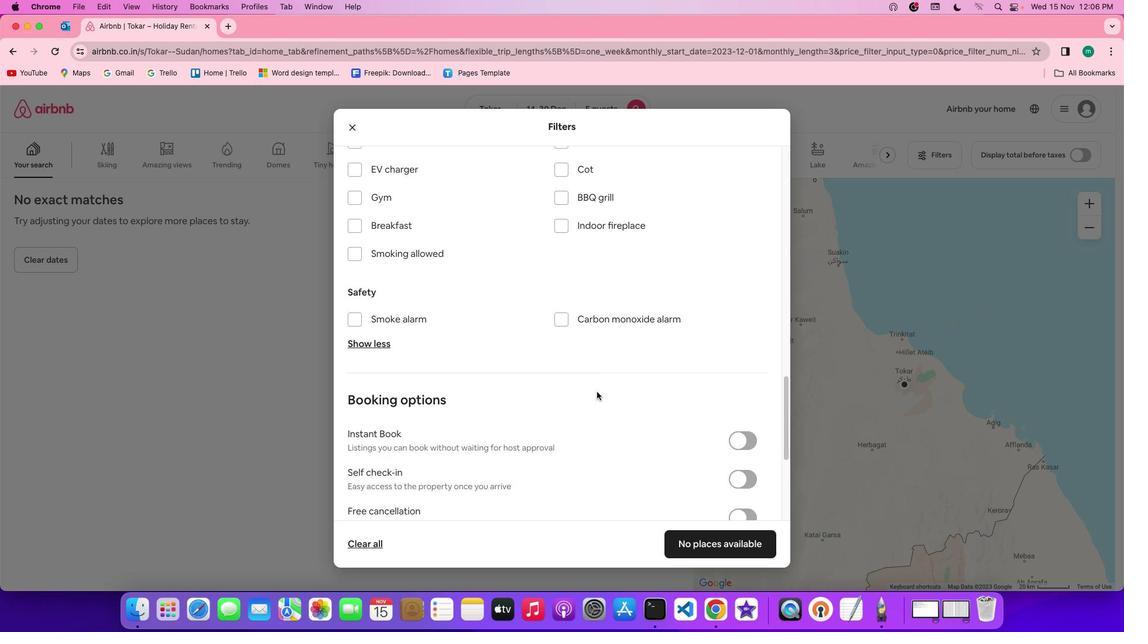 
Action: Mouse scrolled (605, 400) with delta (8, 7)
Screenshot: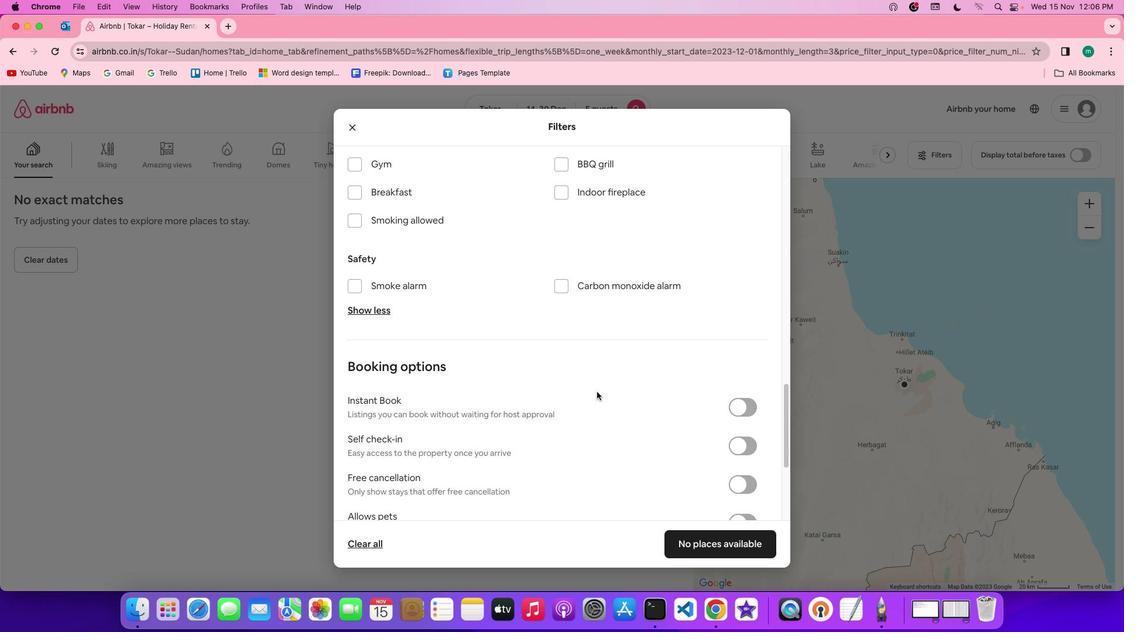 
Action: Mouse scrolled (605, 400) with delta (8, 7)
Screenshot: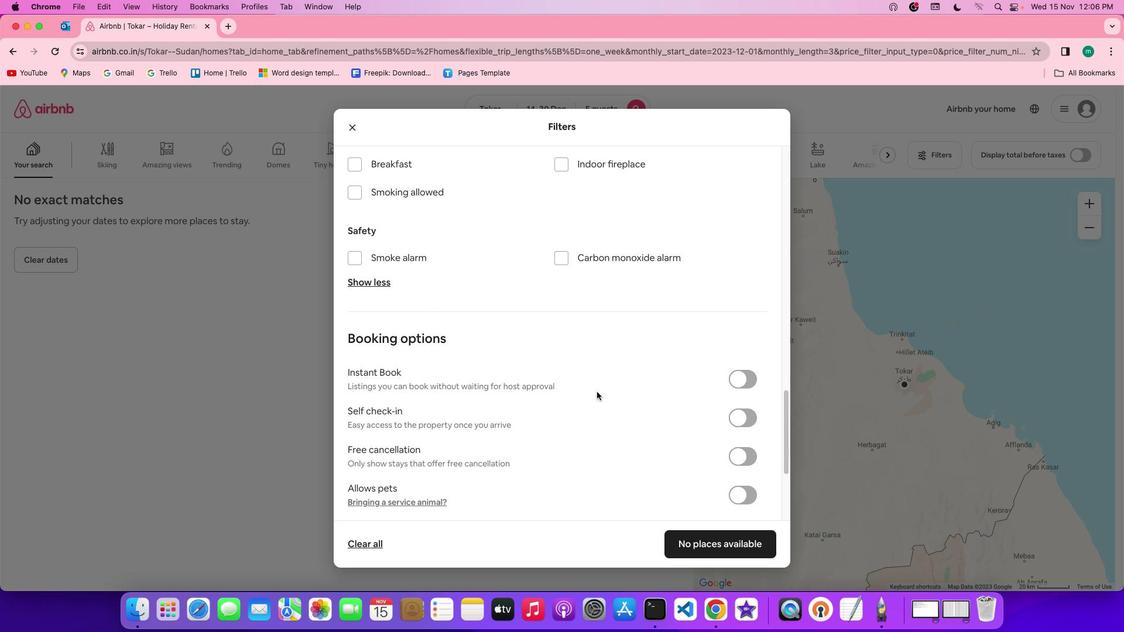 
Action: Mouse scrolled (605, 400) with delta (8, 7)
Screenshot: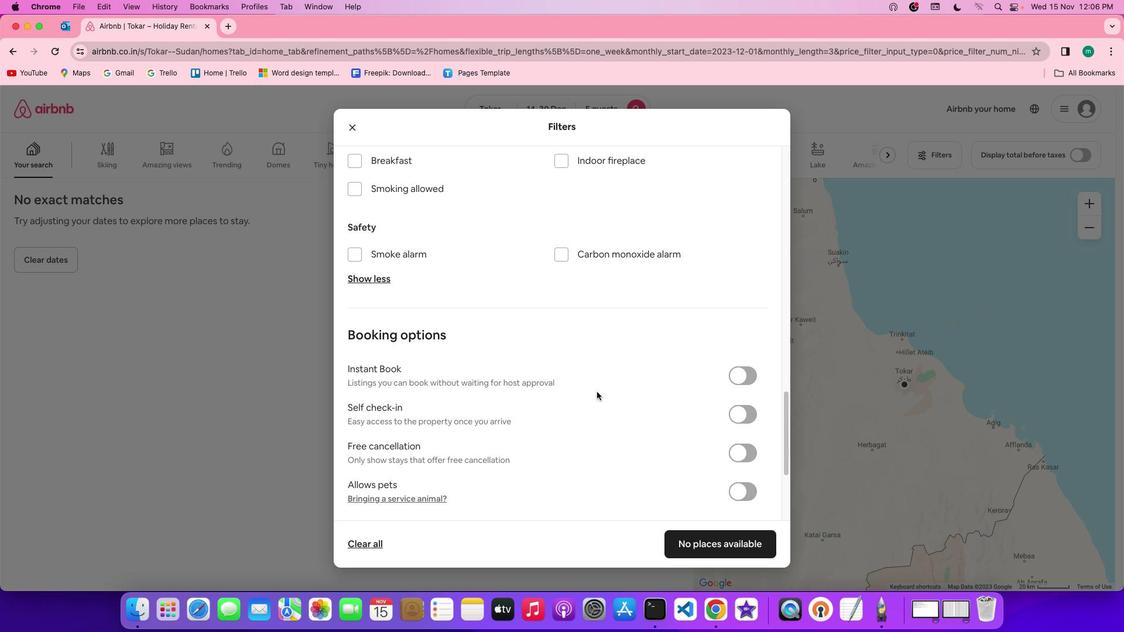 
Action: Mouse scrolled (605, 400) with delta (8, 7)
Screenshot: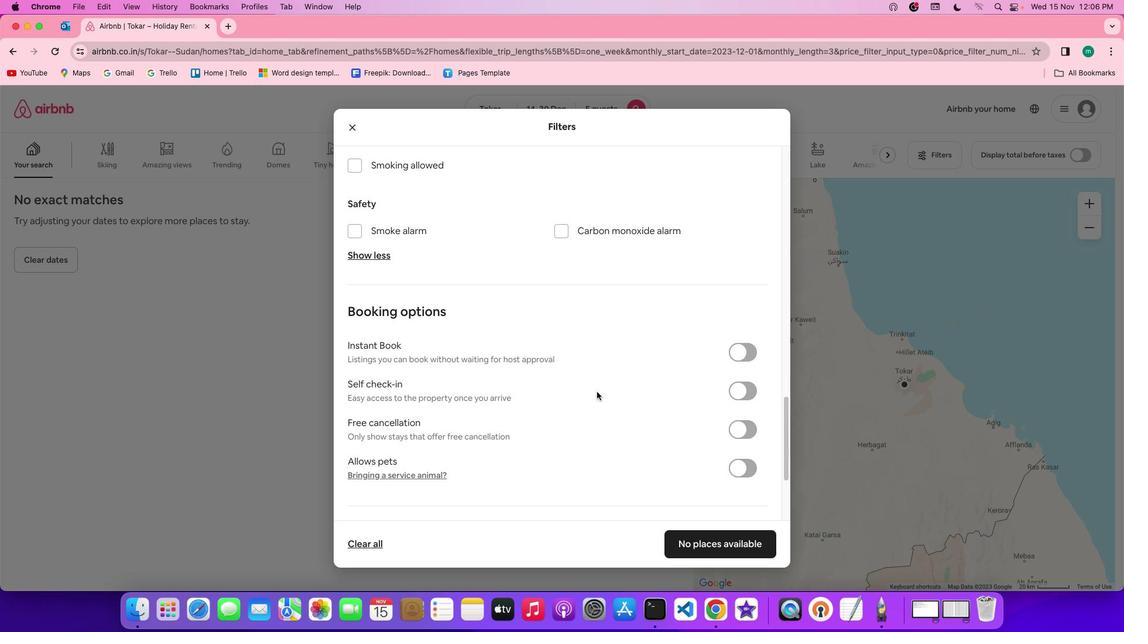 
Action: Mouse scrolled (605, 400) with delta (8, 7)
Screenshot: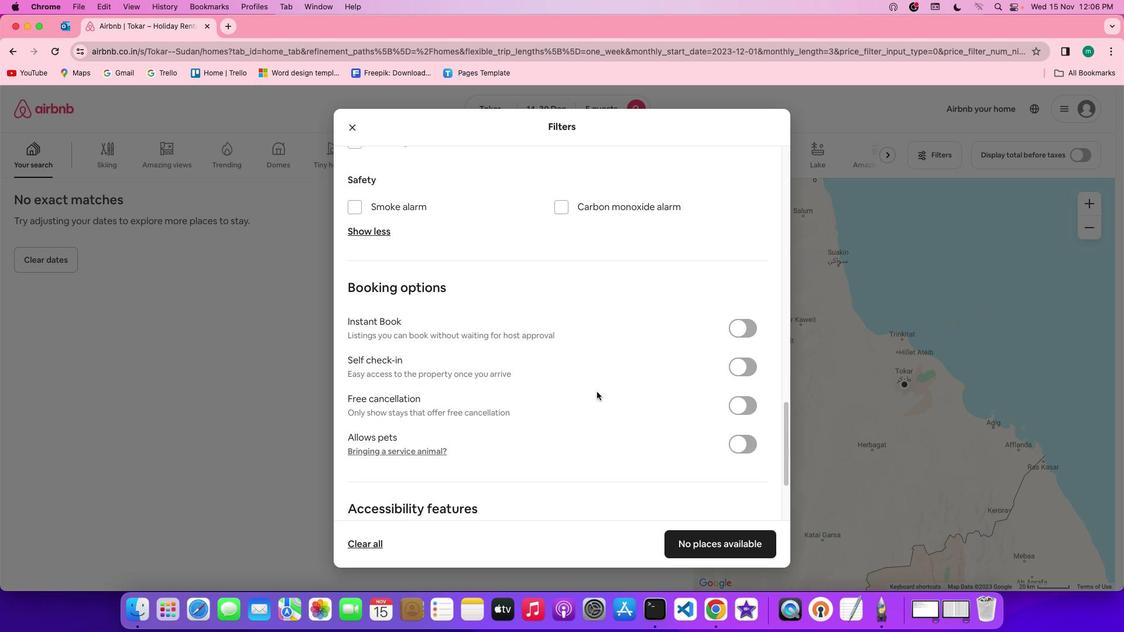 
Action: Mouse scrolled (605, 400) with delta (8, 7)
Screenshot: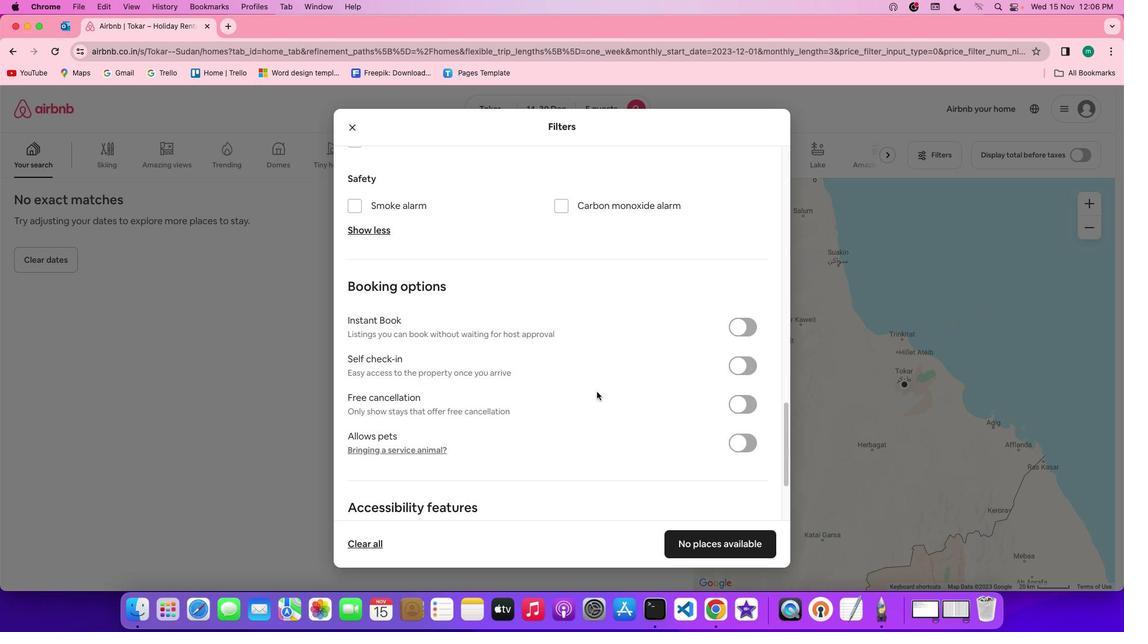 
Action: Mouse scrolled (605, 400) with delta (8, 7)
Screenshot: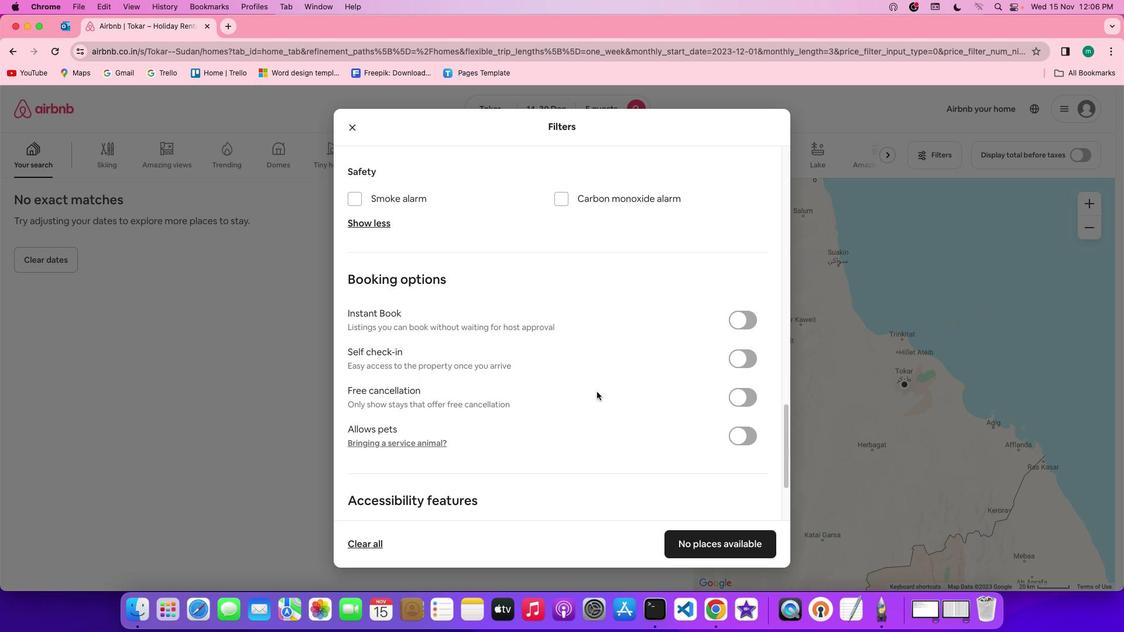 
Action: Mouse scrolled (605, 400) with delta (8, 7)
Screenshot: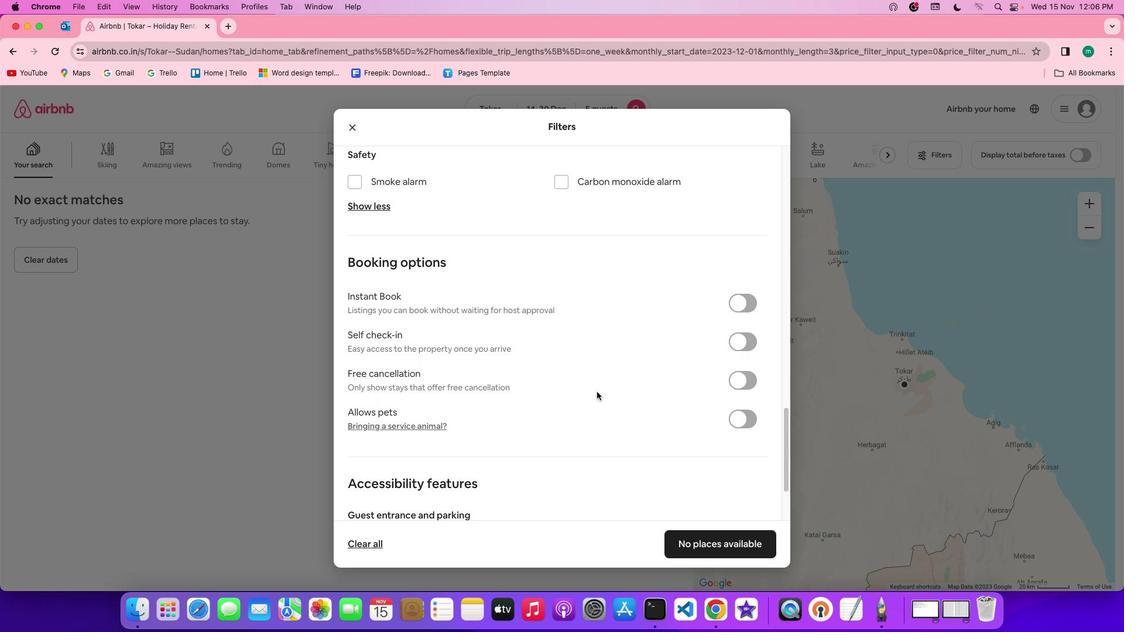 
Action: Mouse scrolled (605, 400) with delta (8, 7)
Screenshot: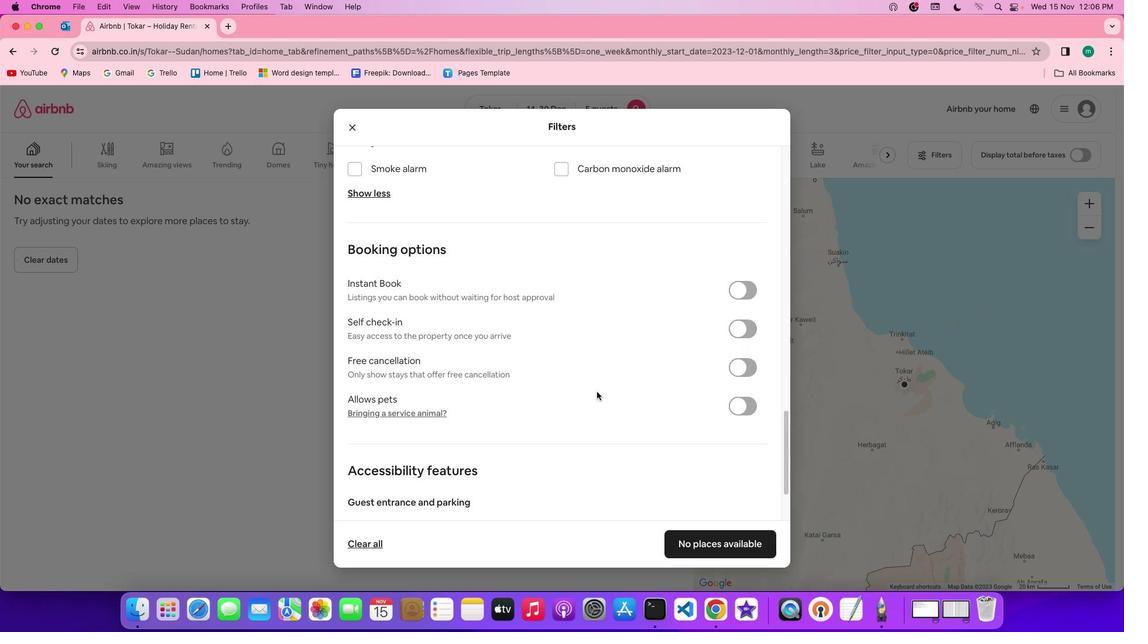 
Action: Mouse scrolled (605, 400) with delta (8, 7)
Screenshot: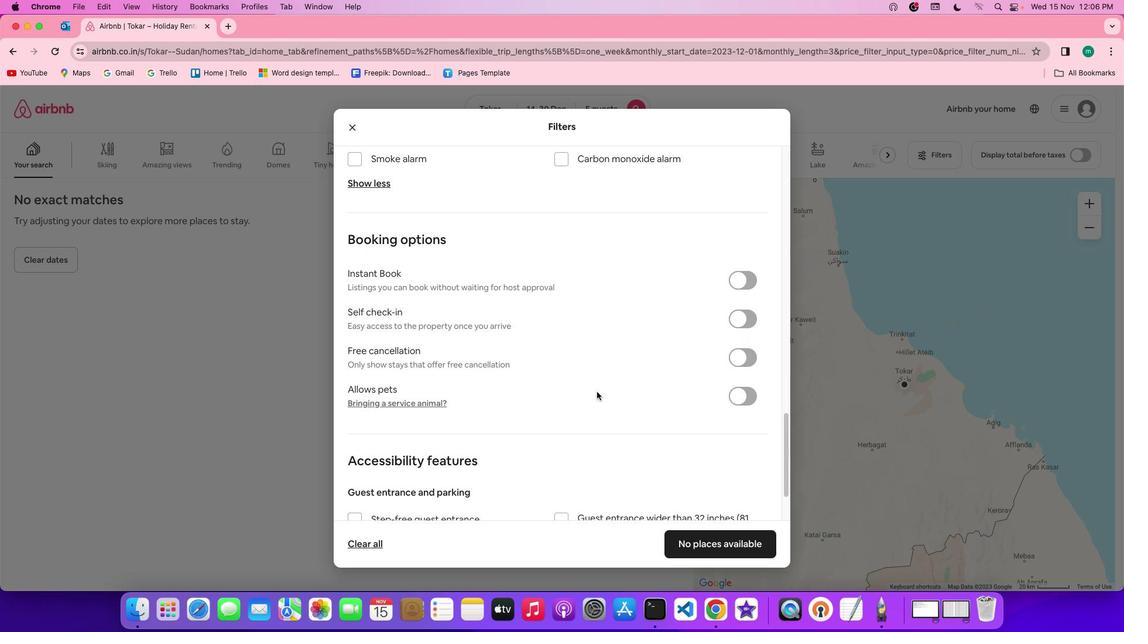 
Action: Mouse scrolled (605, 400) with delta (8, 7)
Screenshot: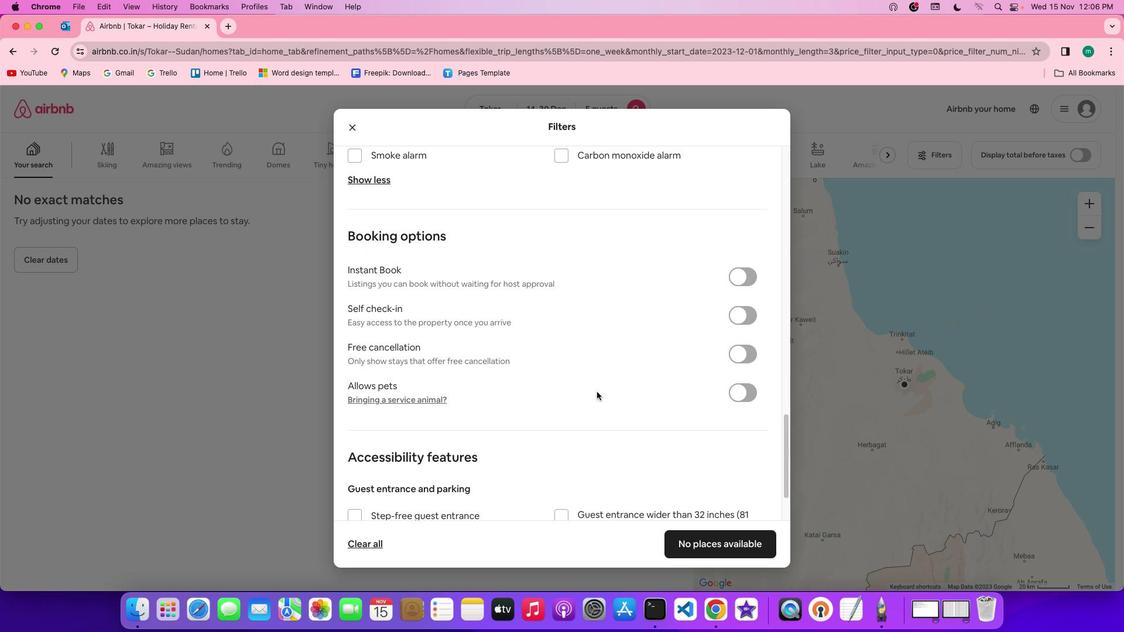
Action: Mouse scrolled (605, 400) with delta (8, 7)
Screenshot: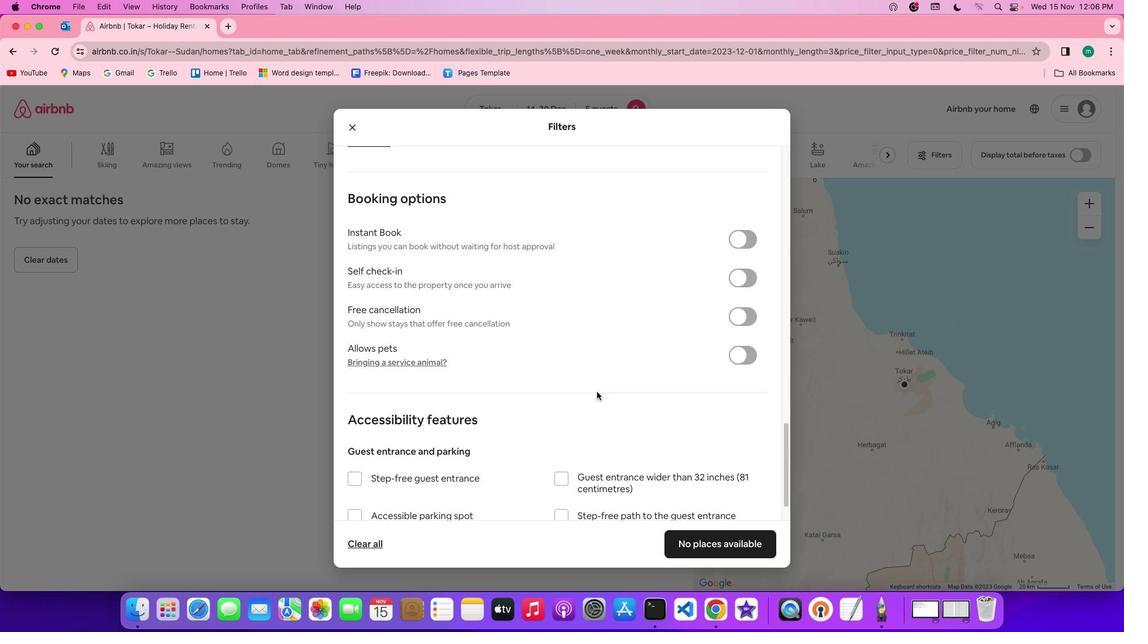 
Action: Mouse scrolled (605, 400) with delta (8, 7)
Screenshot: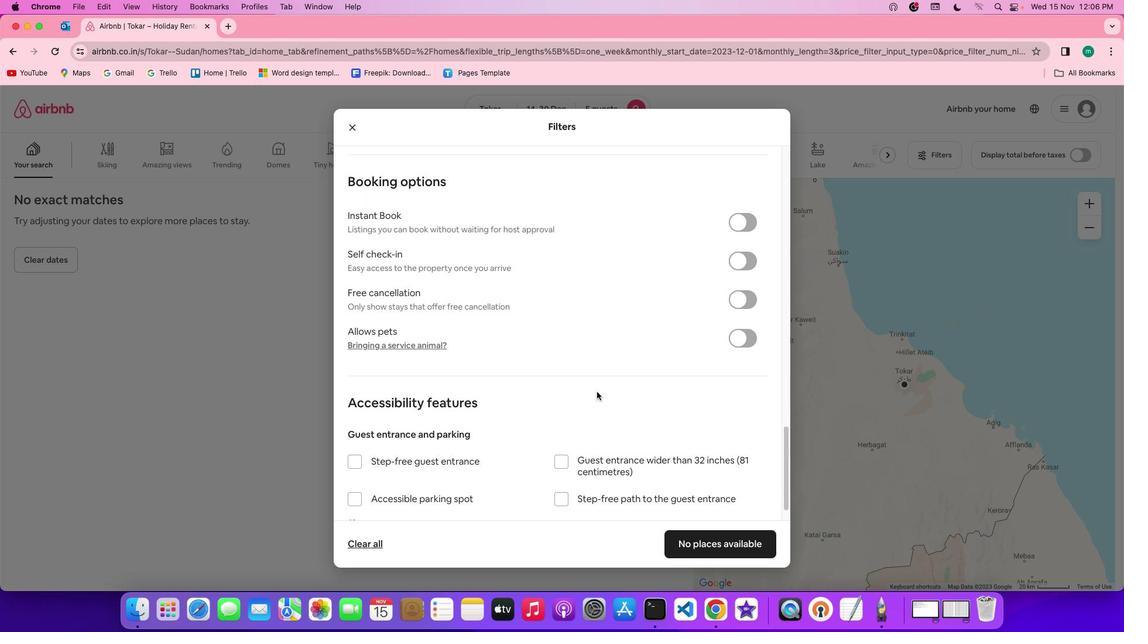 
Action: Mouse scrolled (605, 400) with delta (8, 7)
Screenshot: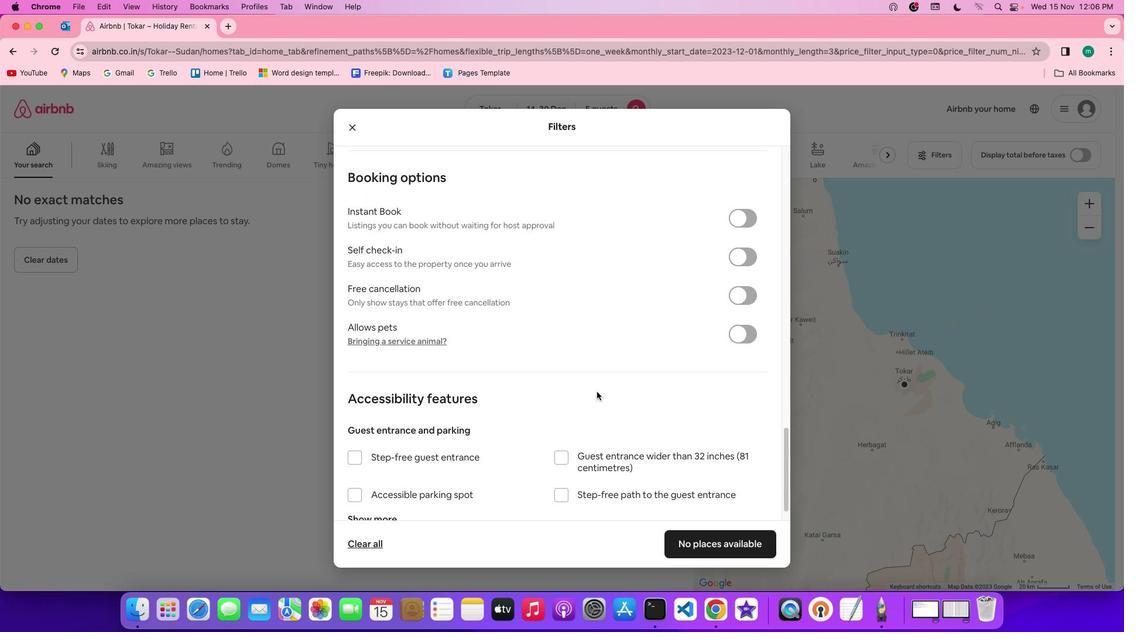 
Action: Mouse scrolled (605, 400) with delta (8, 7)
Screenshot: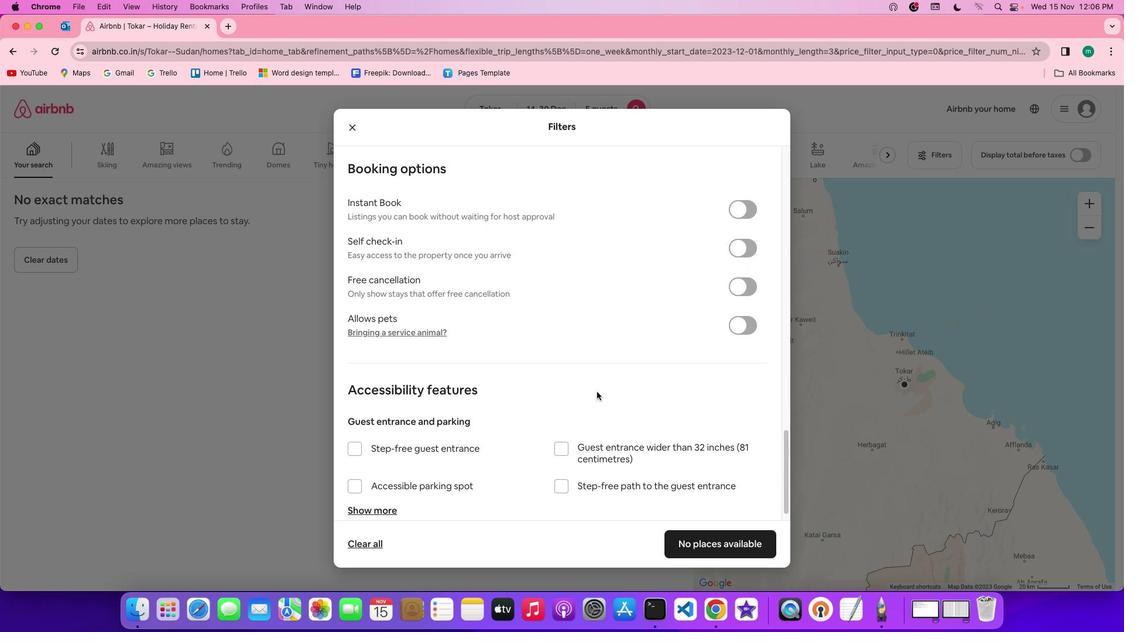 
Action: Mouse scrolled (605, 400) with delta (8, 7)
Screenshot: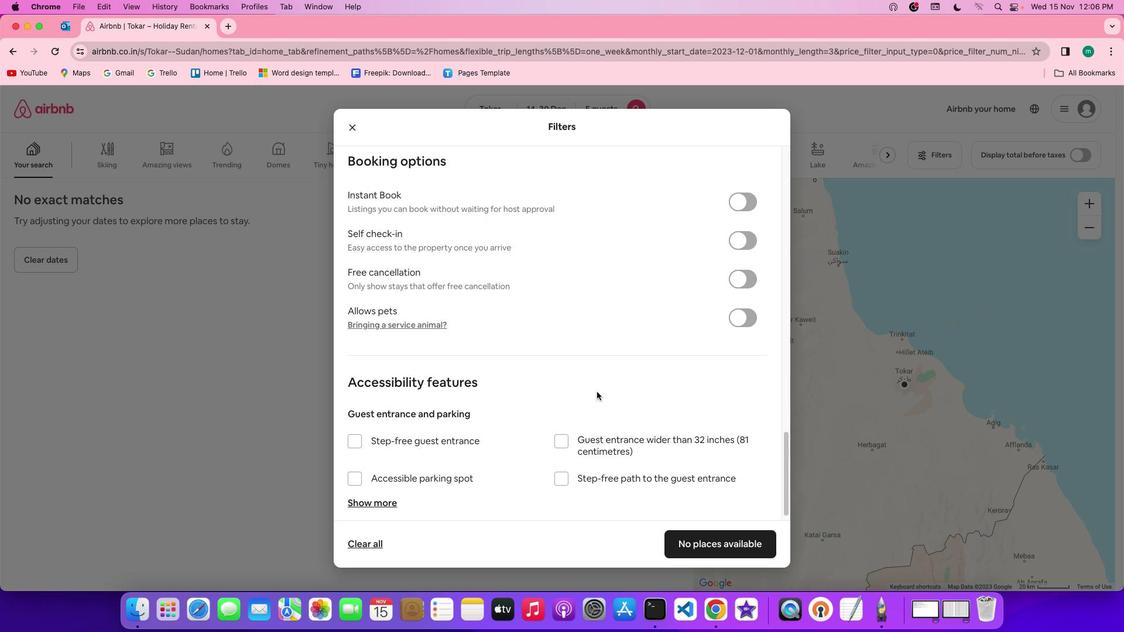 
Action: Mouse scrolled (605, 400) with delta (8, 7)
Screenshot: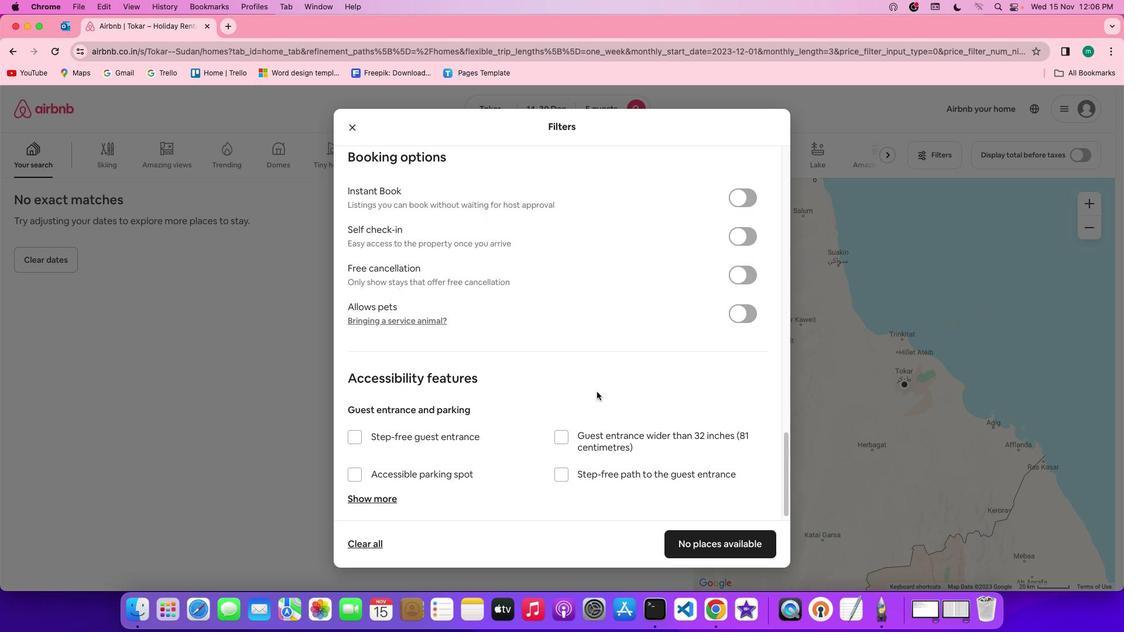 
Action: Mouse scrolled (605, 400) with delta (8, 7)
Screenshot: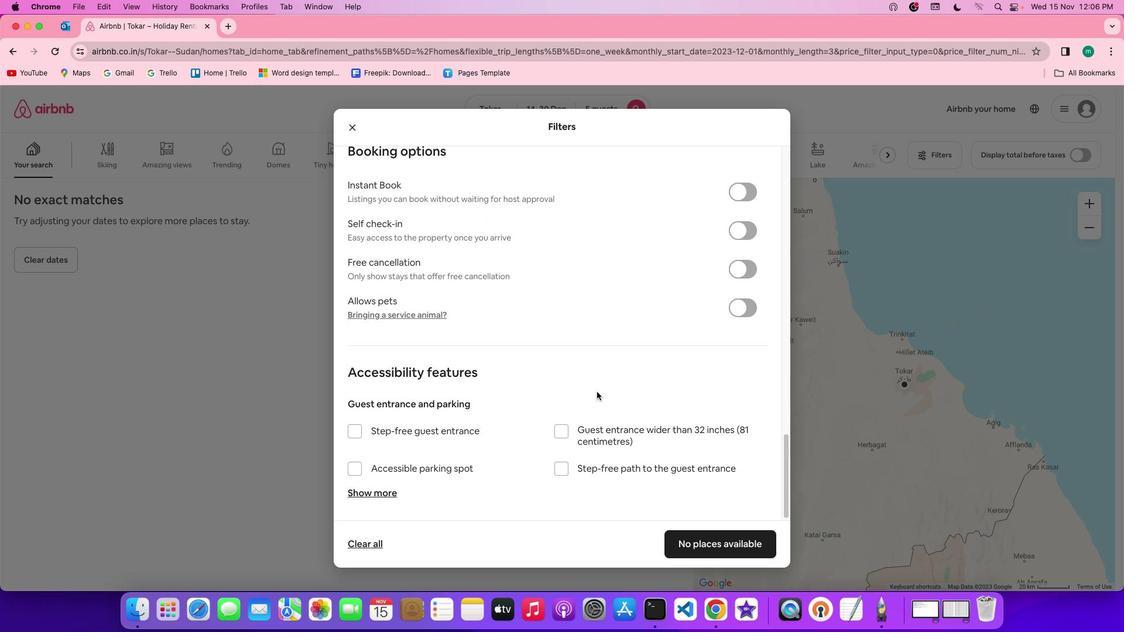 
Action: Mouse scrolled (605, 400) with delta (8, 8)
Screenshot: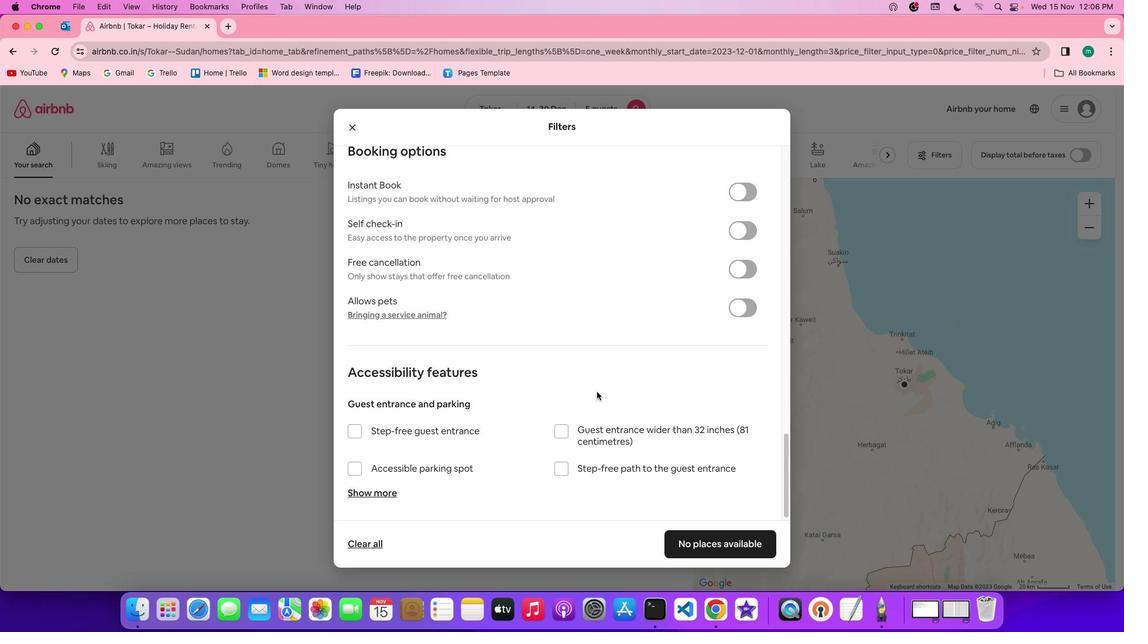 
Action: Mouse scrolled (605, 400) with delta (8, 8)
Screenshot: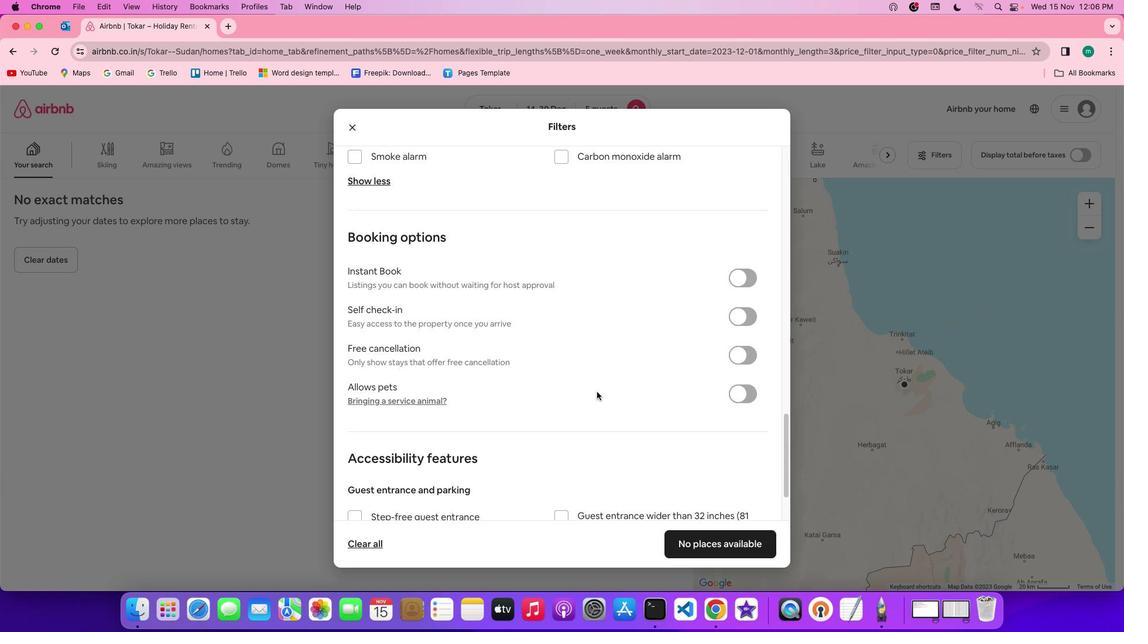 
Action: Mouse scrolled (605, 400) with delta (8, 8)
Screenshot: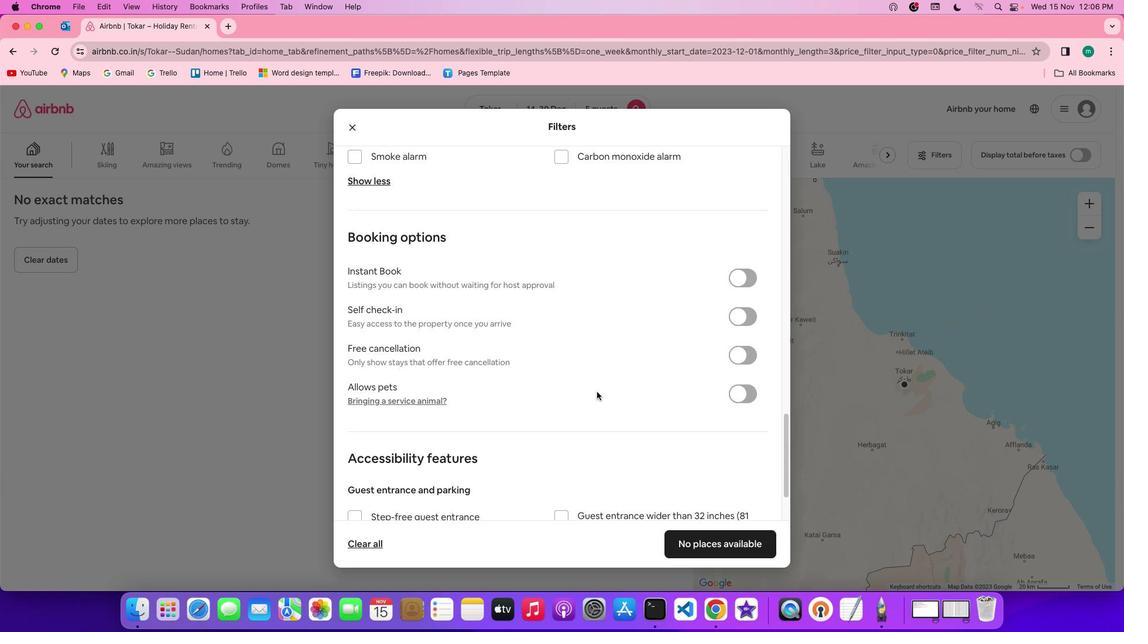 
Action: Mouse scrolled (605, 400) with delta (8, 9)
Screenshot: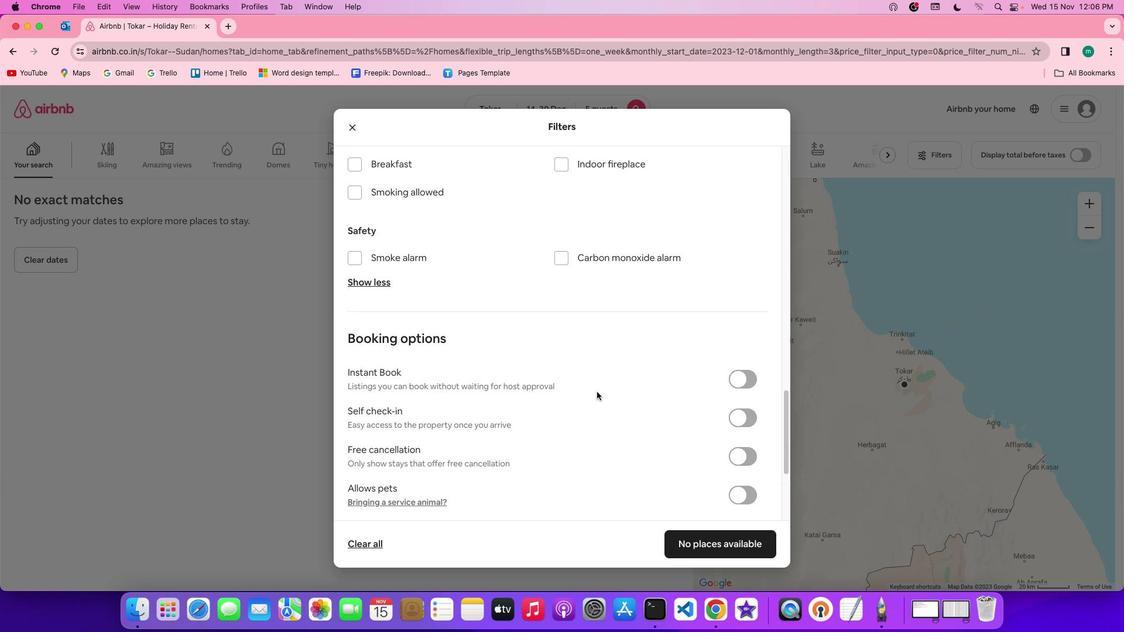 
Action: Mouse scrolled (605, 400) with delta (8, 11)
Screenshot: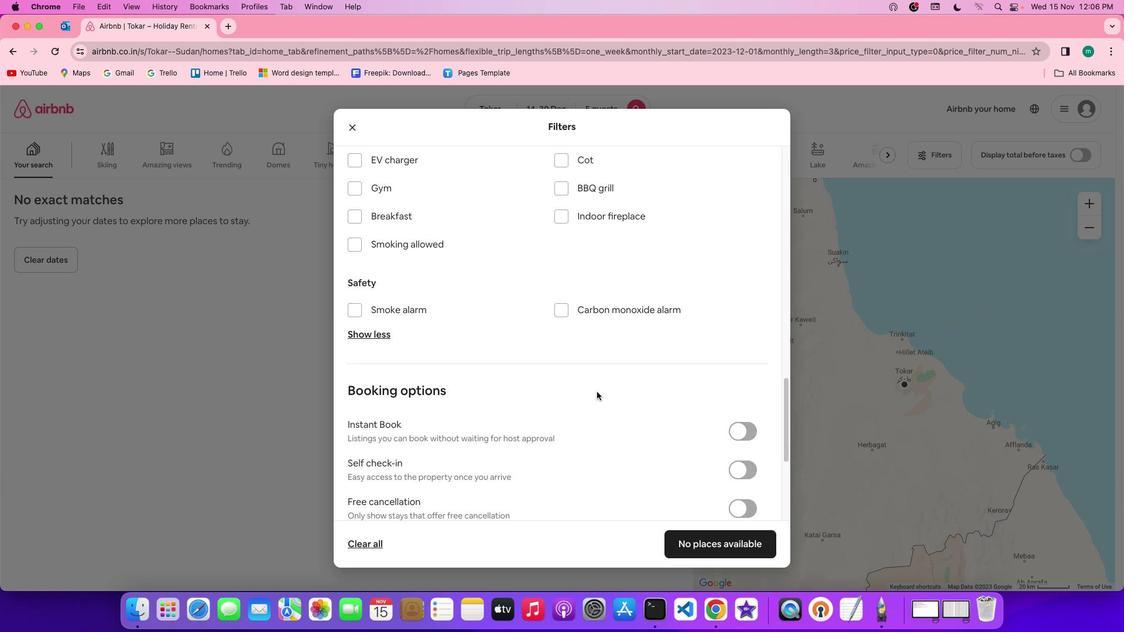
Action: Mouse scrolled (605, 400) with delta (8, 8)
Screenshot: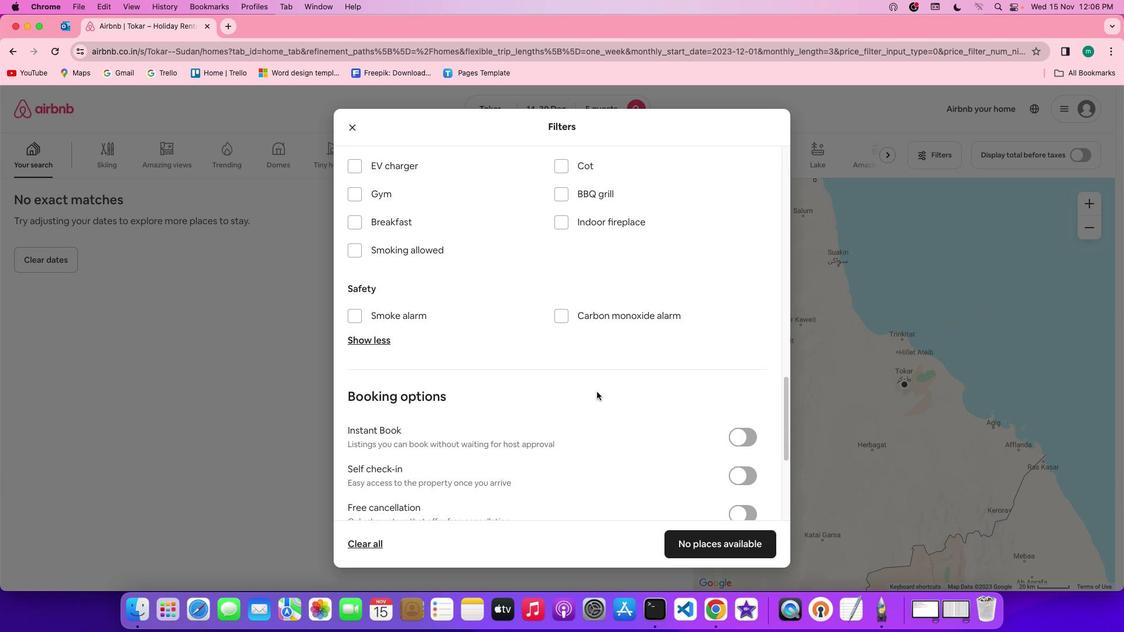 
Action: Mouse scrolled (605, 400) with delta (8, 8)
Screenshot: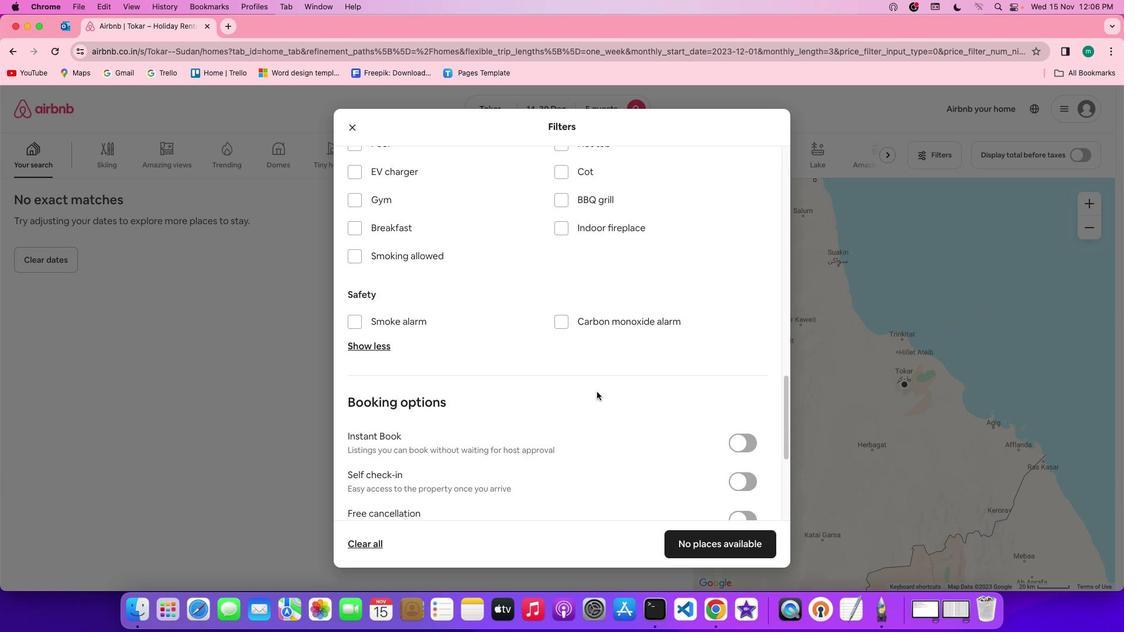 
Action: Mouse scrolled (605, 400) with delta (8, 9)
Screenshot: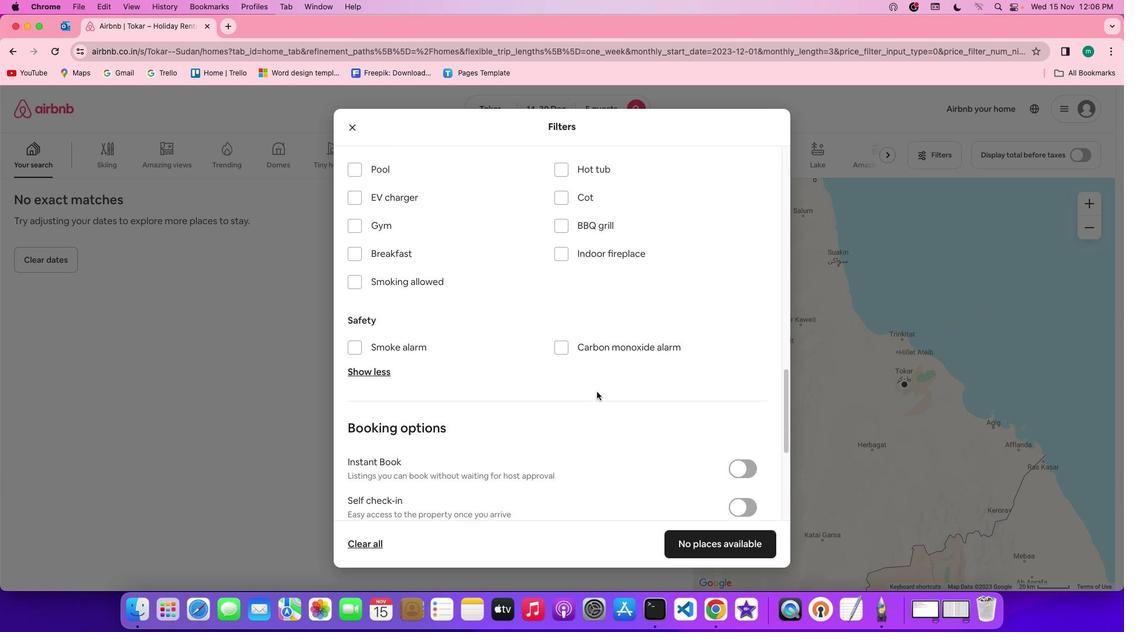 
Action: Mouse moved to (381, 268)
Screenshot: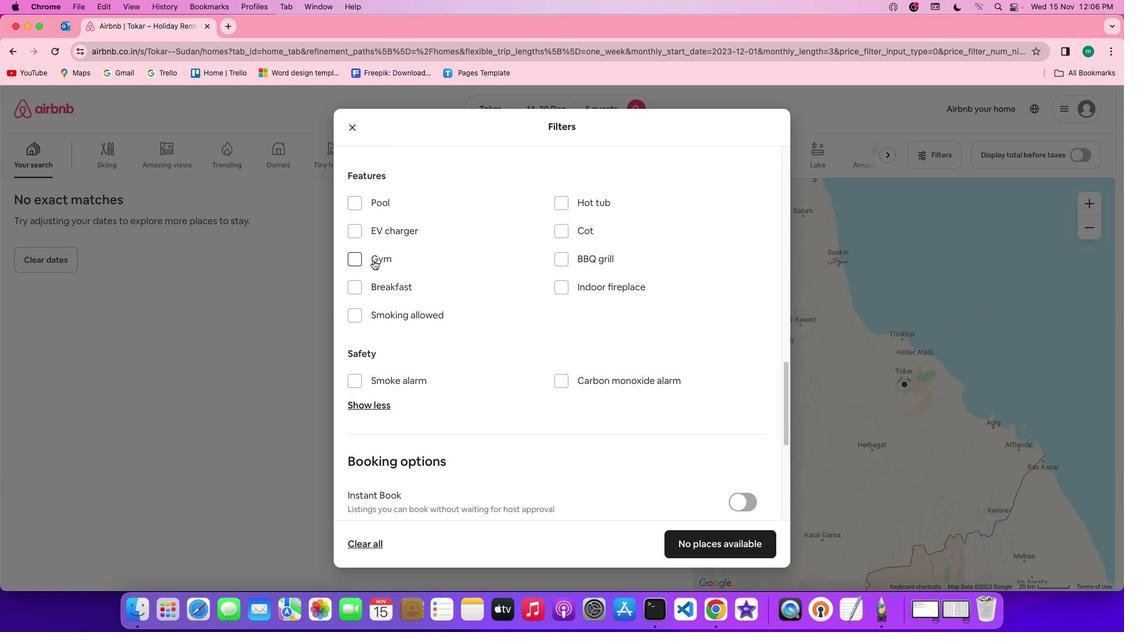 
Action: Mouse pressed left at (381, 268)
Screenshot: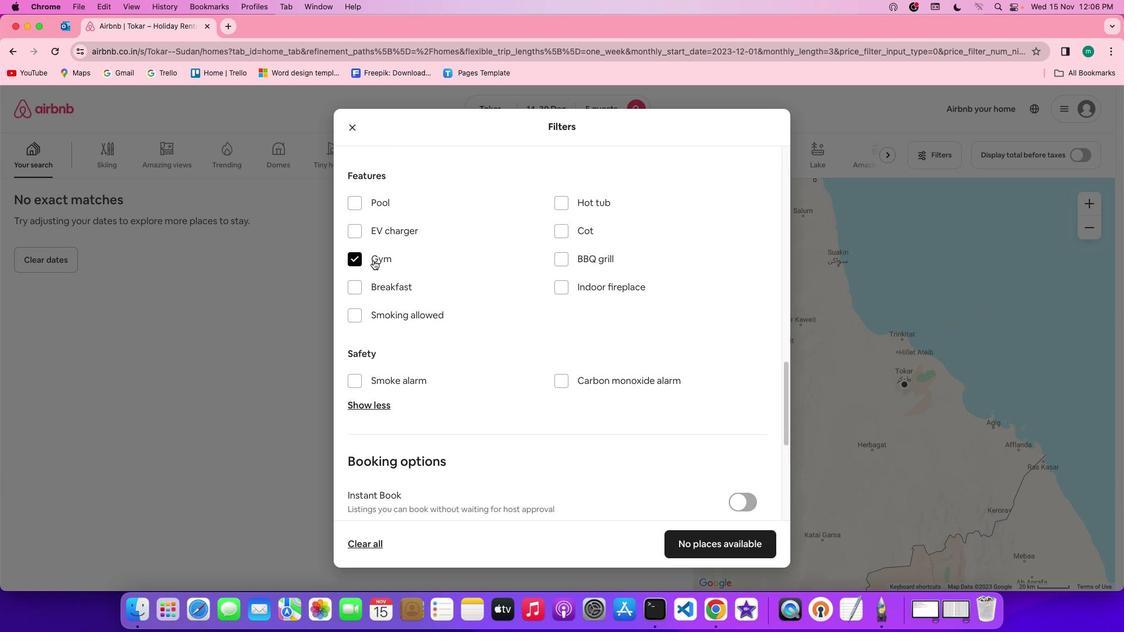 
Action: Mouse moved to (388, 291)
Screenshot: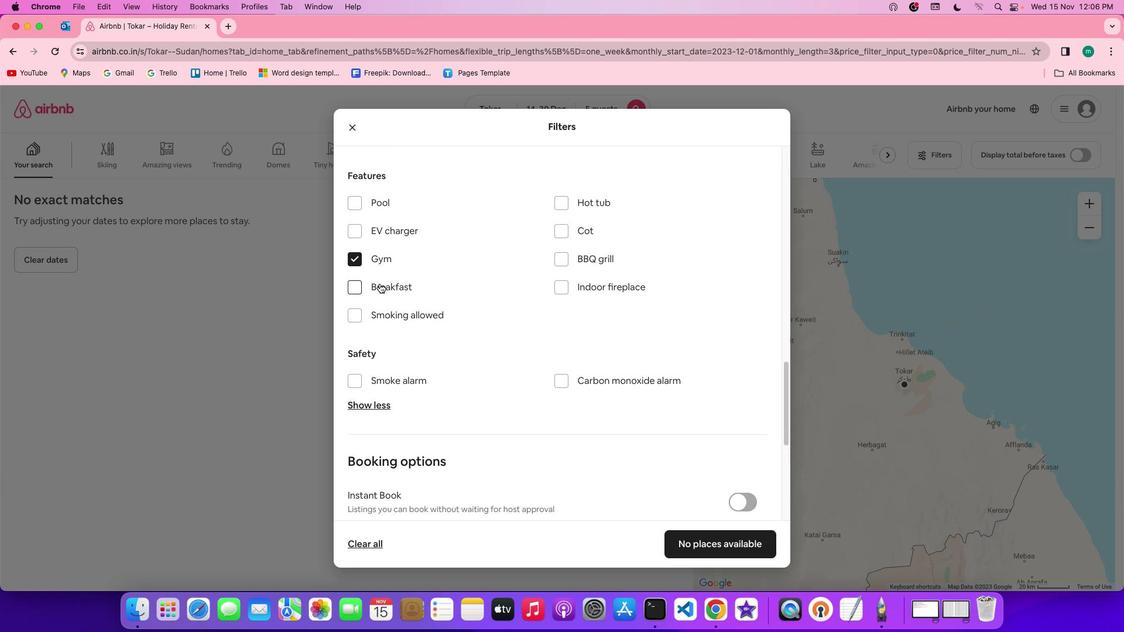 
Action: Mouse pressed left at (388, 291)
Screenshot: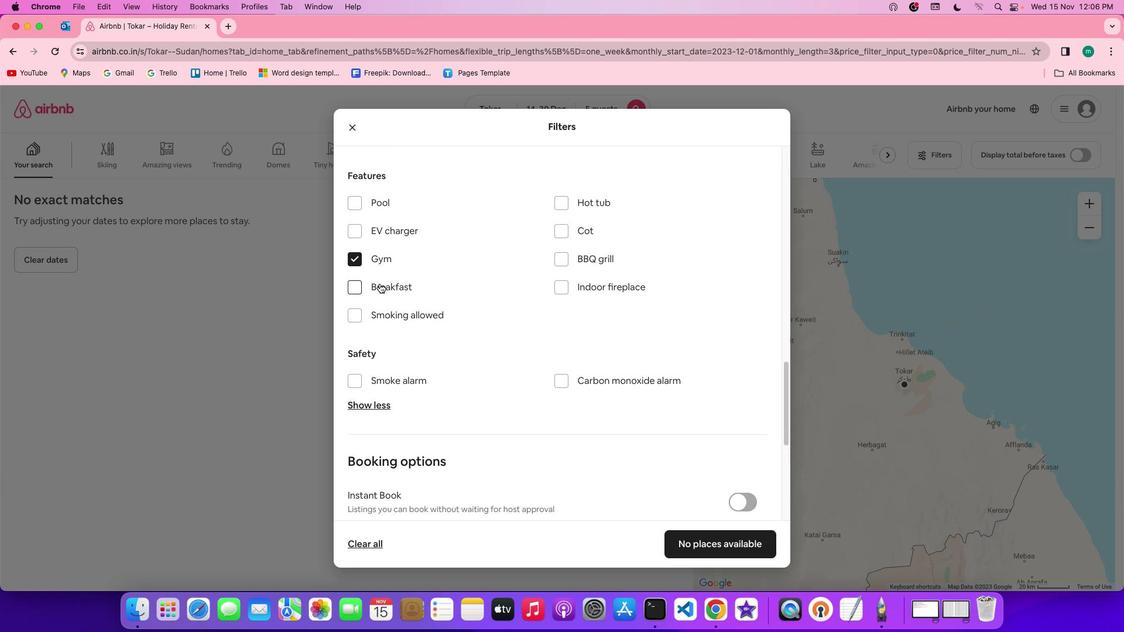 
Action: Mouse moved to (608, 357)
Screenshot: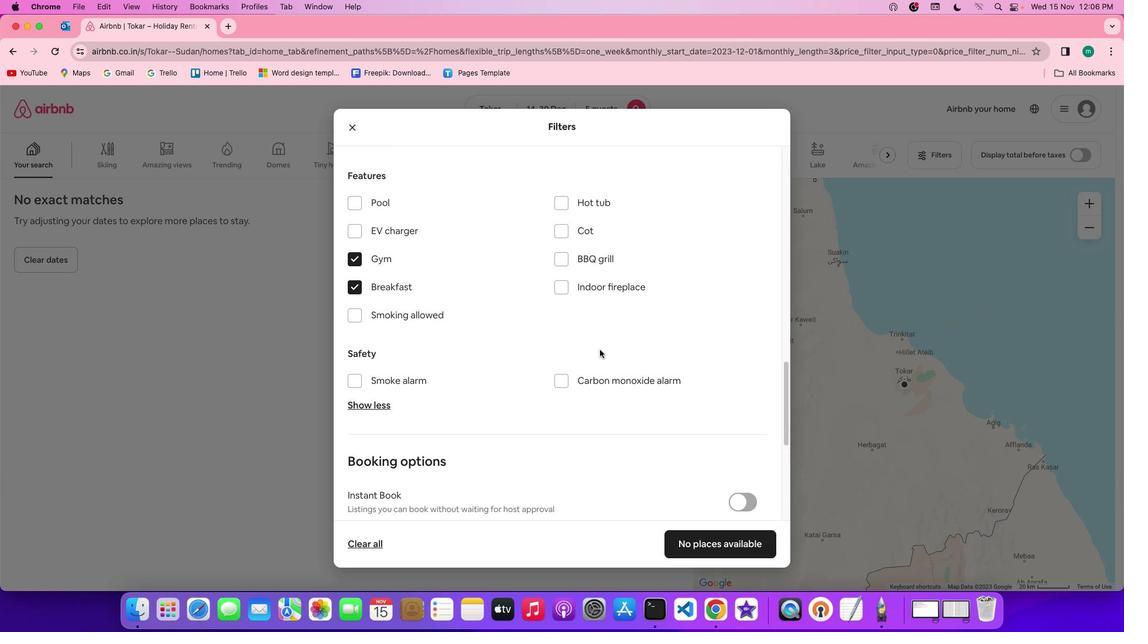 
Action: Mouse scrolled (608, 357) with delta (8, 8)
Screenshot: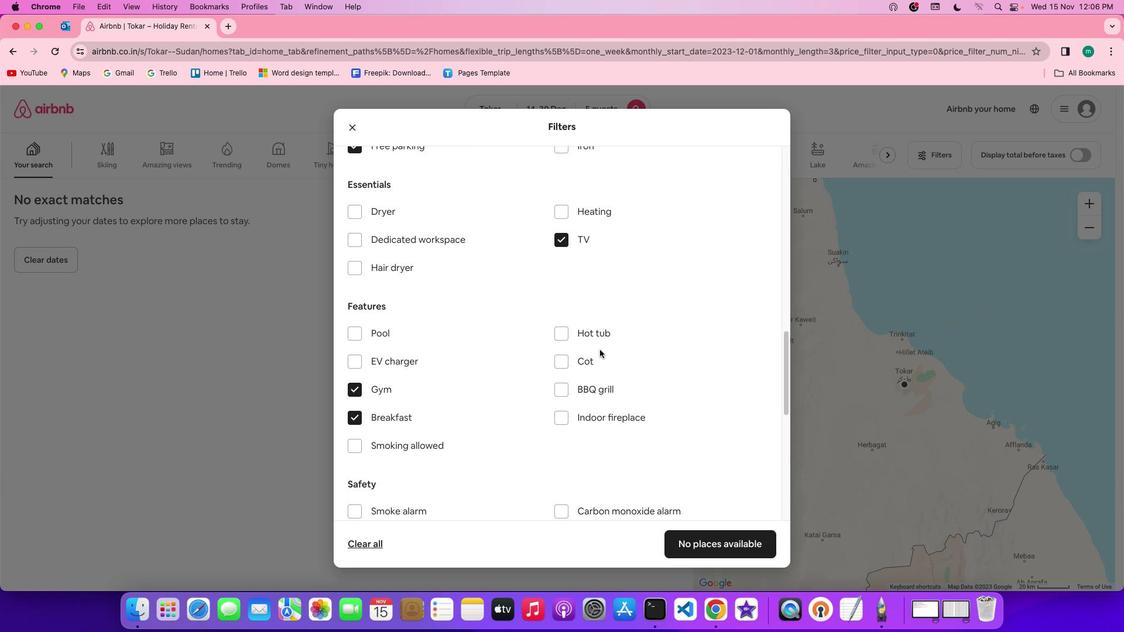 
Action: Mouse scrolled (608, 357) with delta (8, 8)
Screenshot: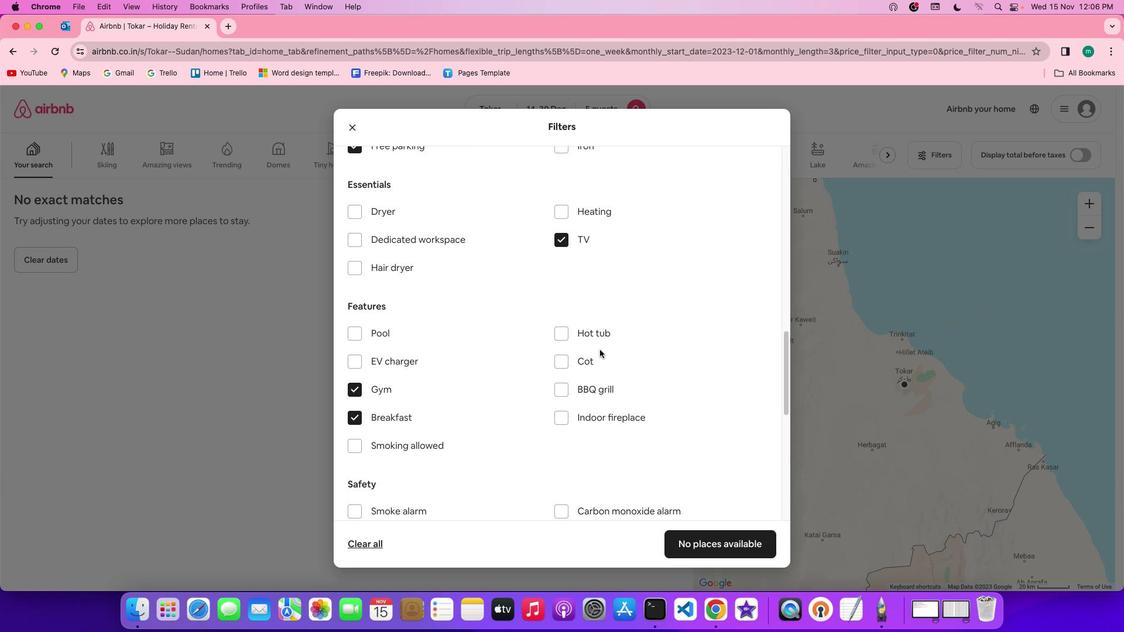 
Action: Mouse scrolled (608, 357) with delta (8, 9)
Screenshot: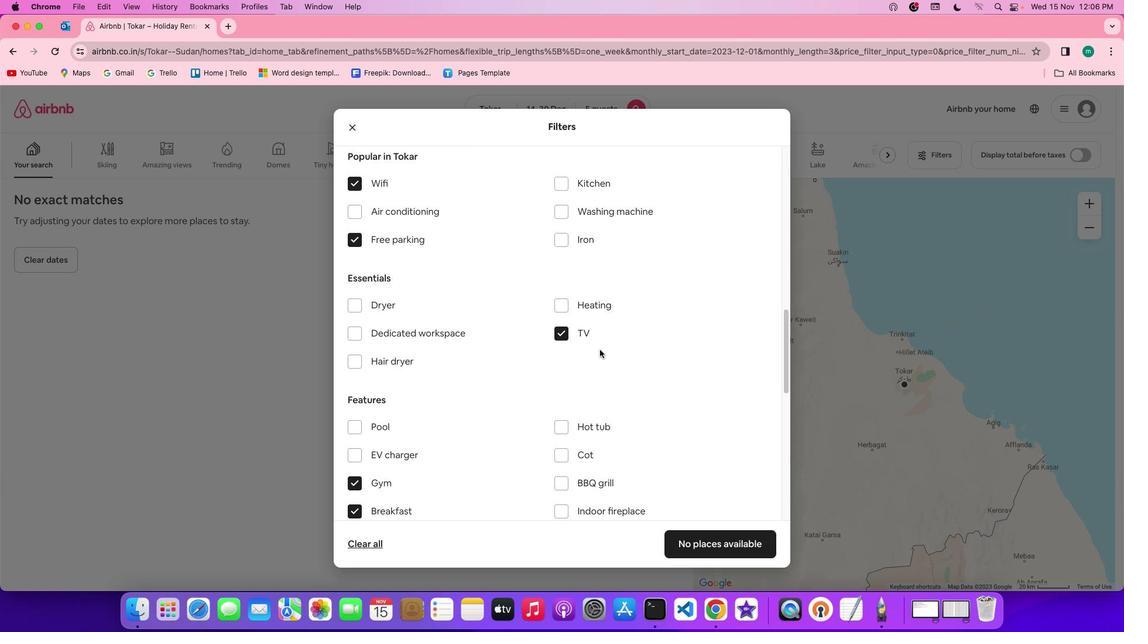 
Action: Mouse scrolled (608, 357) with delta (8, 11)
Screenshot: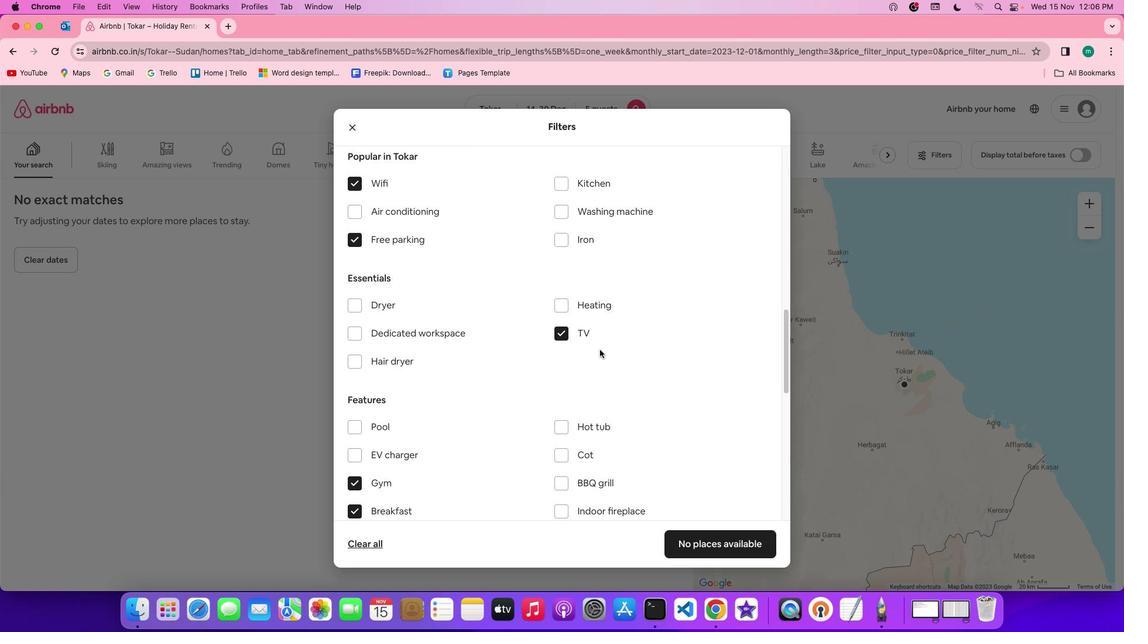 
Action: Mouse moved to (674, 387)
Screenshot: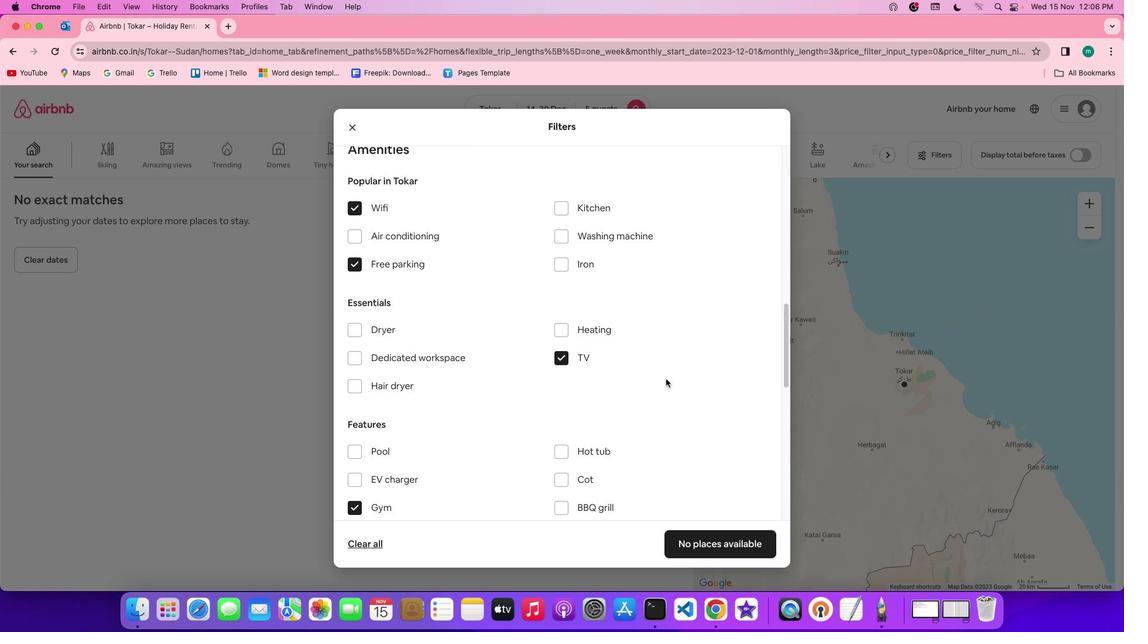 
Action: Mouse scrolled (674, 387) with delta (8, 7)
Screenshot: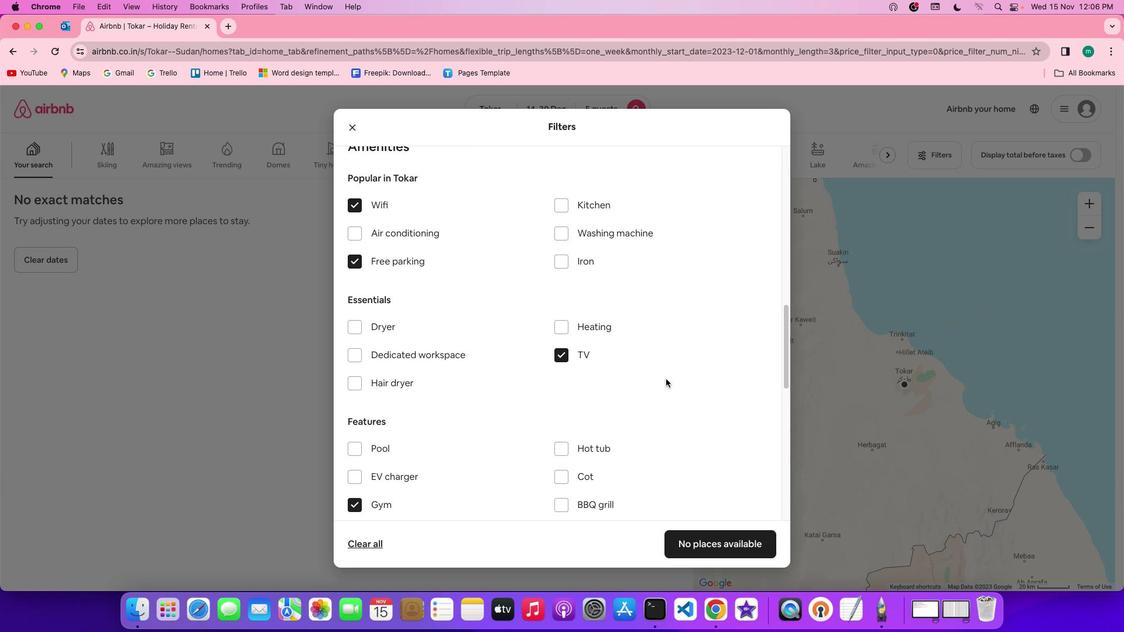 
Action: Mouse scrolled (674, 387) with delta (8, 7)
Screenshot: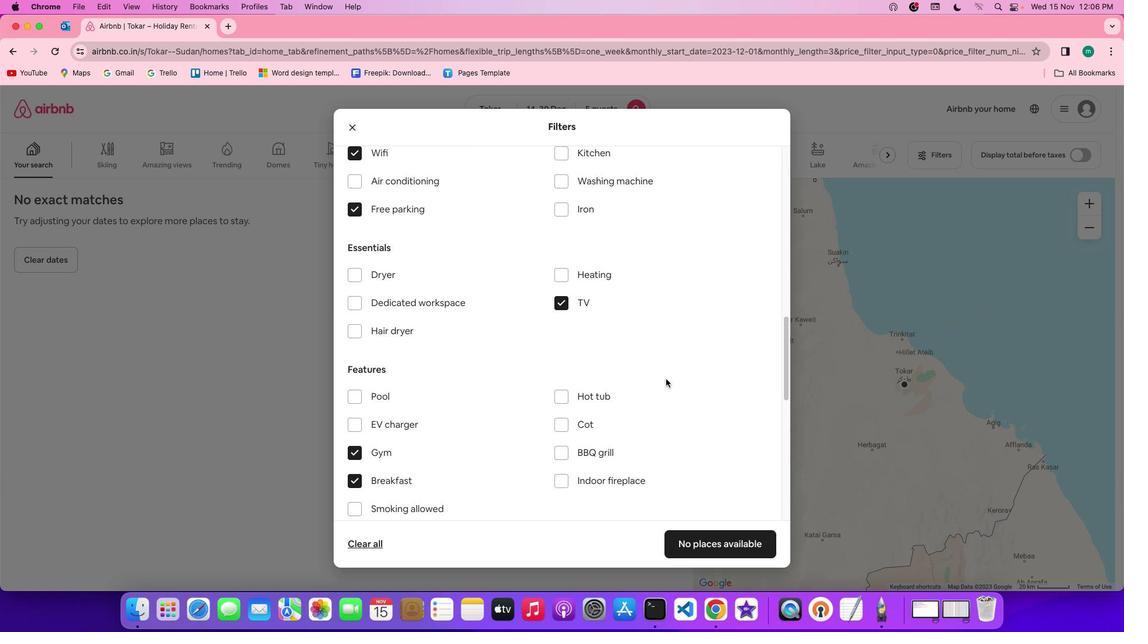 
Action: Mouse scrolled (674, 387) with delta (8, 7)
Screenshot: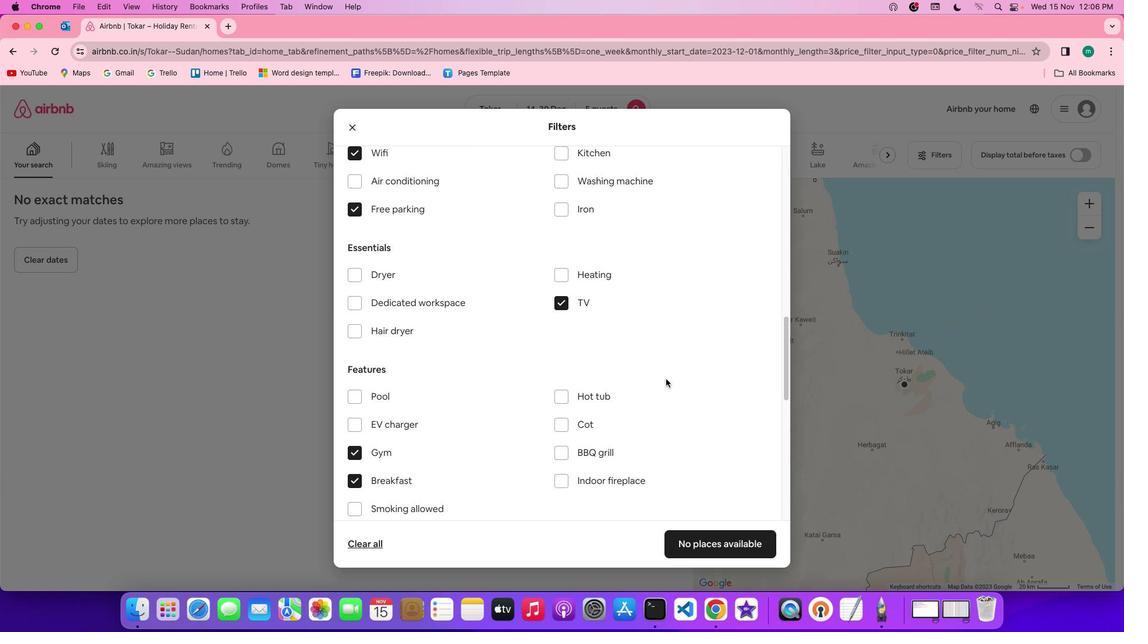 
Action: Mouse scrolled (674, 387) with delta (8, 5)
Screenshot: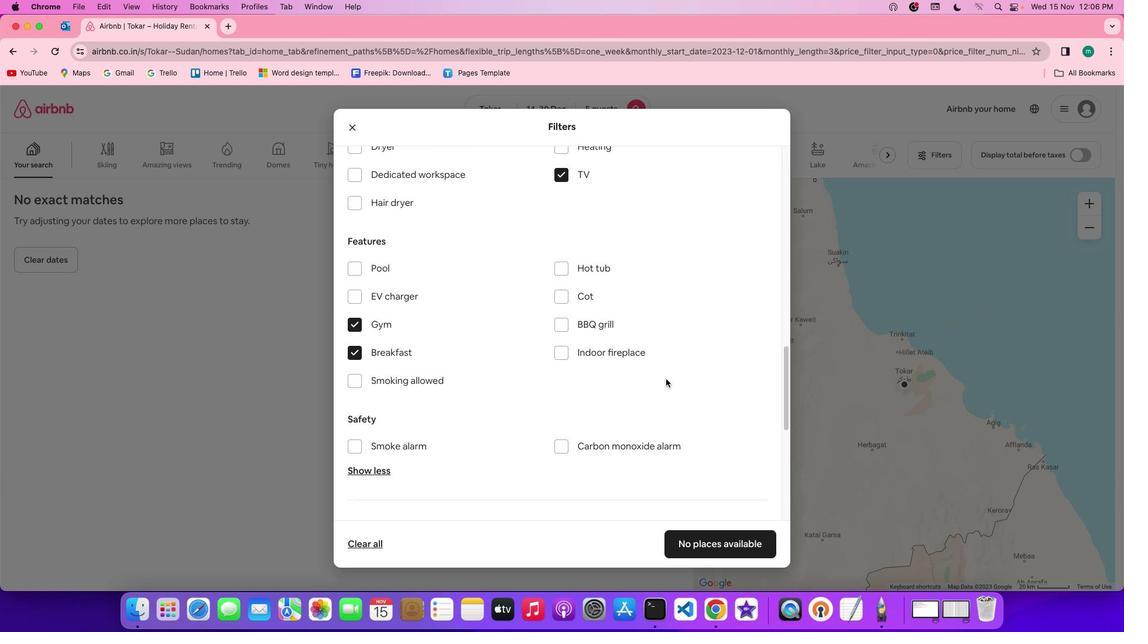 
Action: Mouse scrolled (674, 387) with delta (8, 5)
Screenshot: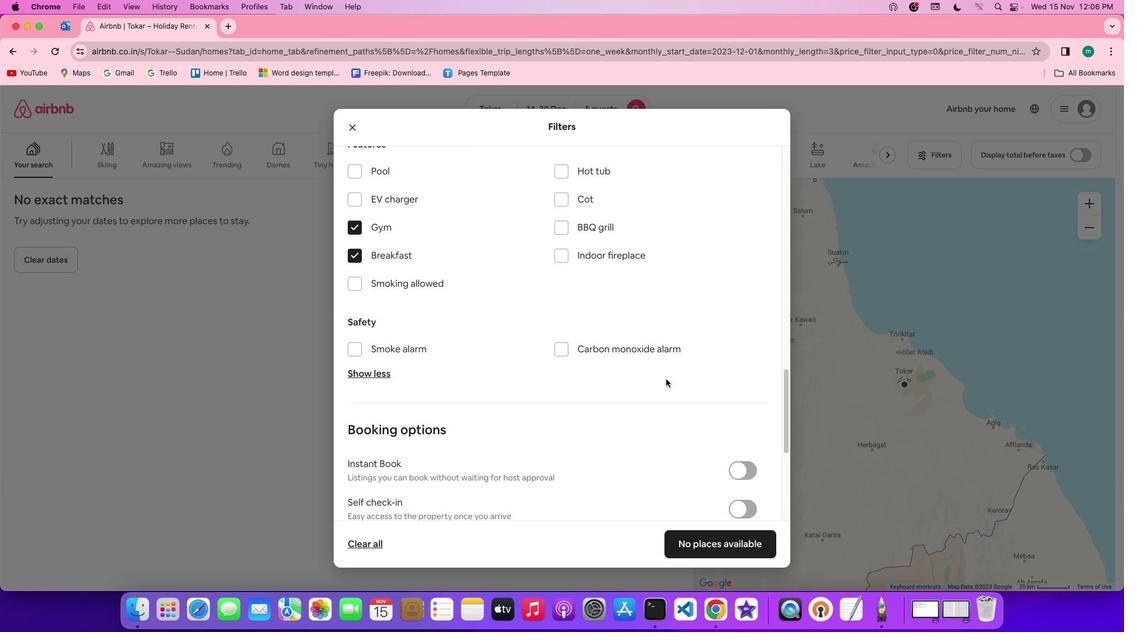 
Action: Mouse scrolled (674, 387) with delta (8, 7)
Screenshot: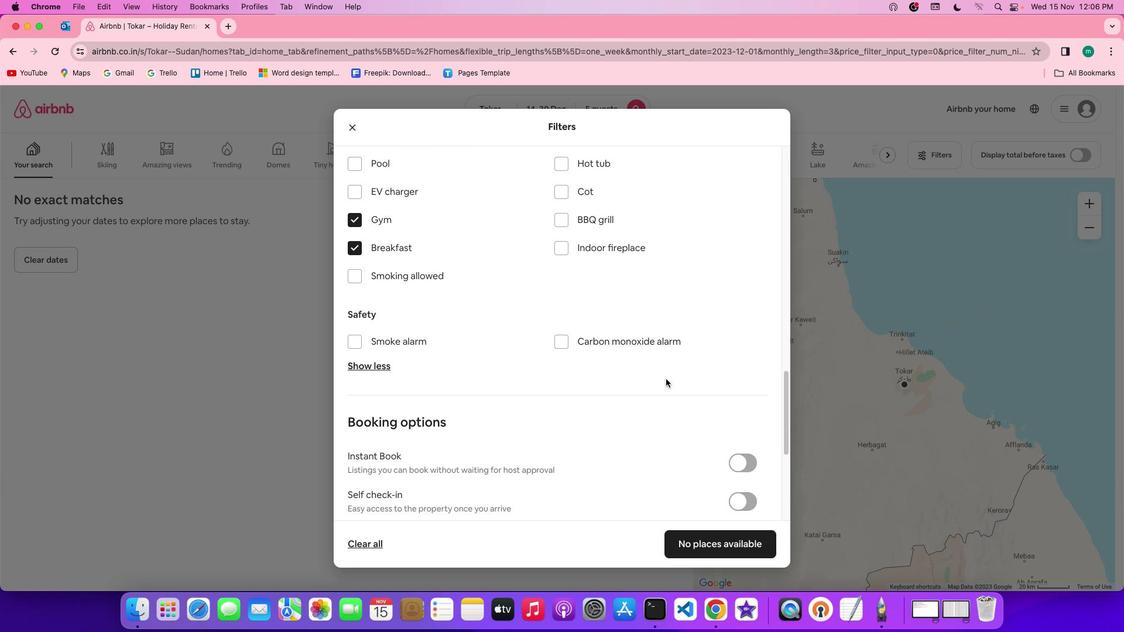 
Action: Mouse scrolled (674, 387) with delta (8, 7)
Screenshot: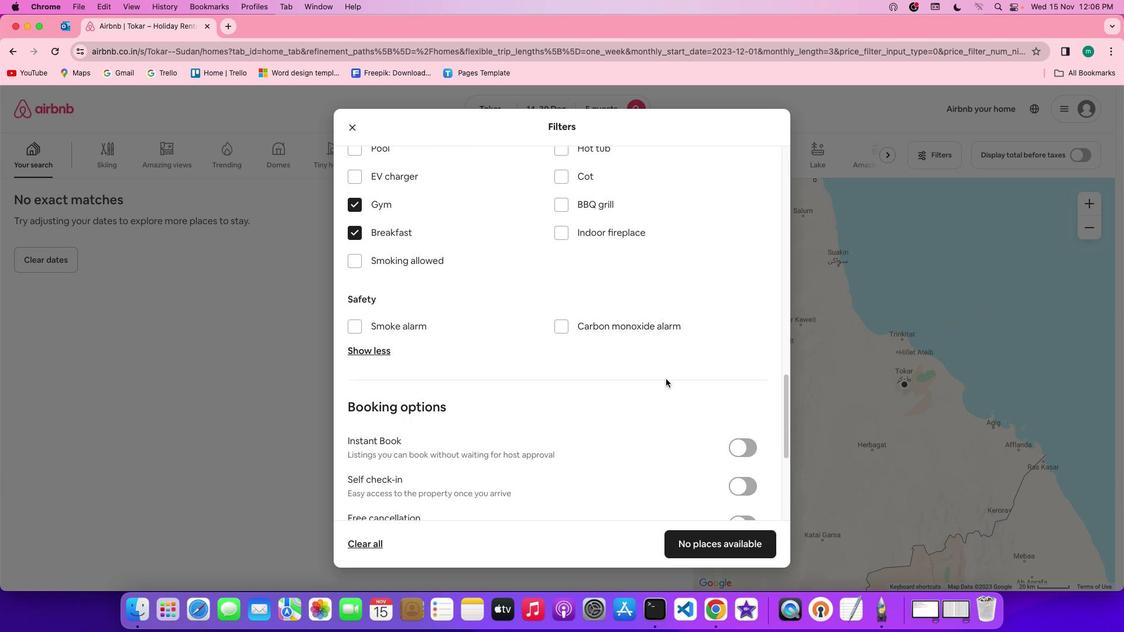 
Action: Mouse scrolled (674, 387) with delta (8, 7)
Screenshot: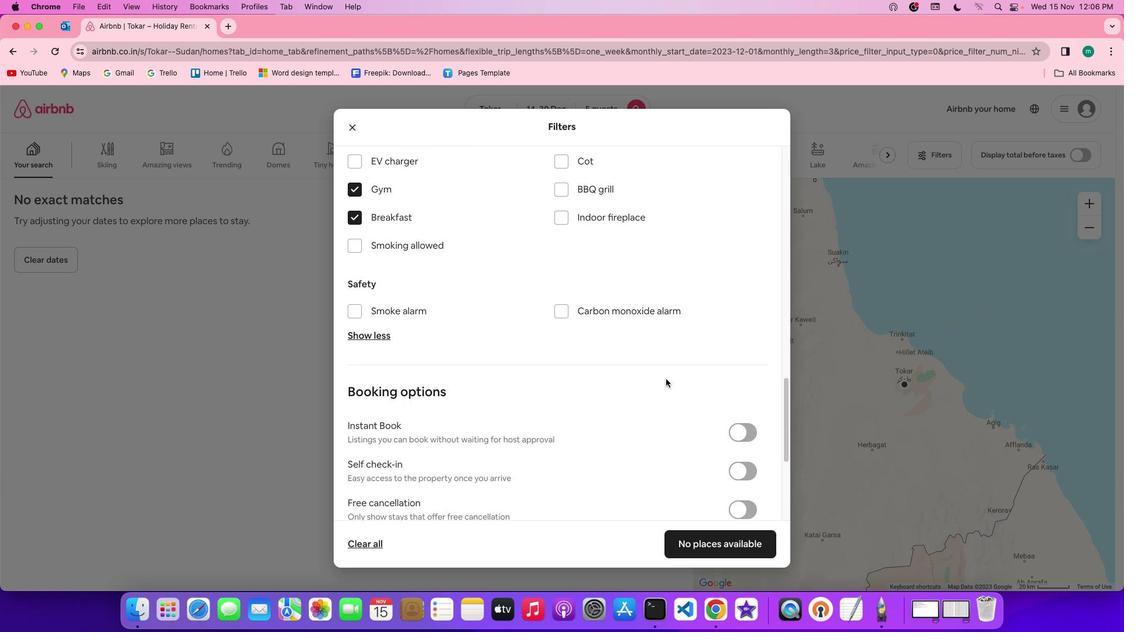 
Action: Mouse scrolled (674, 387) with delta (8, 7)
Screenshot: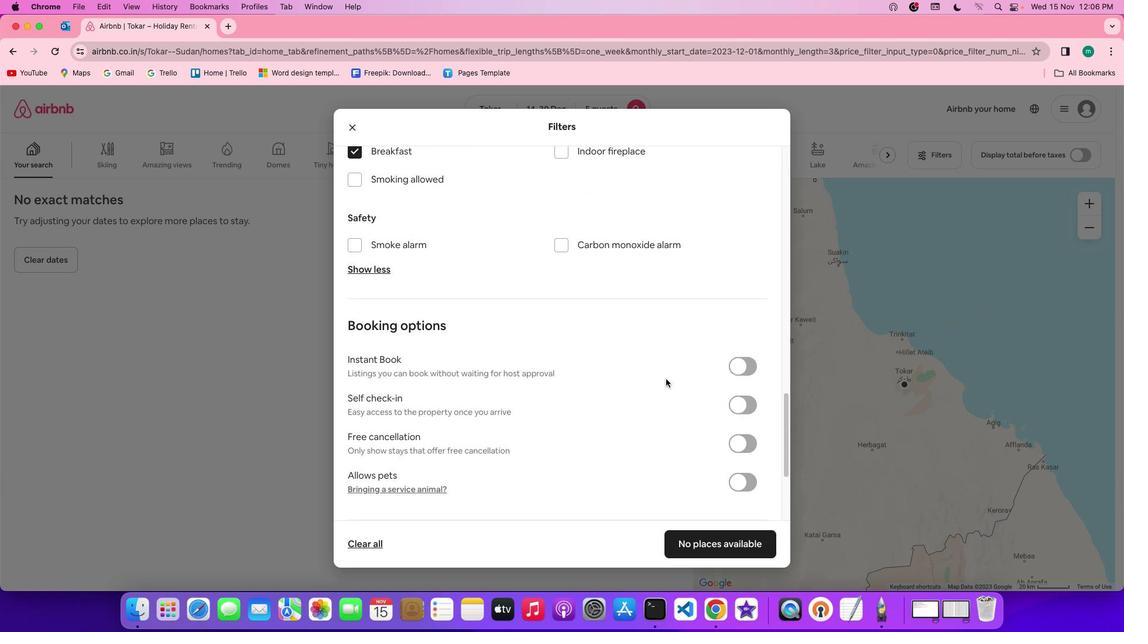 
Action: Mouse scrolled (674, 387) with delta (8, 7)
Screenshot: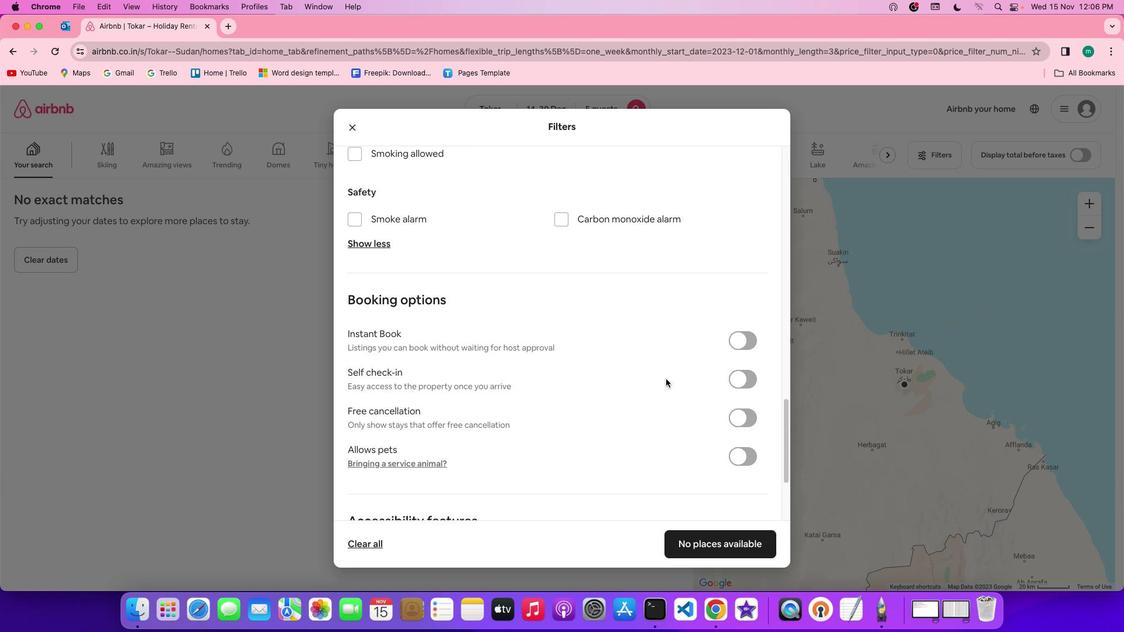 
Action: Mouse scrolled (674, 387) with delta (8, 7)
Screenshot: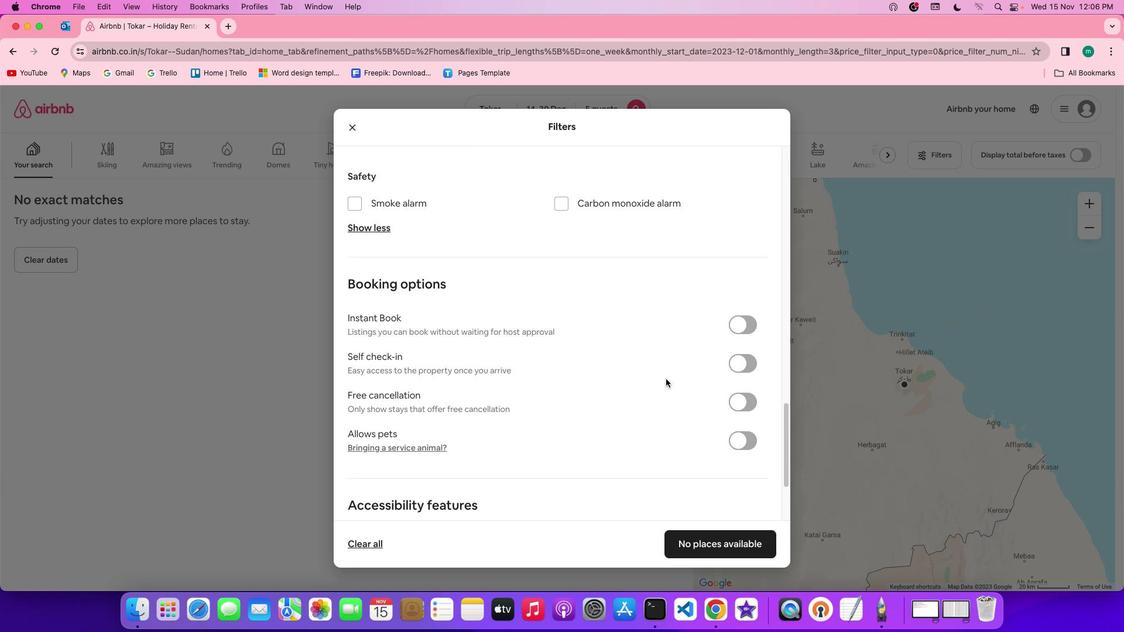 
Action: Mouse scrolled (674, 387) with delta (8, 7)
Screenshot: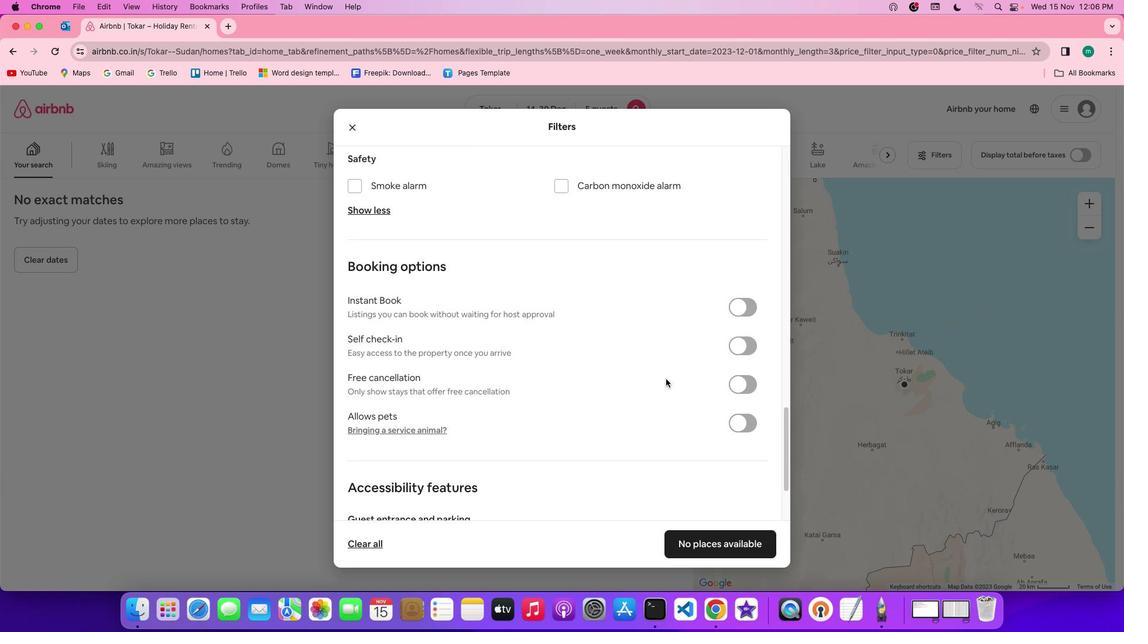 
Action: Mouse scrolled (674, 387) with delta (8, 7)
Screenshot: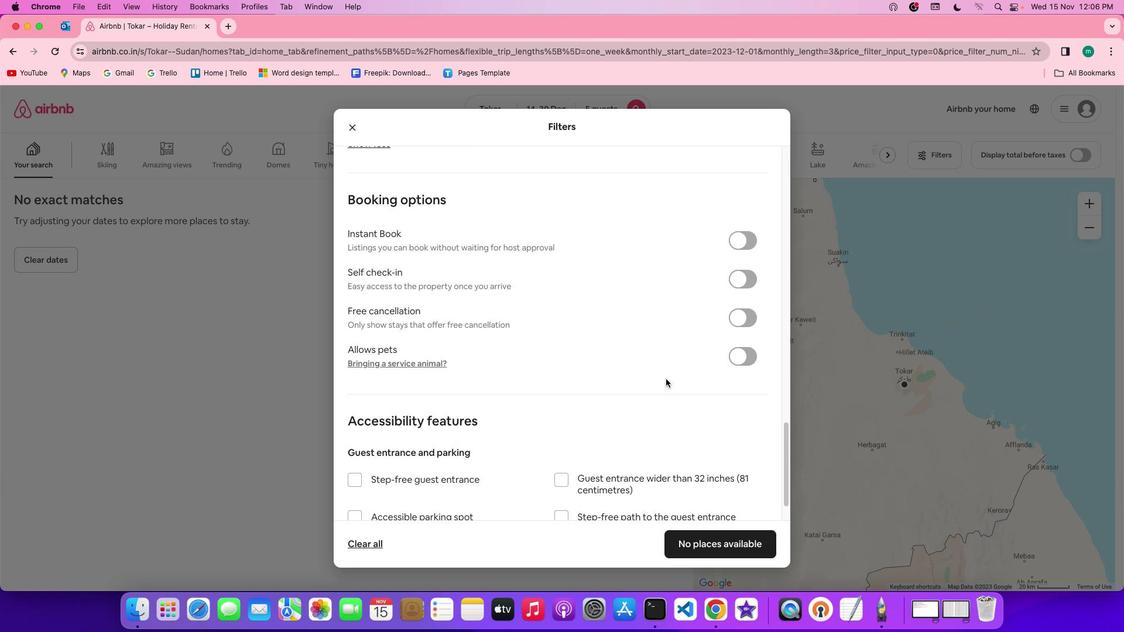 
Action: Mouse scrolled (674, 387) with delta (8, 7)
Screenshot: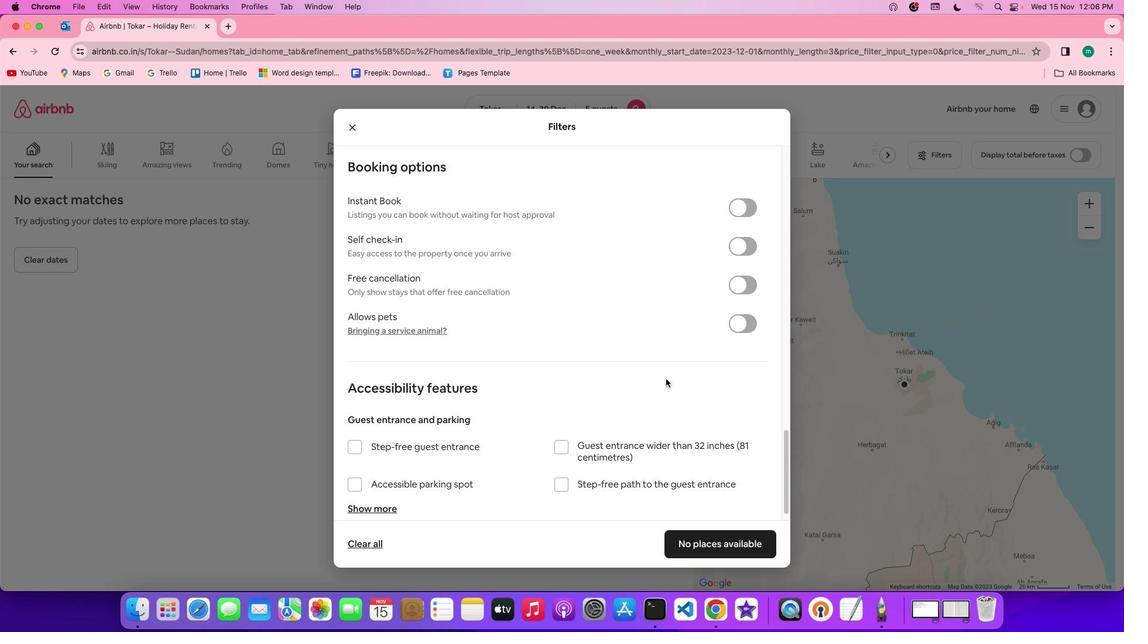 
Action: Mouse scrolled (674, 387) with delta (8, 7)
Screenshot: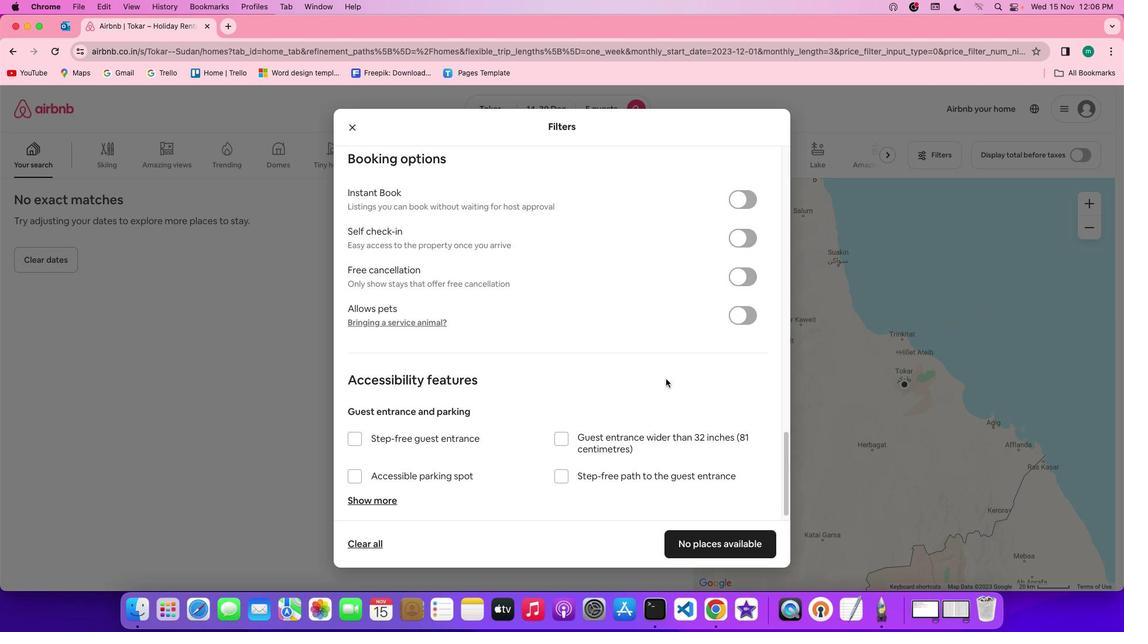 
Action: Mouse scrolled (674, 387) with delta (8, 7)
Screenshot: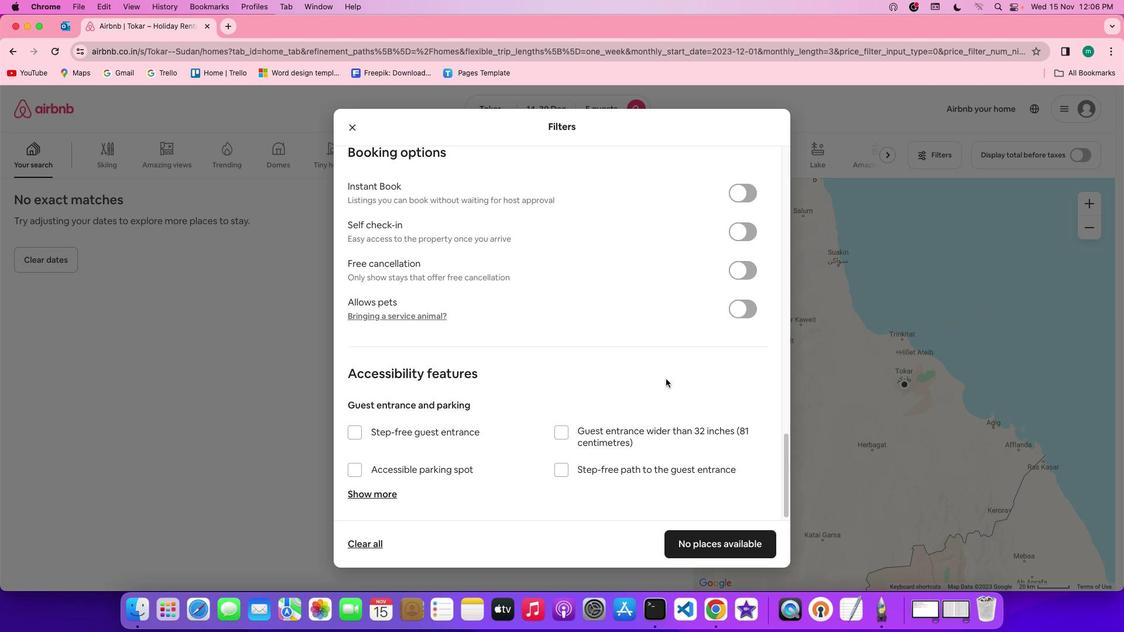 
Action: Mouse moved to (752, 230)
Screenshot: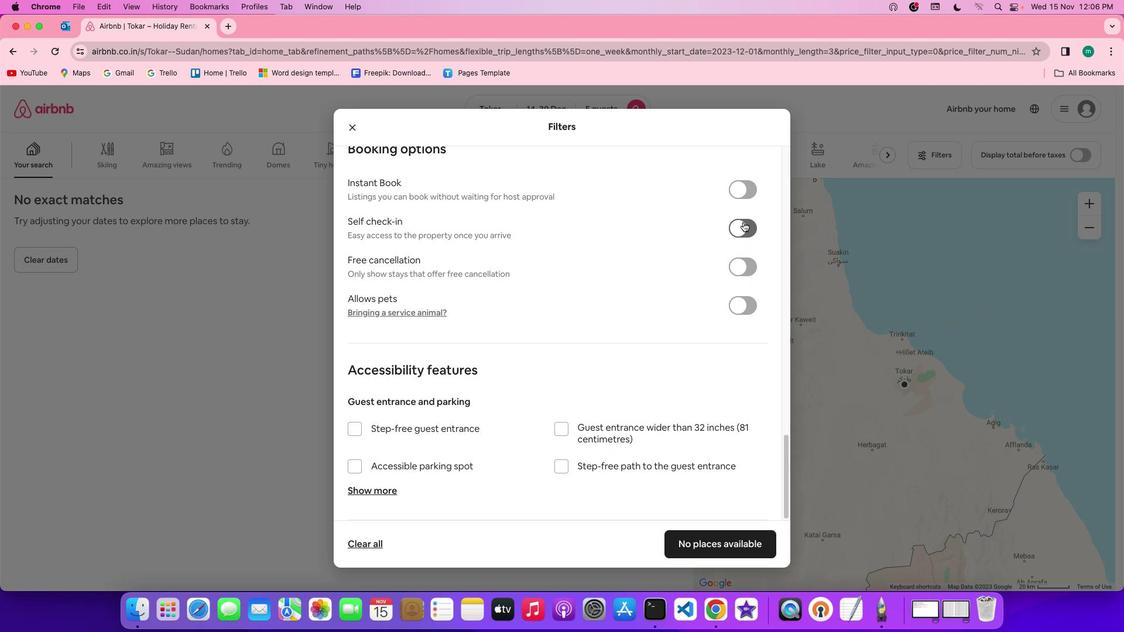 
Action: Mouse pressed left at (752, 230)
Screenshot: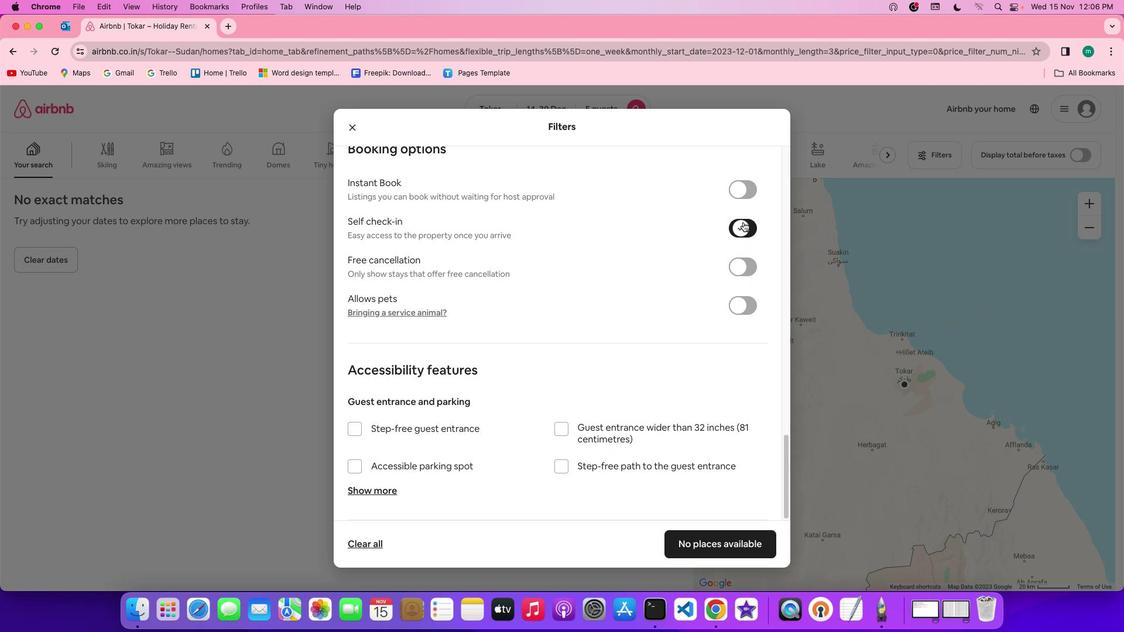 
Action: Mouse moved to (655, 372)
Screenshot: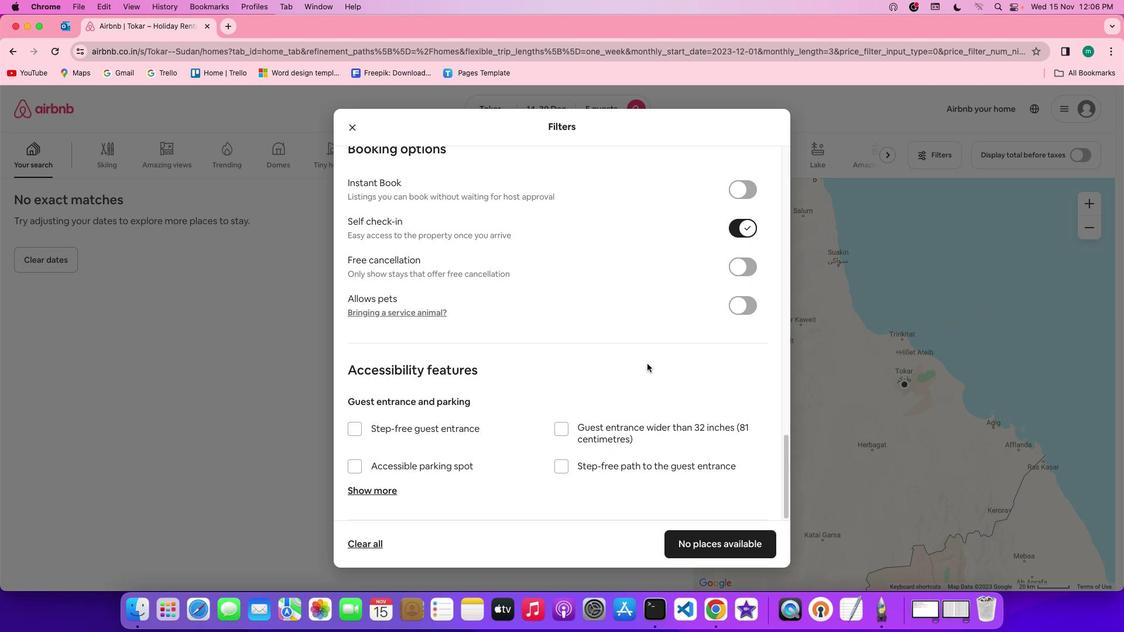 
Action: Mouse scrolled (655, 372) with delta (8, 7)
Screenshot: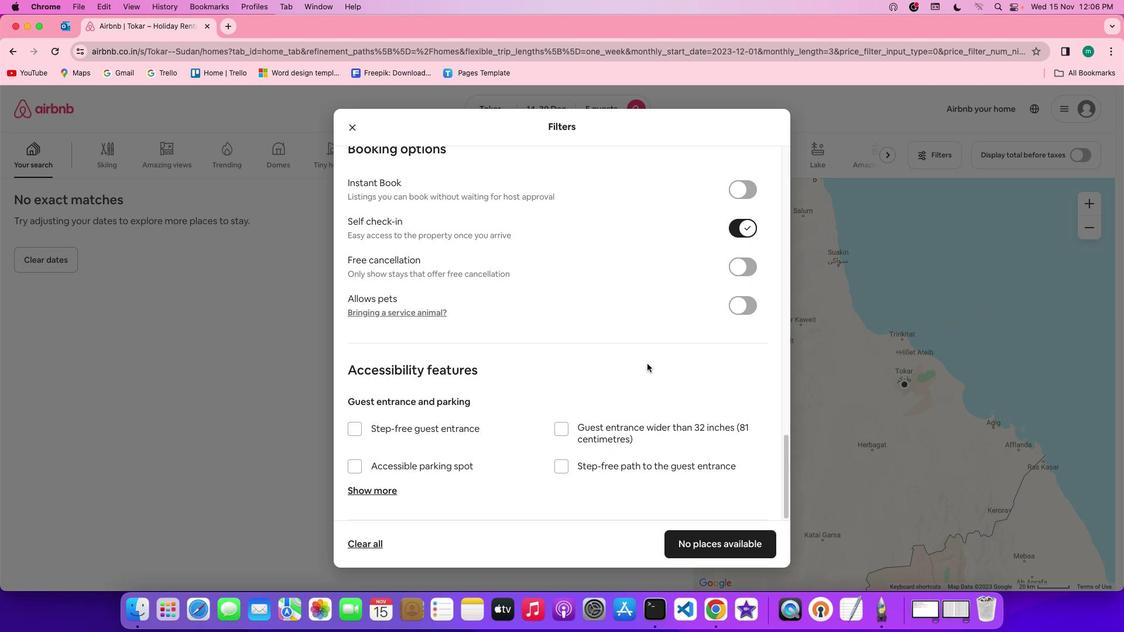 
Action: Mouse scrolled (655, 372) with delta (8, 7)
Screenshot: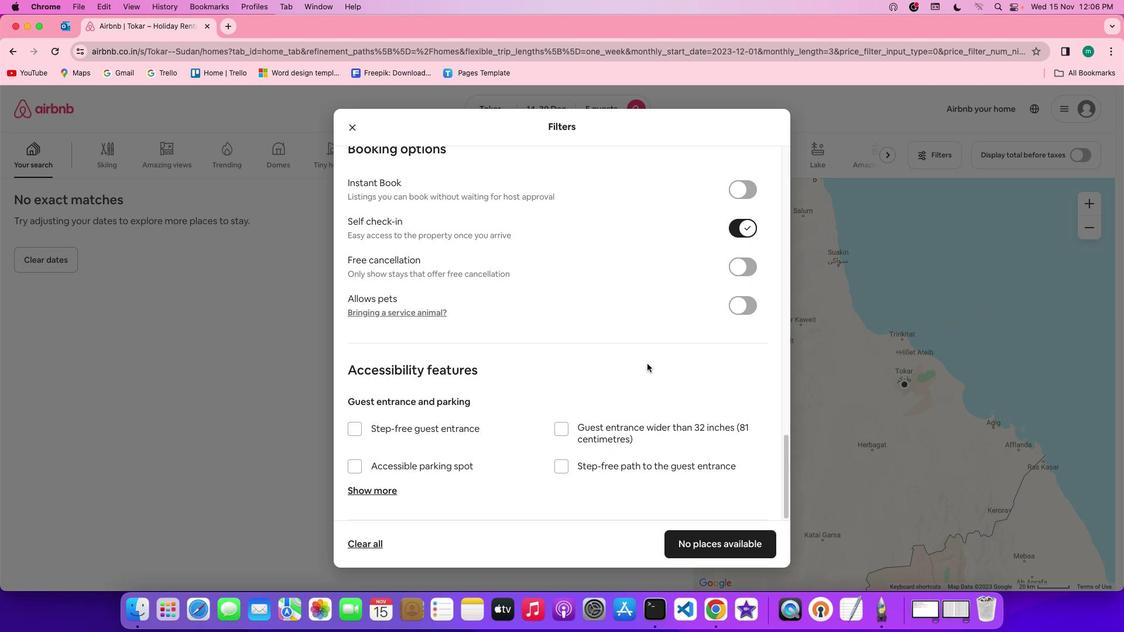 
Action: Mouse scrolled (655, 372) with delta (8, 7)
Screenshot: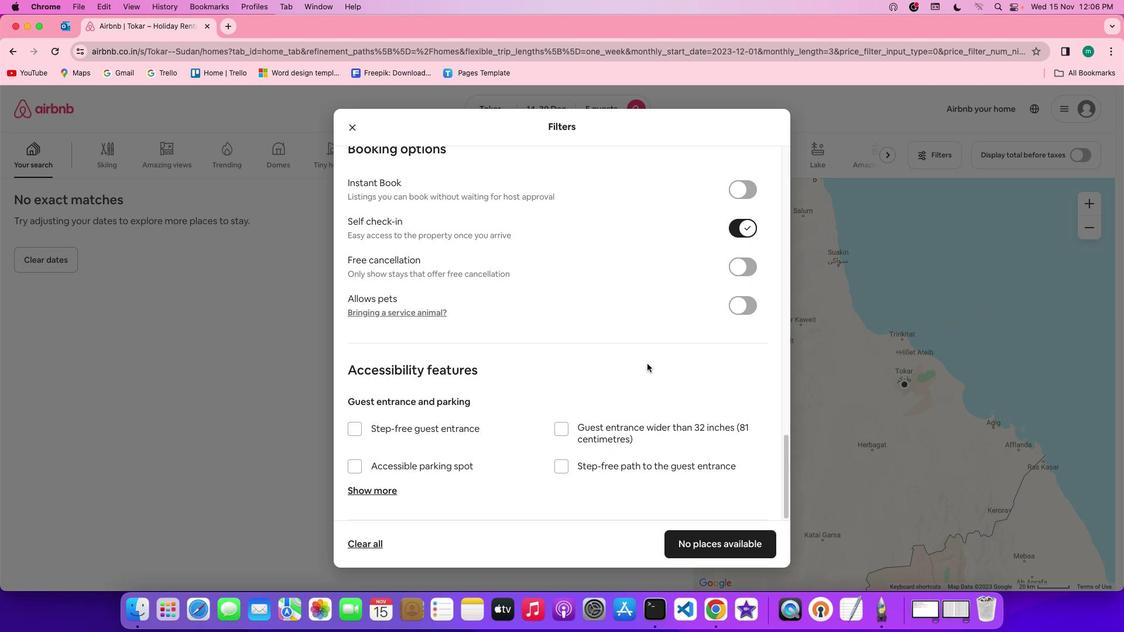 
Action: Mouse scrolled (655, 372) with delta (8, 7)
Screenshot: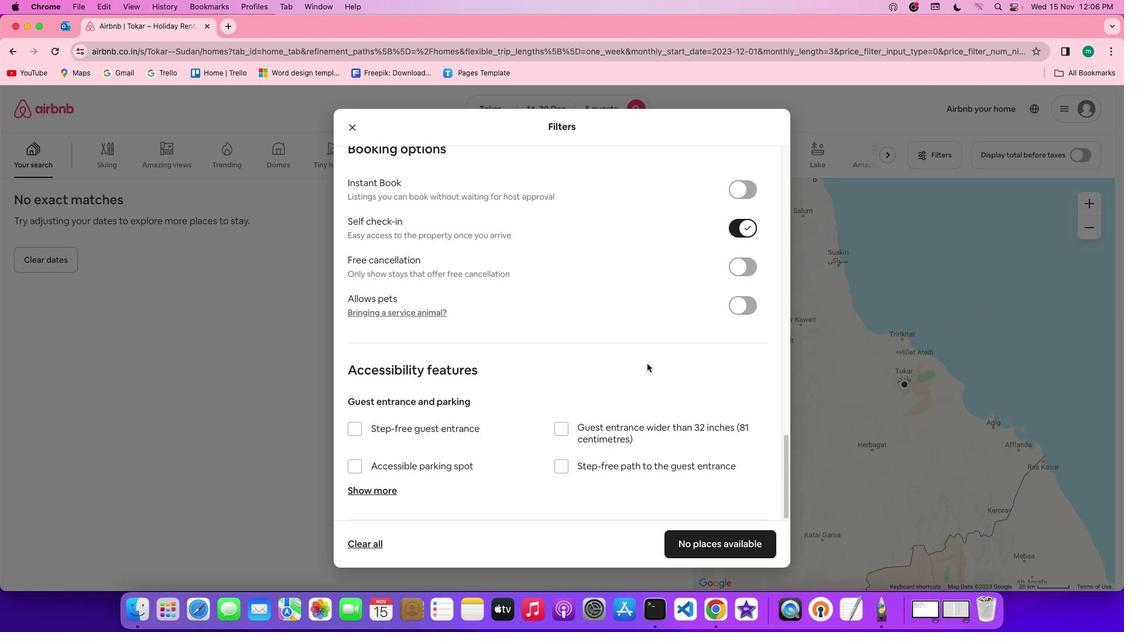 
Action: Mouse scrolled (655, 372) with delta (8, 7)
Screenshot: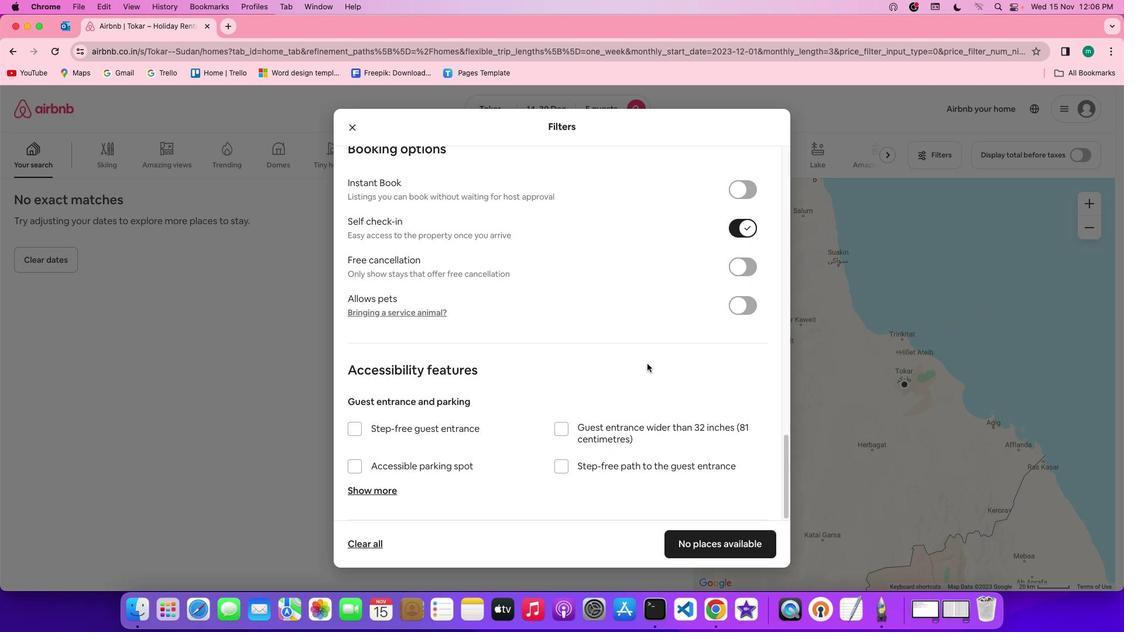 
Action: Mouse scrolled (655, 372) with delta (8, 7)
Screenshot: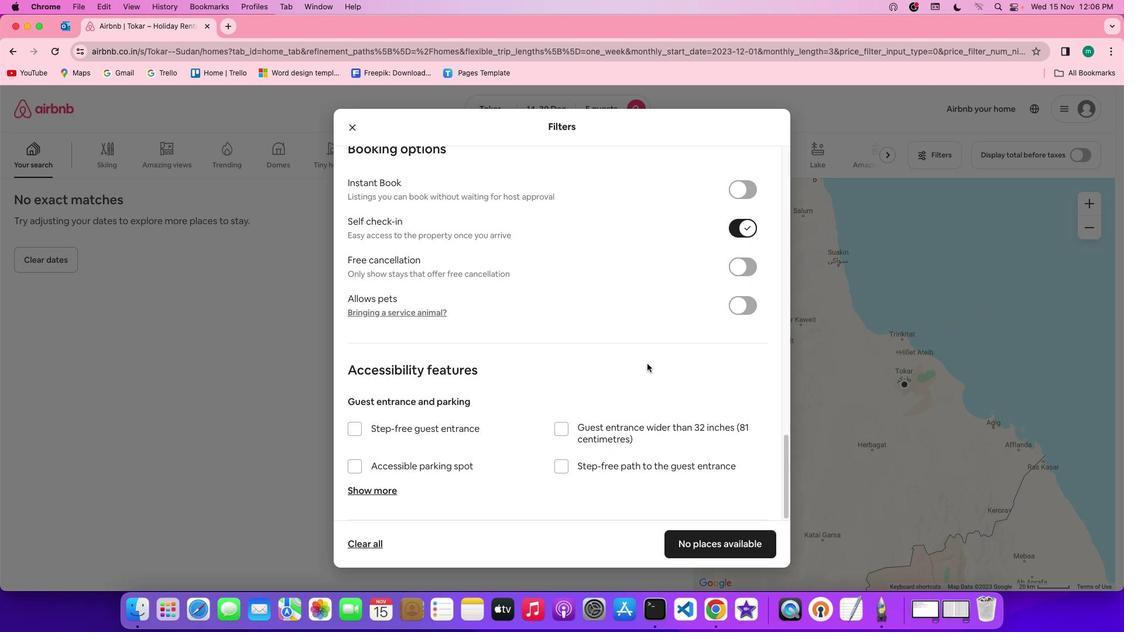 
Action: Mouse scrolled (655, 372) with delta (8, 7)
Screenshot: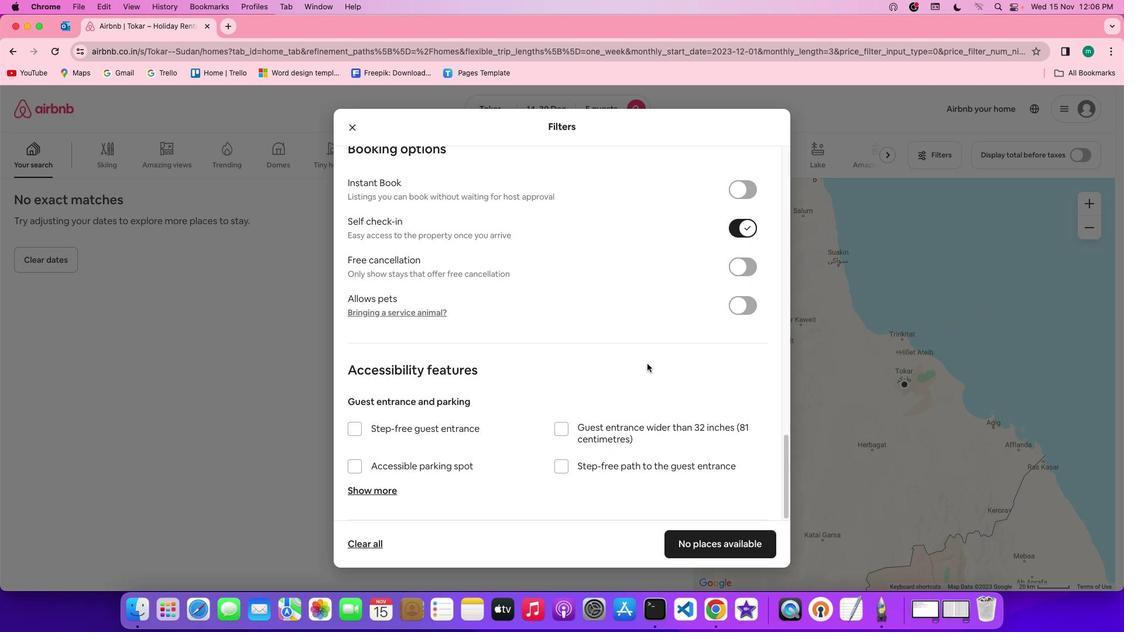 
Action: Mouse scrolled (655, 372) with delta (8, 6)
Screenshot: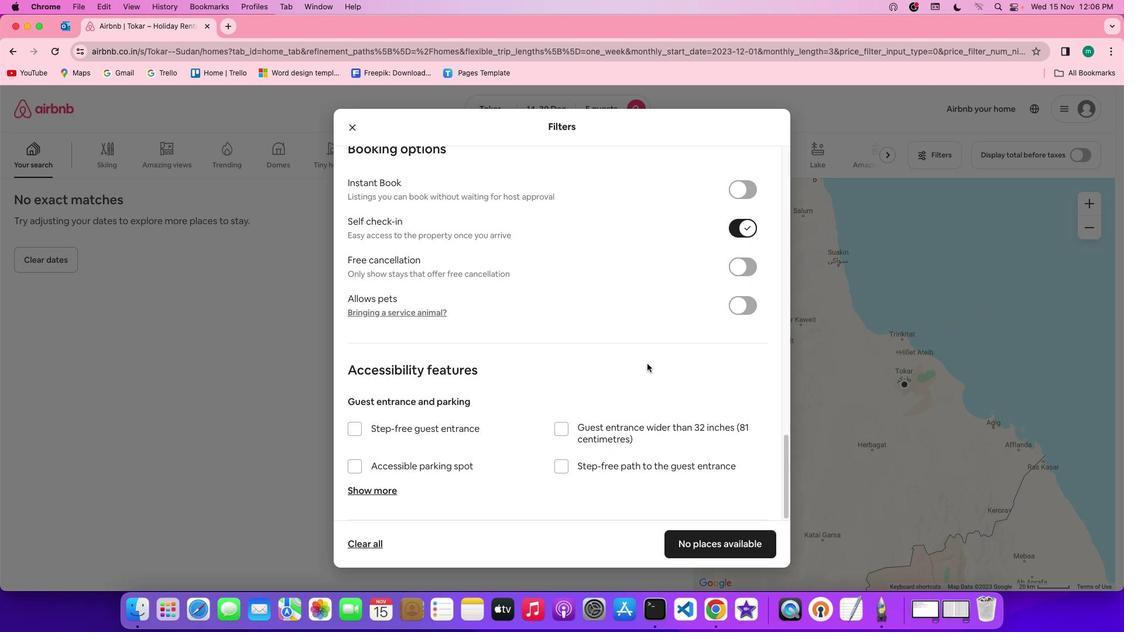 
Action: Mouse moved to (592, 411)
Screenshot: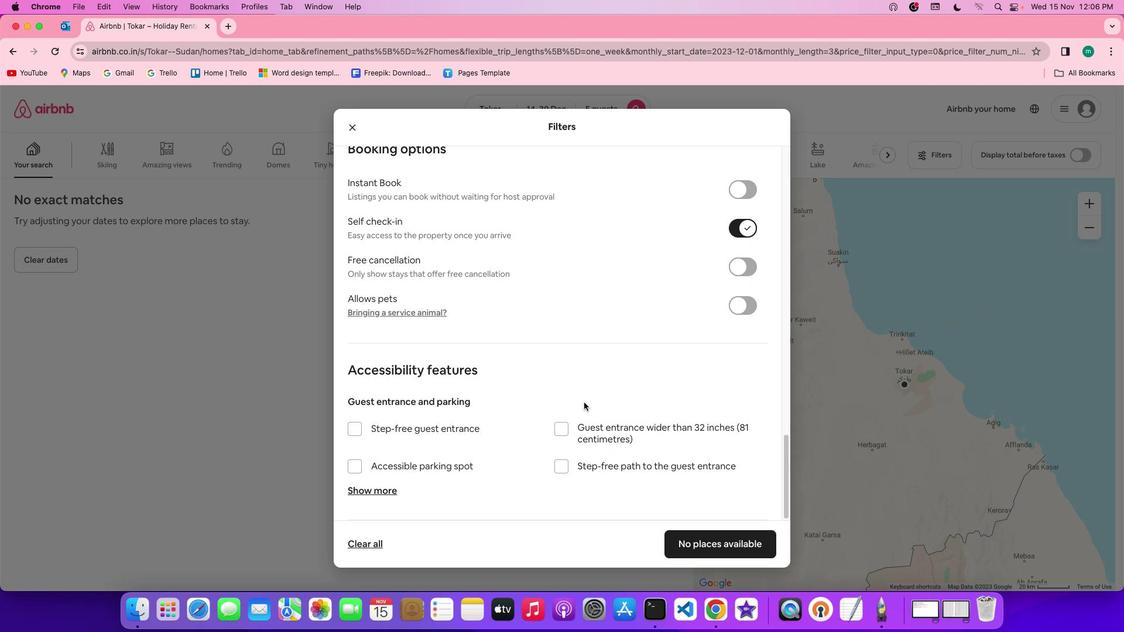 
Action: Mouse scrolled (592, 411) with delta (8, 7)
Screenshot: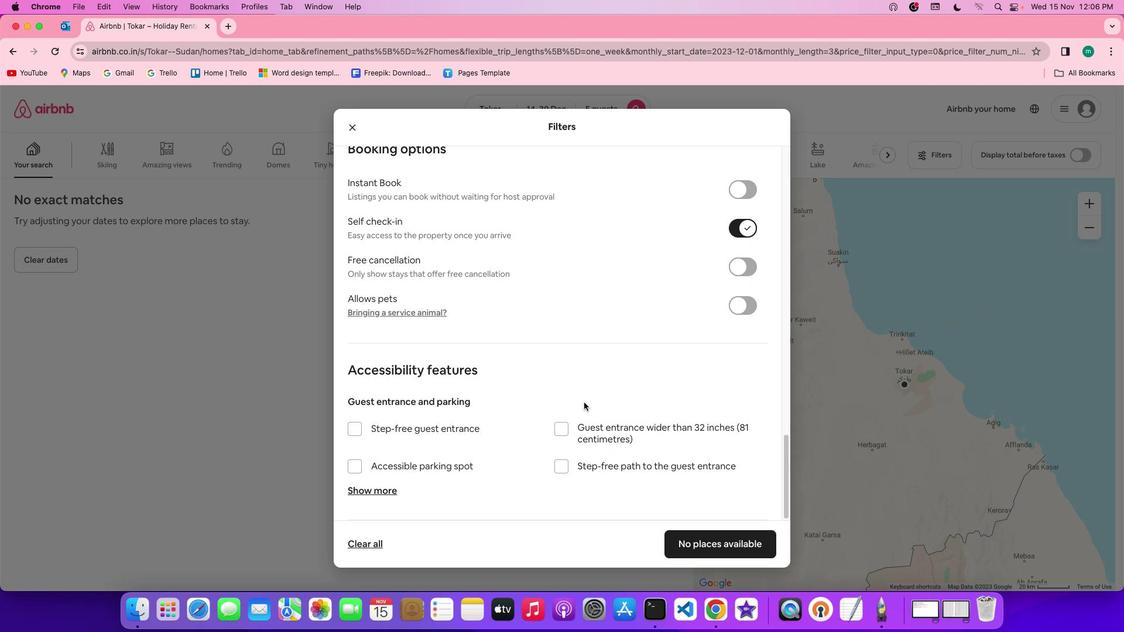 
Action: Mouse scrolled (592, 411) with delta (8, 7)
Screenshot: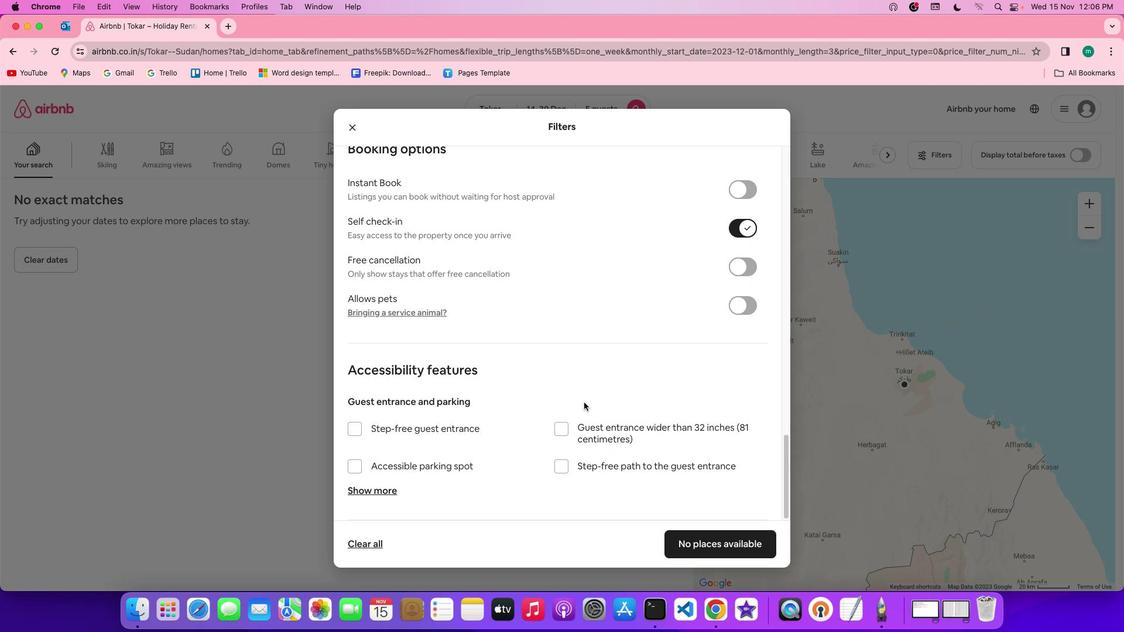 
Action: Mouse scrolled (592, 411) with delta (8, 7)
Screenshot: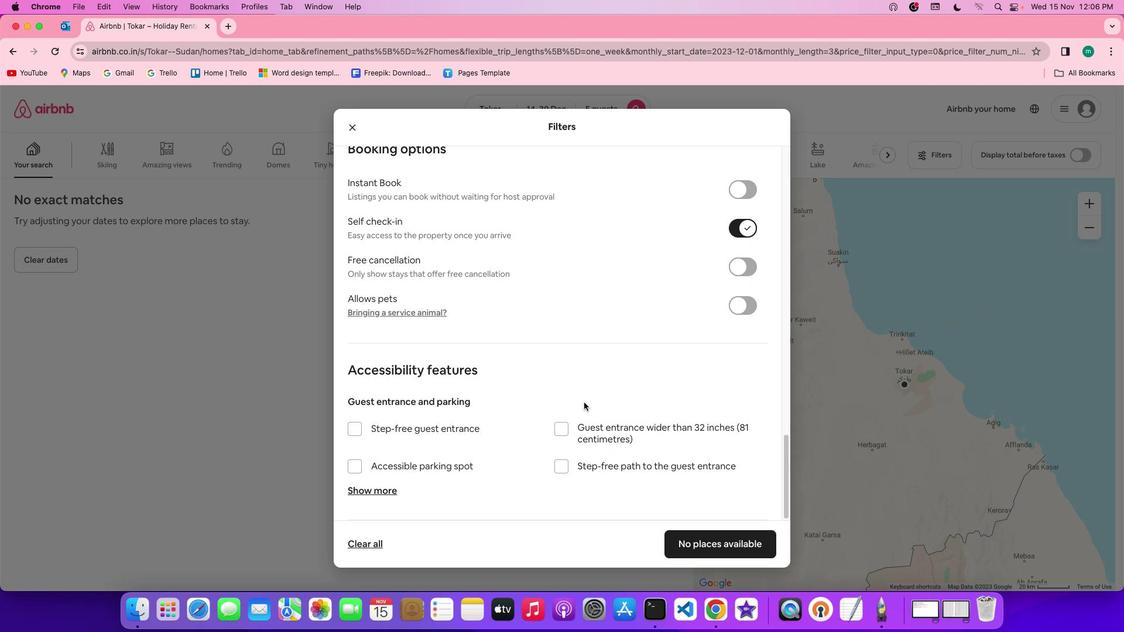 
Action: Mouse scrolled (592, 411) with delta (8, 5)
Screenshot: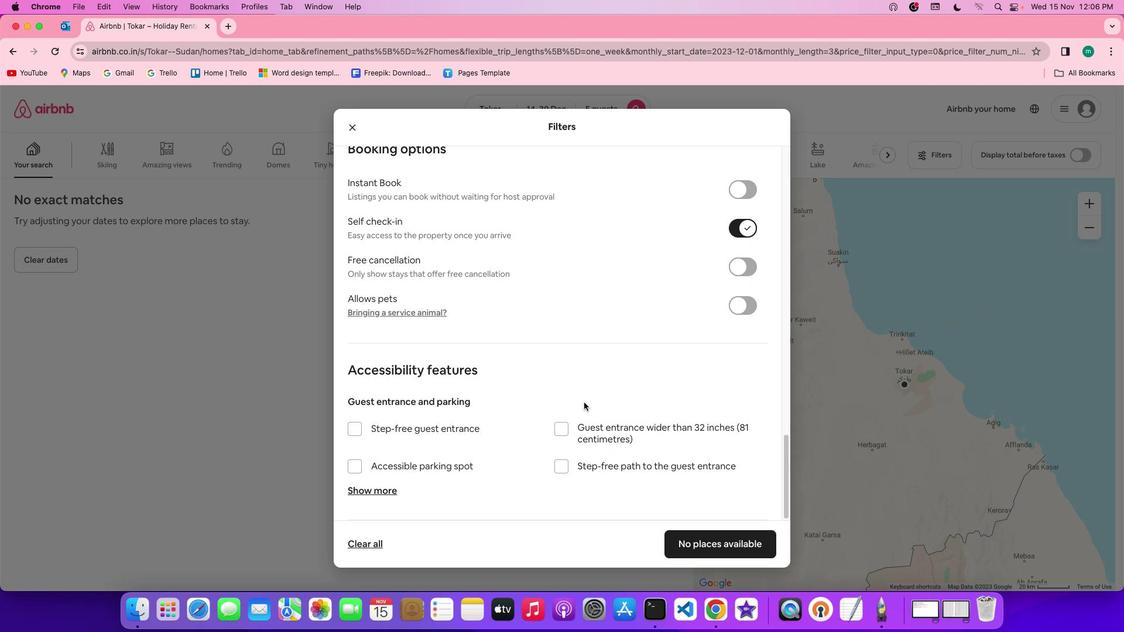 
Action: Mouse scrolled (592, 411) with delta (8, 5)
Screenshot: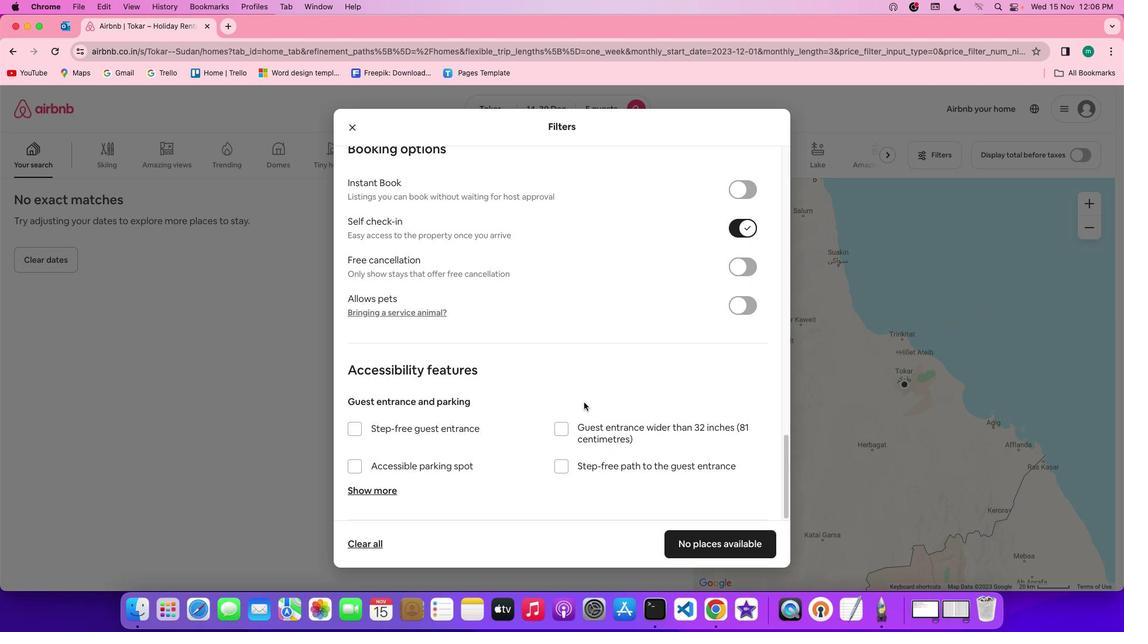 
Action: Mouse moved to (731, 551)
Screenshot: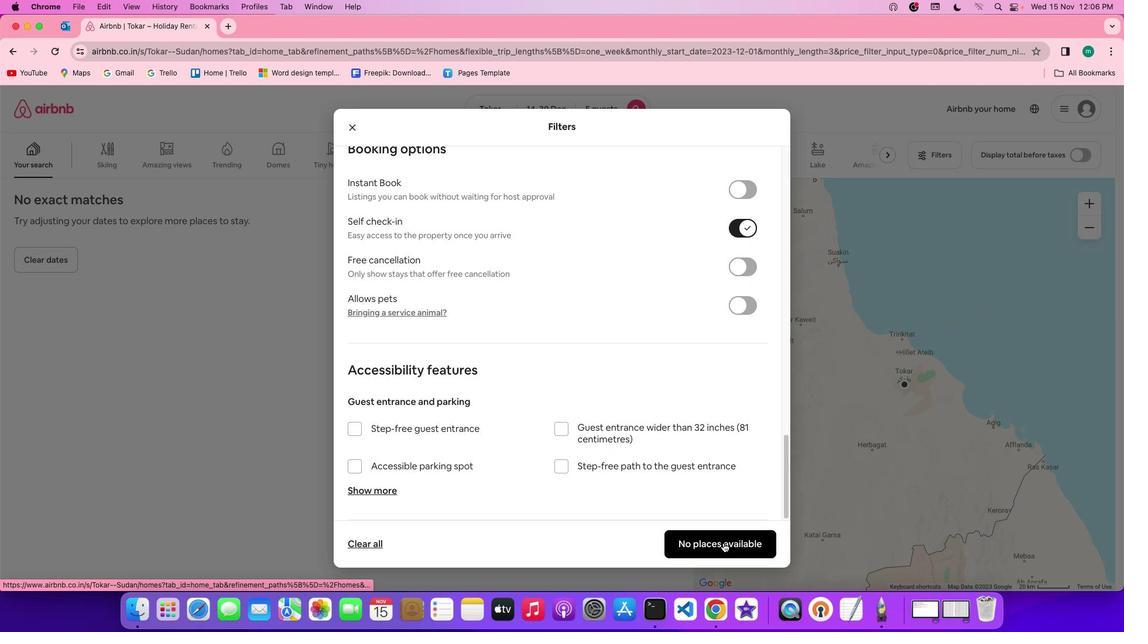 
Action: Mouse pressed left at (731, 551)
Screenshot: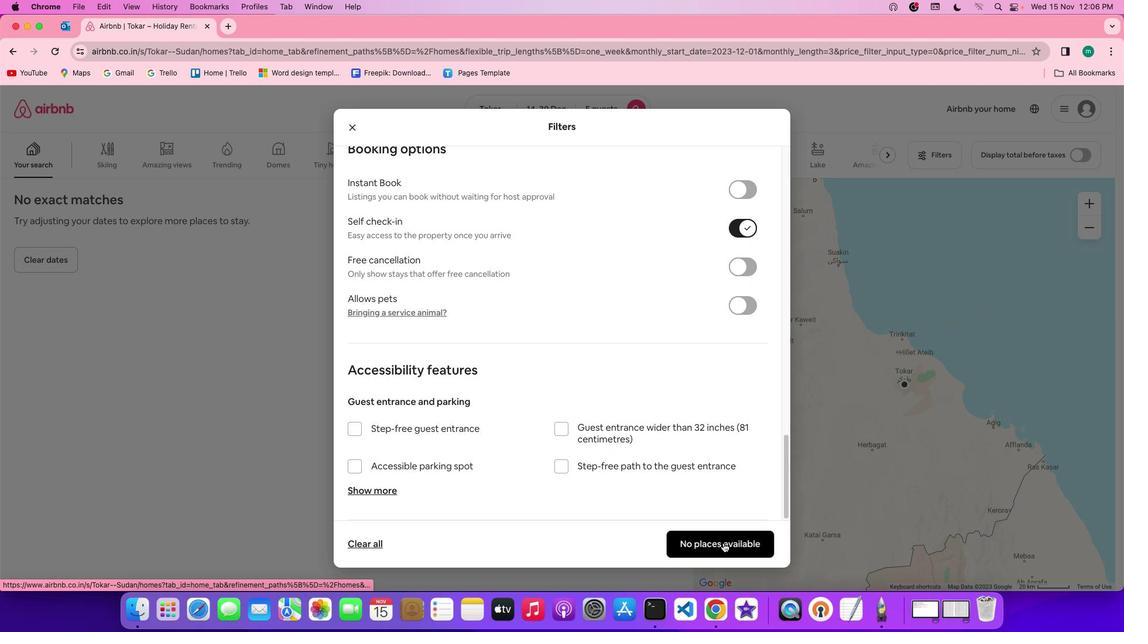 
Action: Mouse moved to (299, 364)
Screenshot: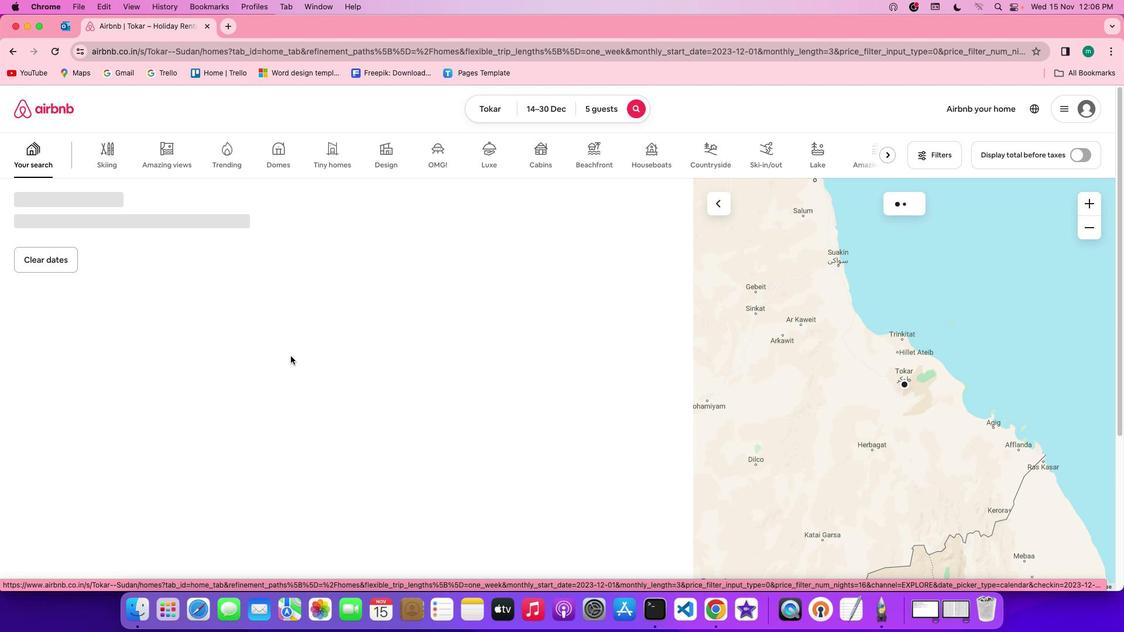 
